 Task: Look for space in Chāndūr Bāzār, India from 2nd June, 2023 to 15th June, 2023 for 2 adults and 1 pet in price range Rs.10000 to Rs.15000. Place can be entire place with 1  bedroom having 1 bed and 1 bathroom. Property type can be house, flat, guest house, hotel. Booking option can be shelf check-in. Required host language is English.
Action: Mouse moved to (590, 92)
Screenshot: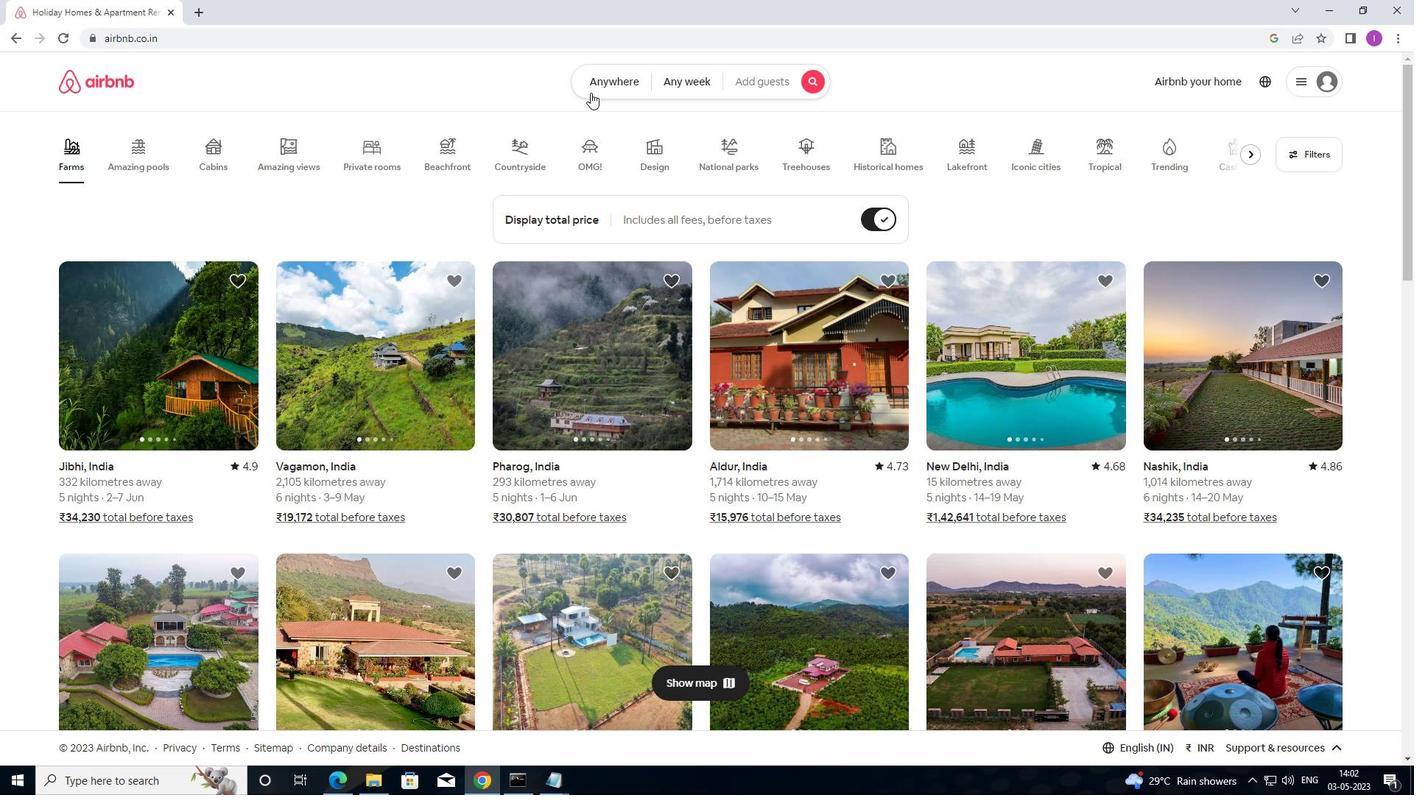 
Action: Mouse pressed left at (590, 92)
Screenshot: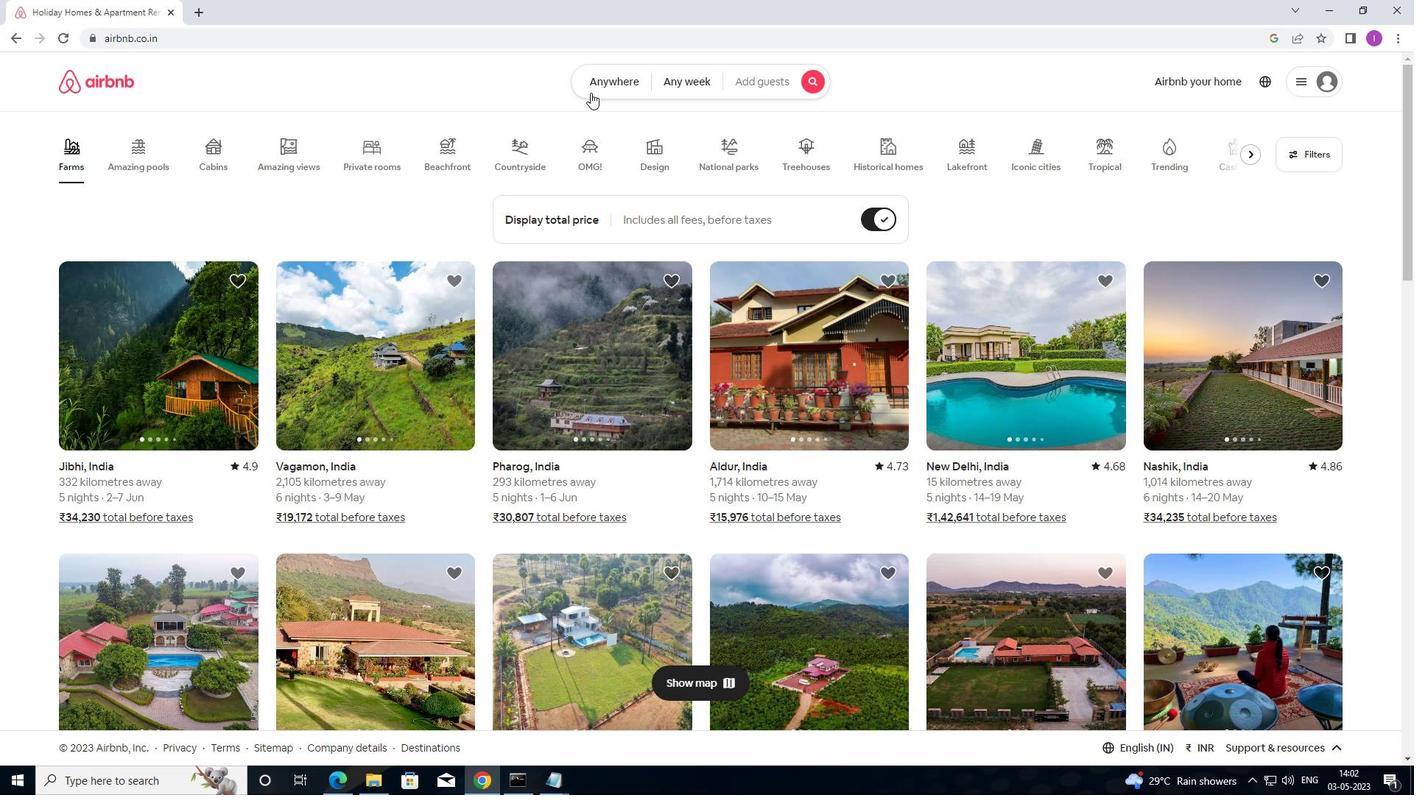 
Action: Mouse moved to (488, 145)
Screenshot: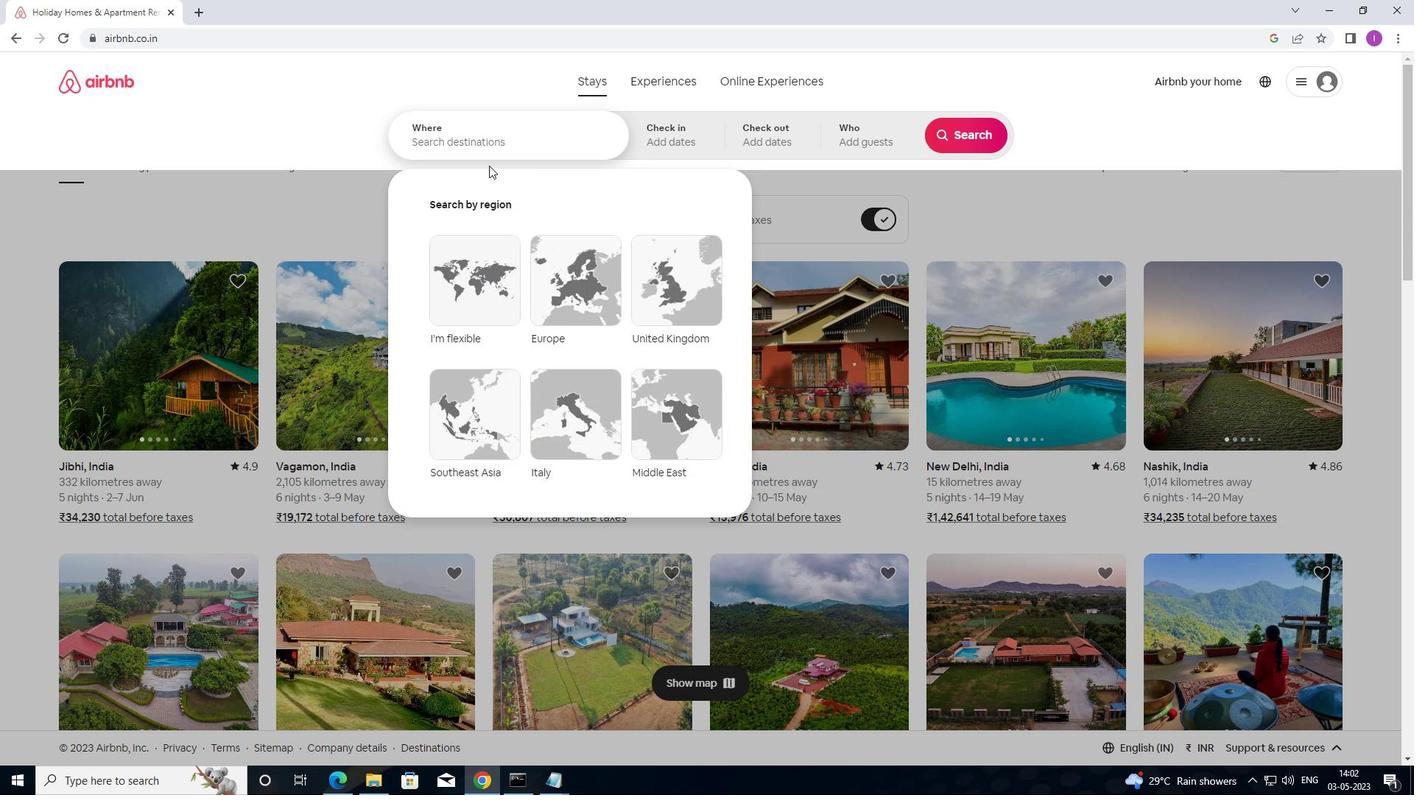 
Action: Mouse pressed left at (488, 145)
Screenshot: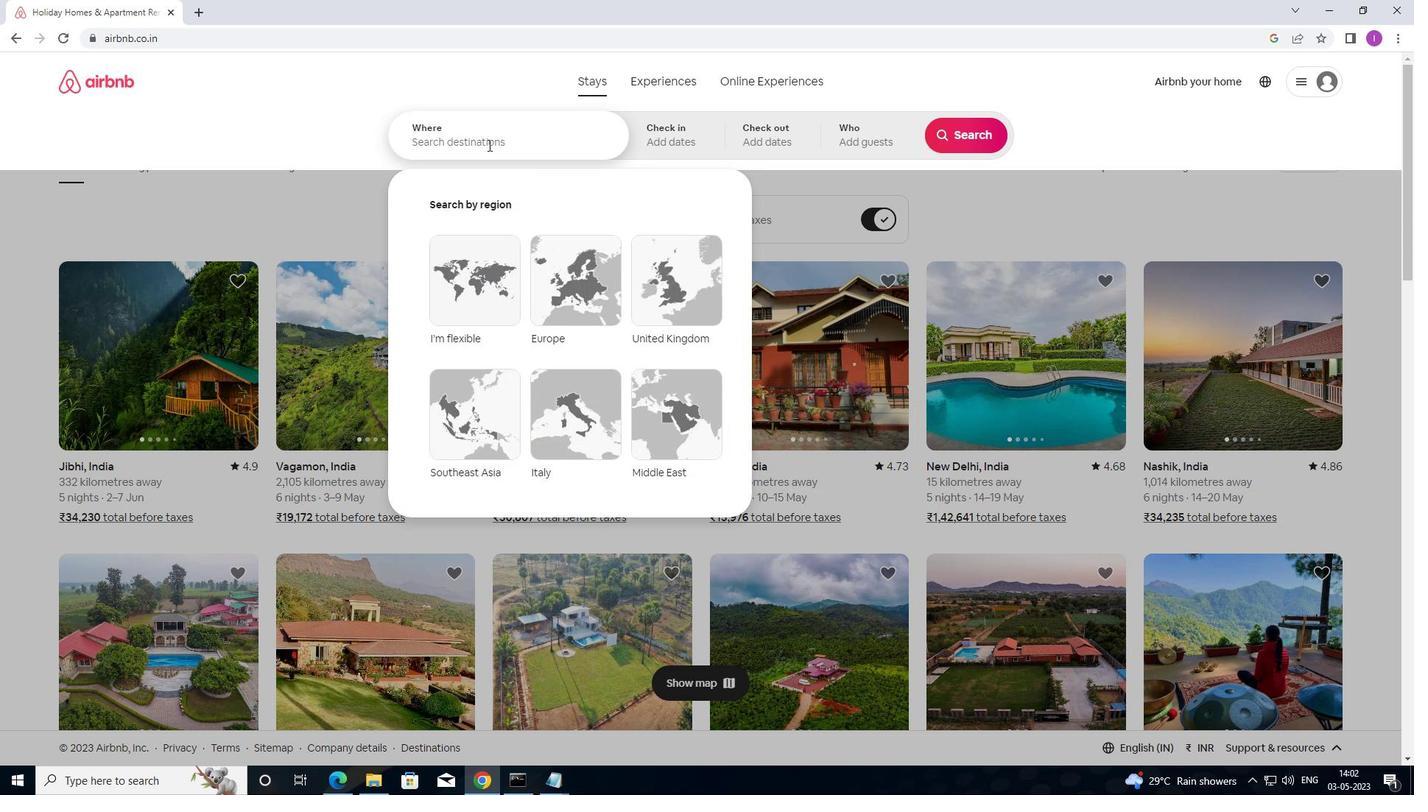 
Action: Mouse moved to (645, 164)
Screenshot: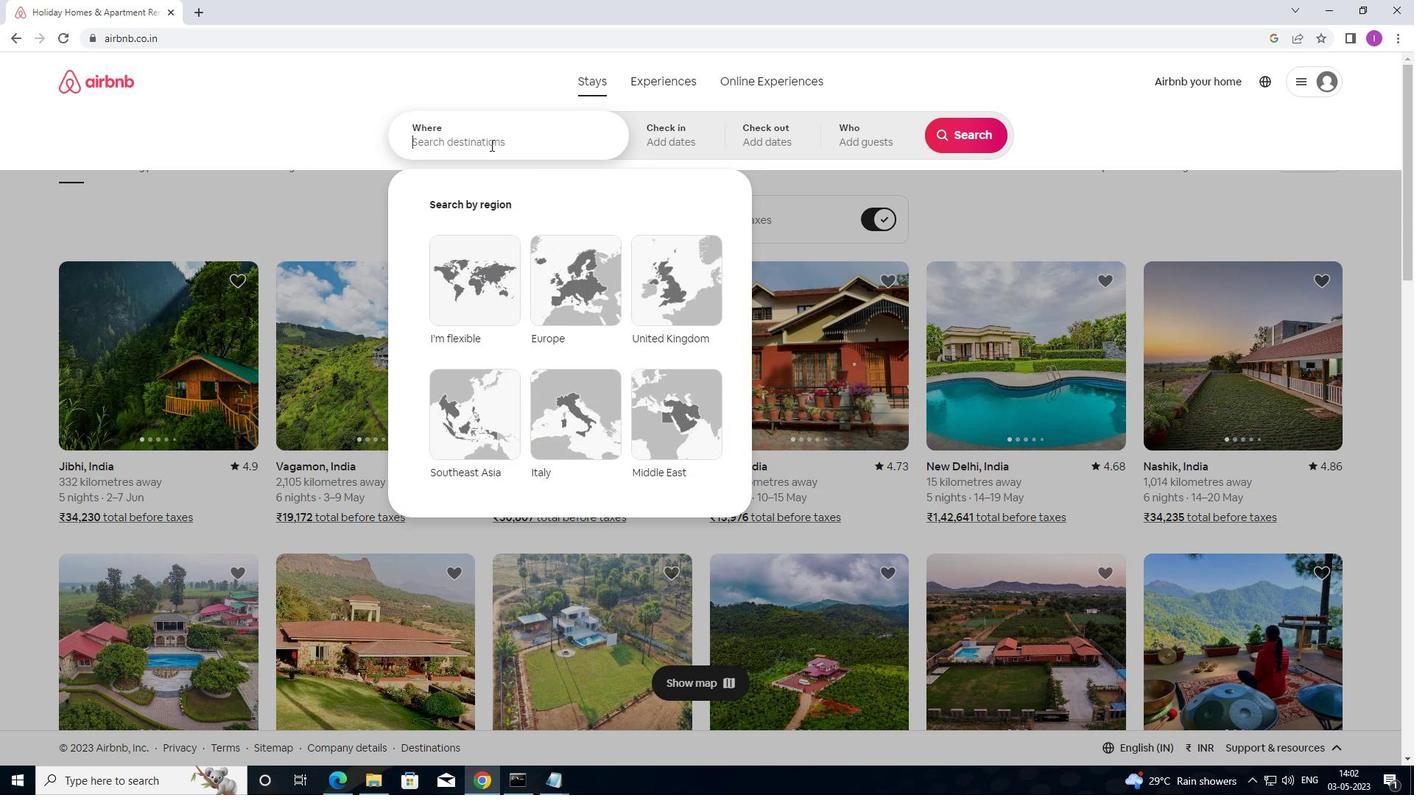 
Action: Key pressed <Key.shift>CHANDUR<Key.space>BAZAR,<Key.shift><Key.shift><Key.shift><Key.shift><Key.shift><Key.shift><Key.shift><Key.shift>INDU<Key.backspace>IA
Screenshot: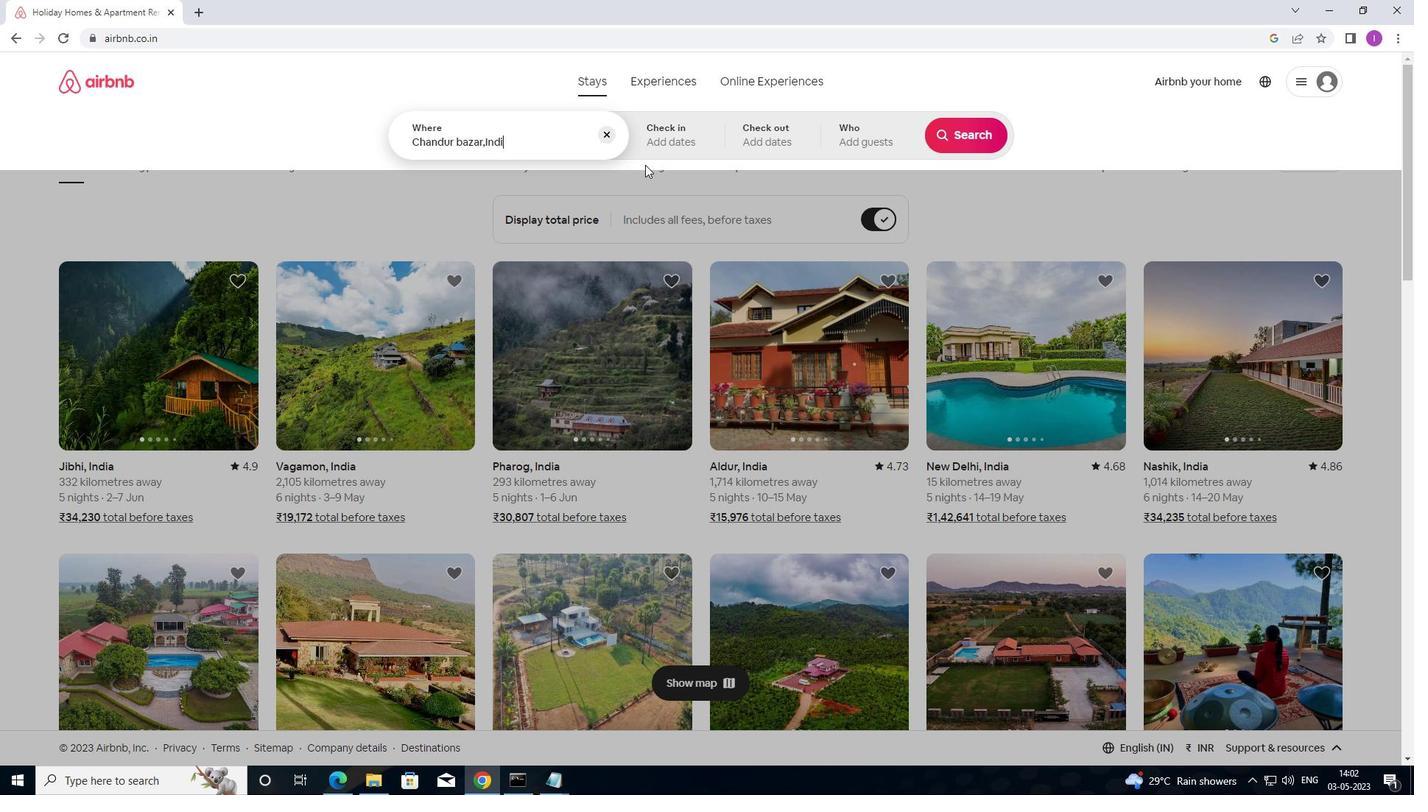 
Action: Mouse moved to (671, 140)
Screenshot: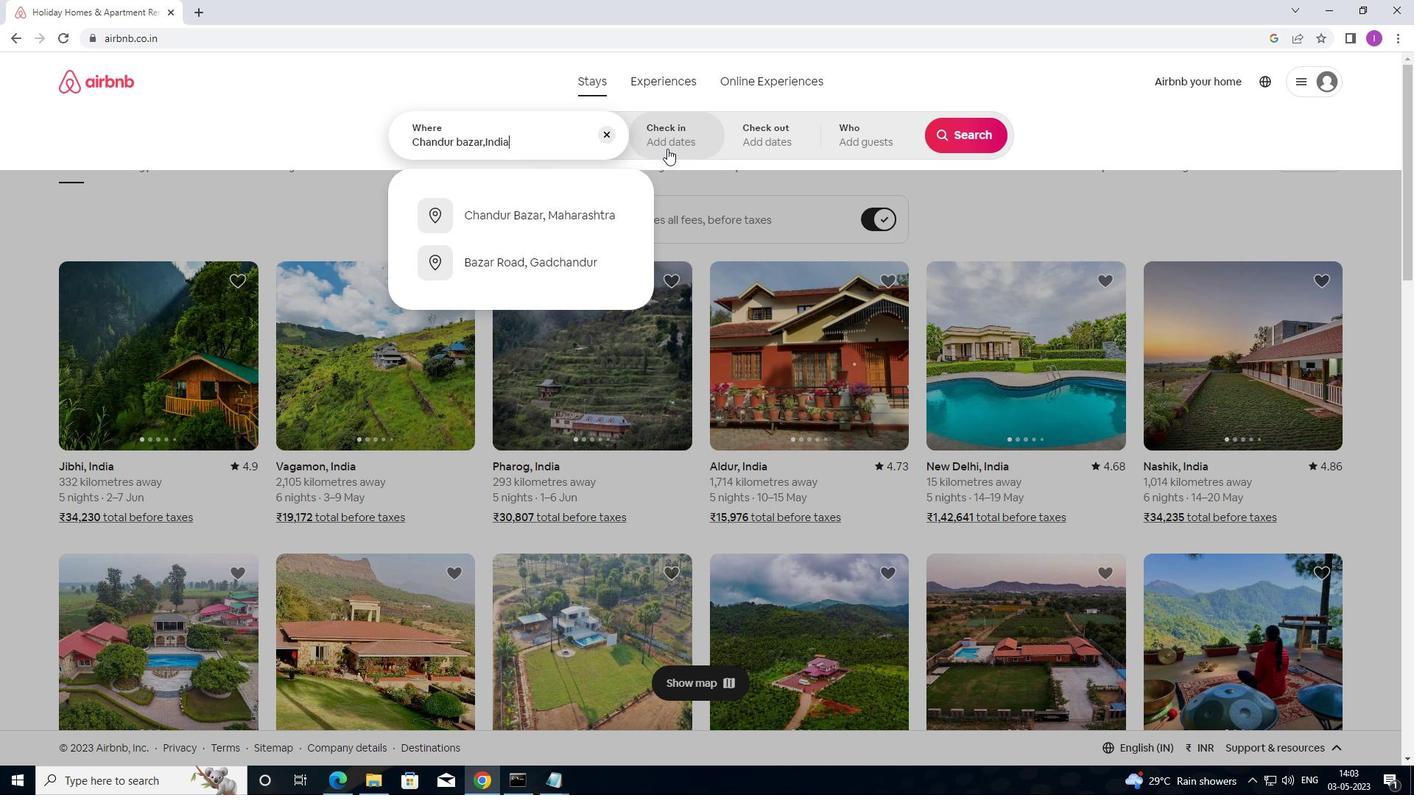 
Action: Mouse pressed left at (671, 140)
Screenshot: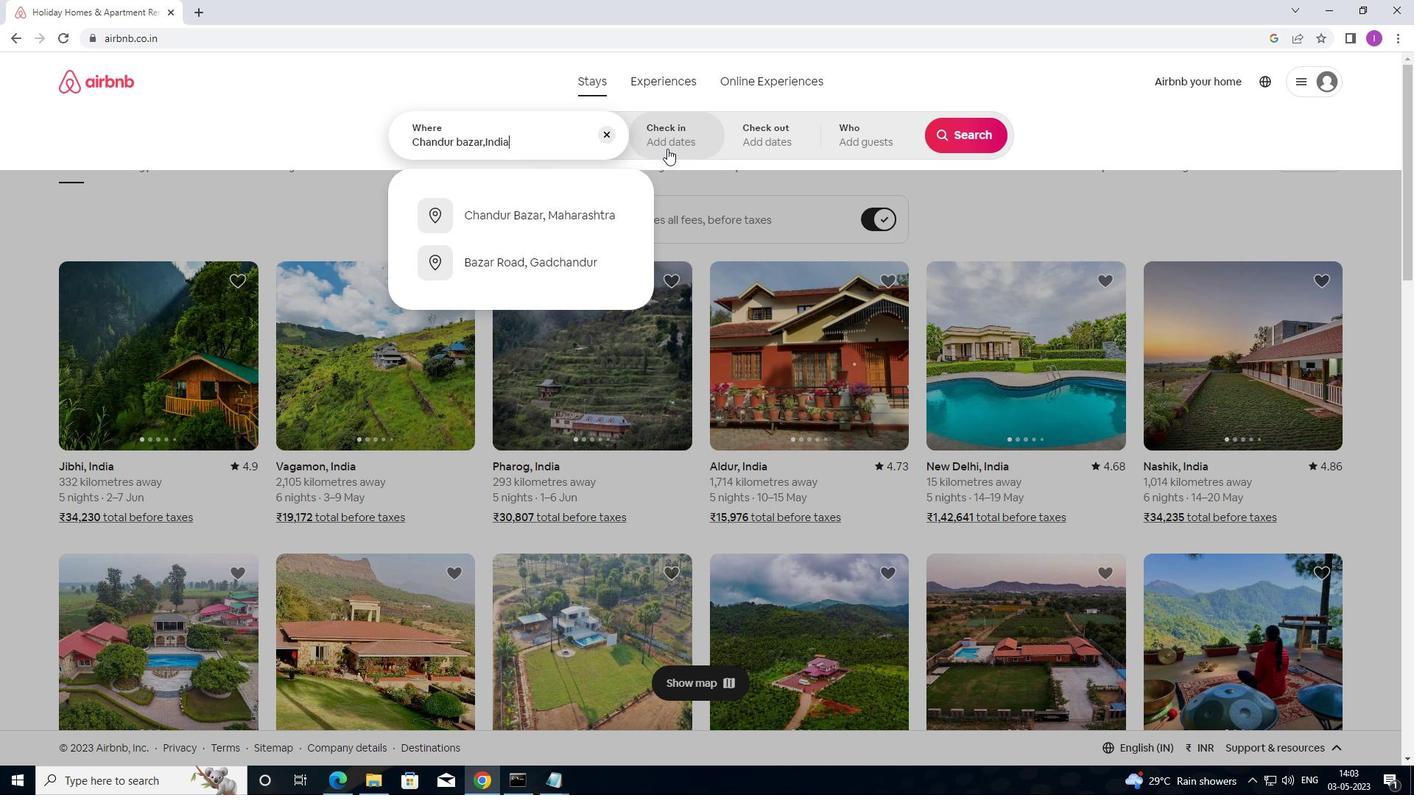 
Action: Mouse moved to (910, 311)
Screenshot: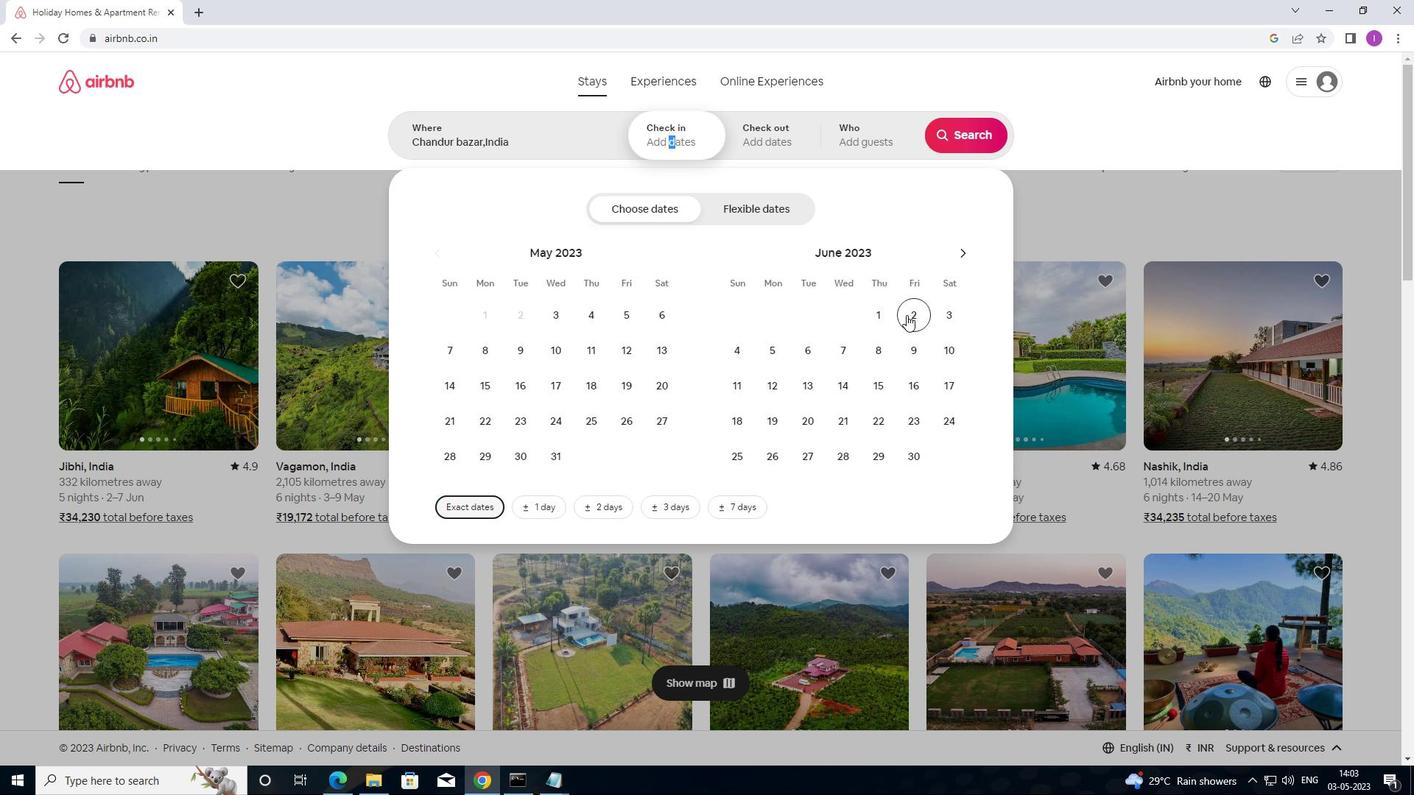 
Action: Mouse pressed left at (910, 311)
Screenshot: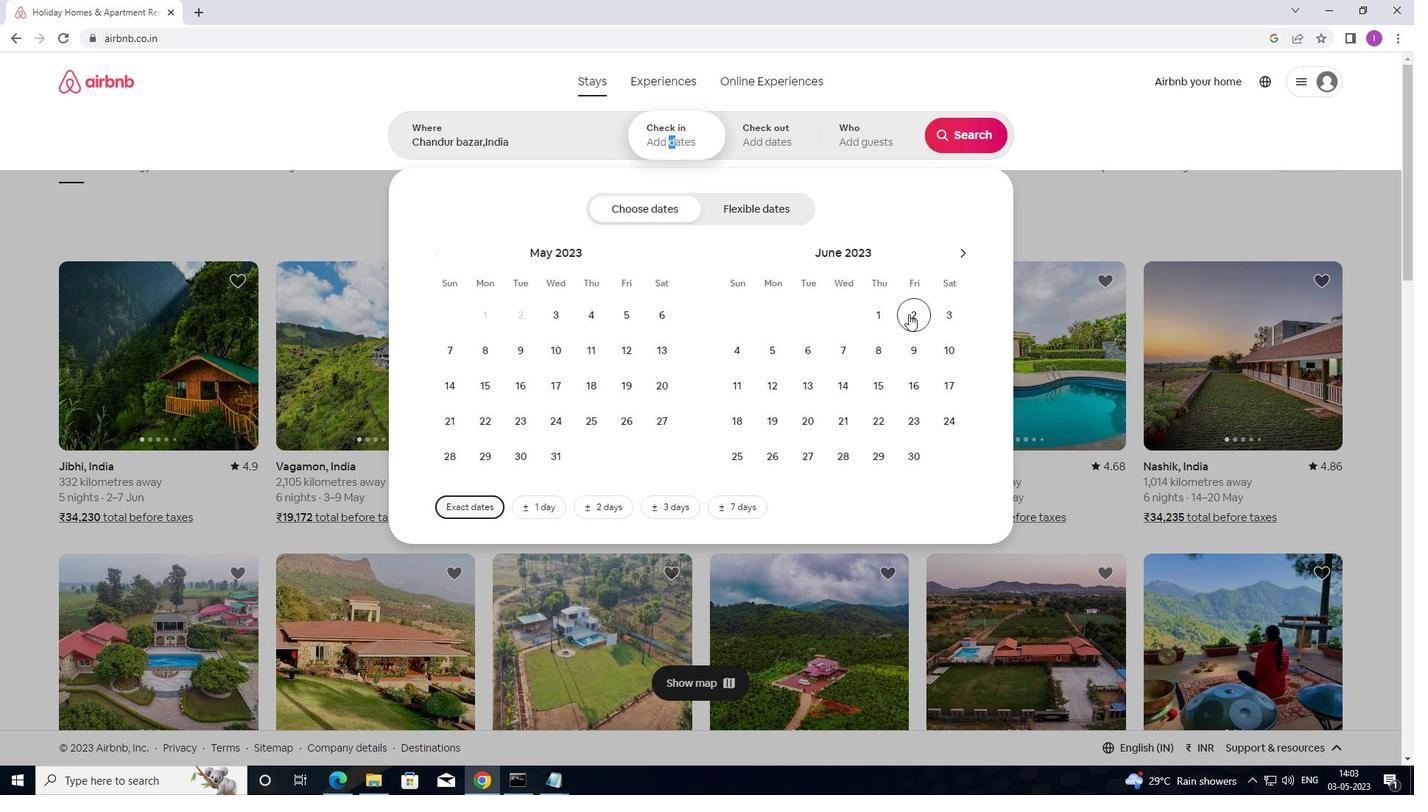 
Action: Mouse moved to (886, 392)
Screenshot: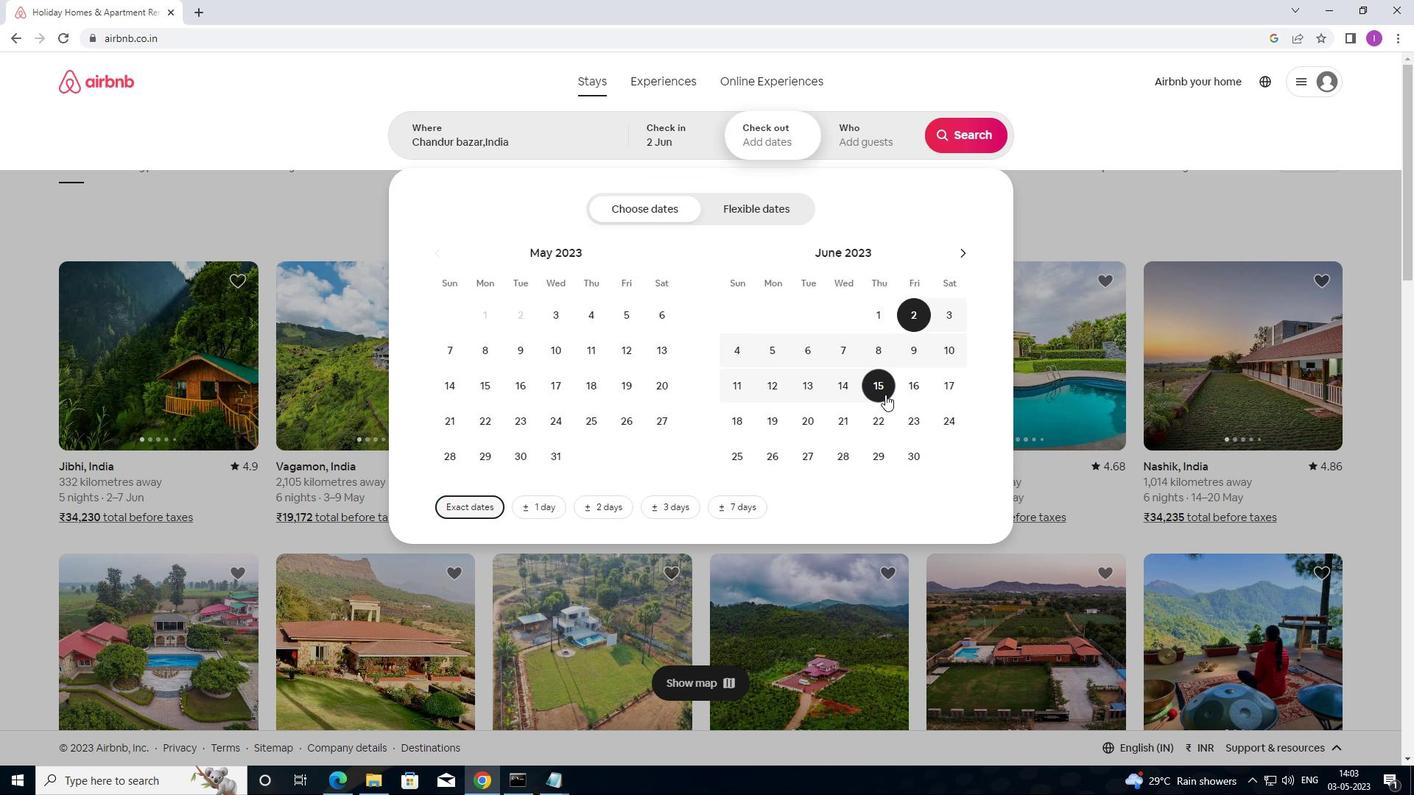
Action: Mouse pressed left at (886, 392)
Screenshot: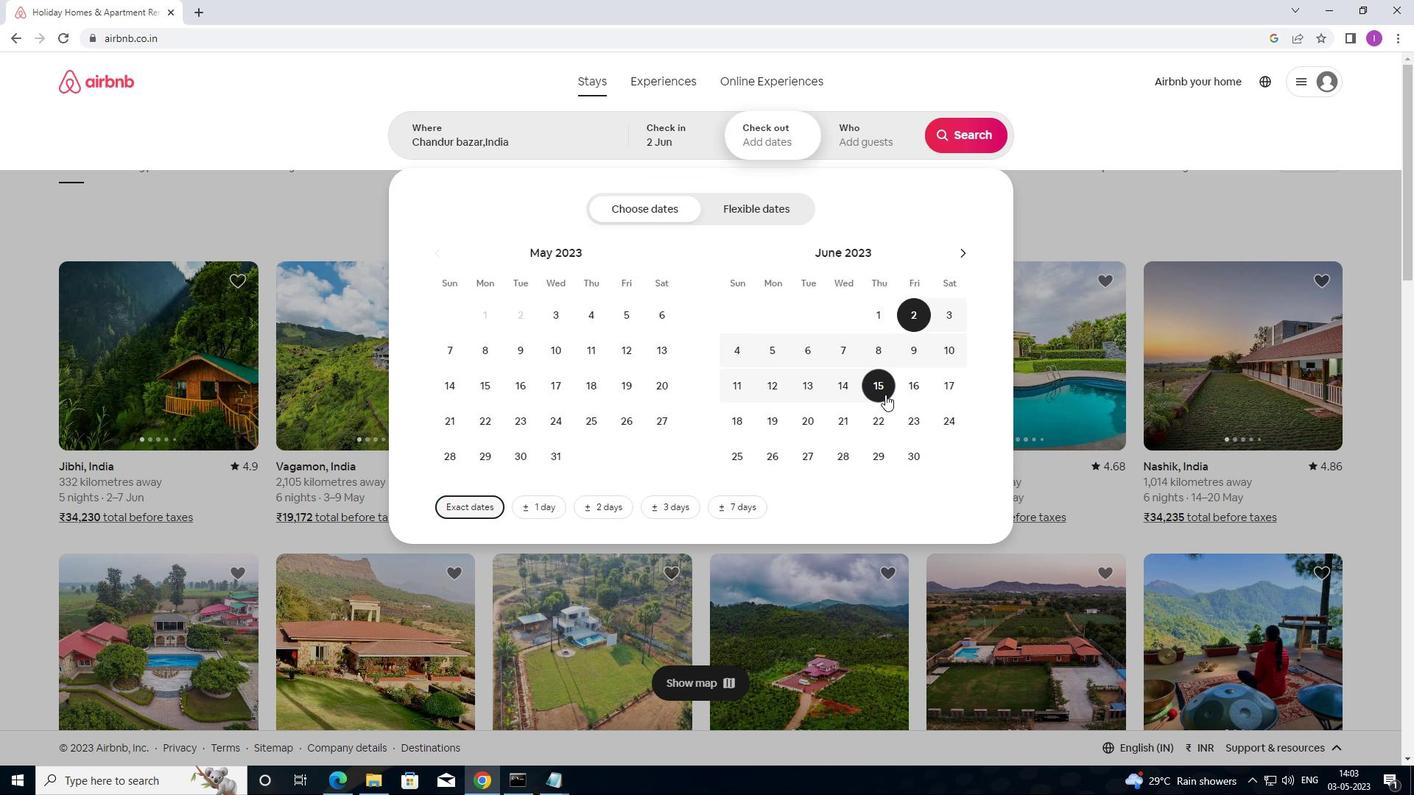 
Action: Mouse moved to (874, 130)
Screenshot: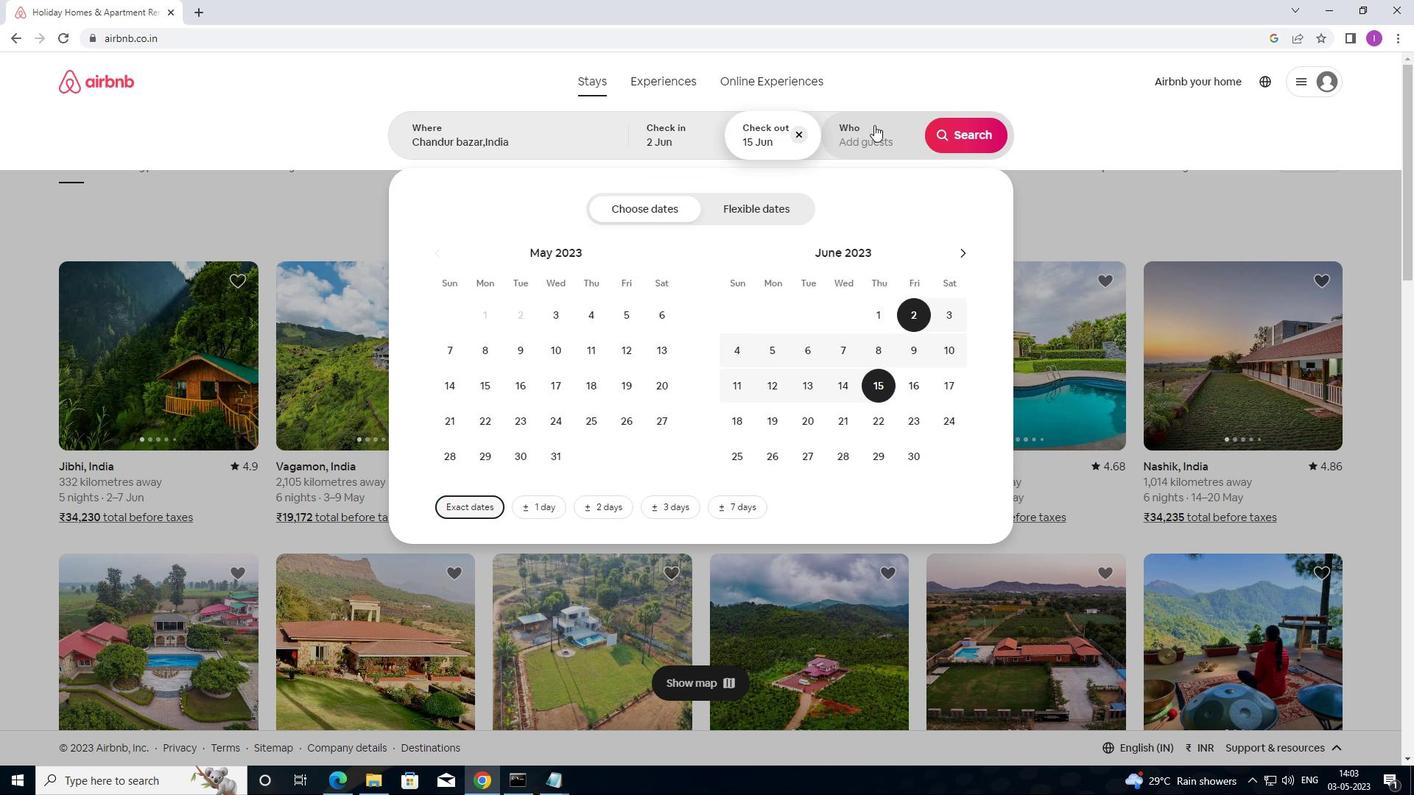 
Action: Mouse pressed left at (874, 130)
Screenshot: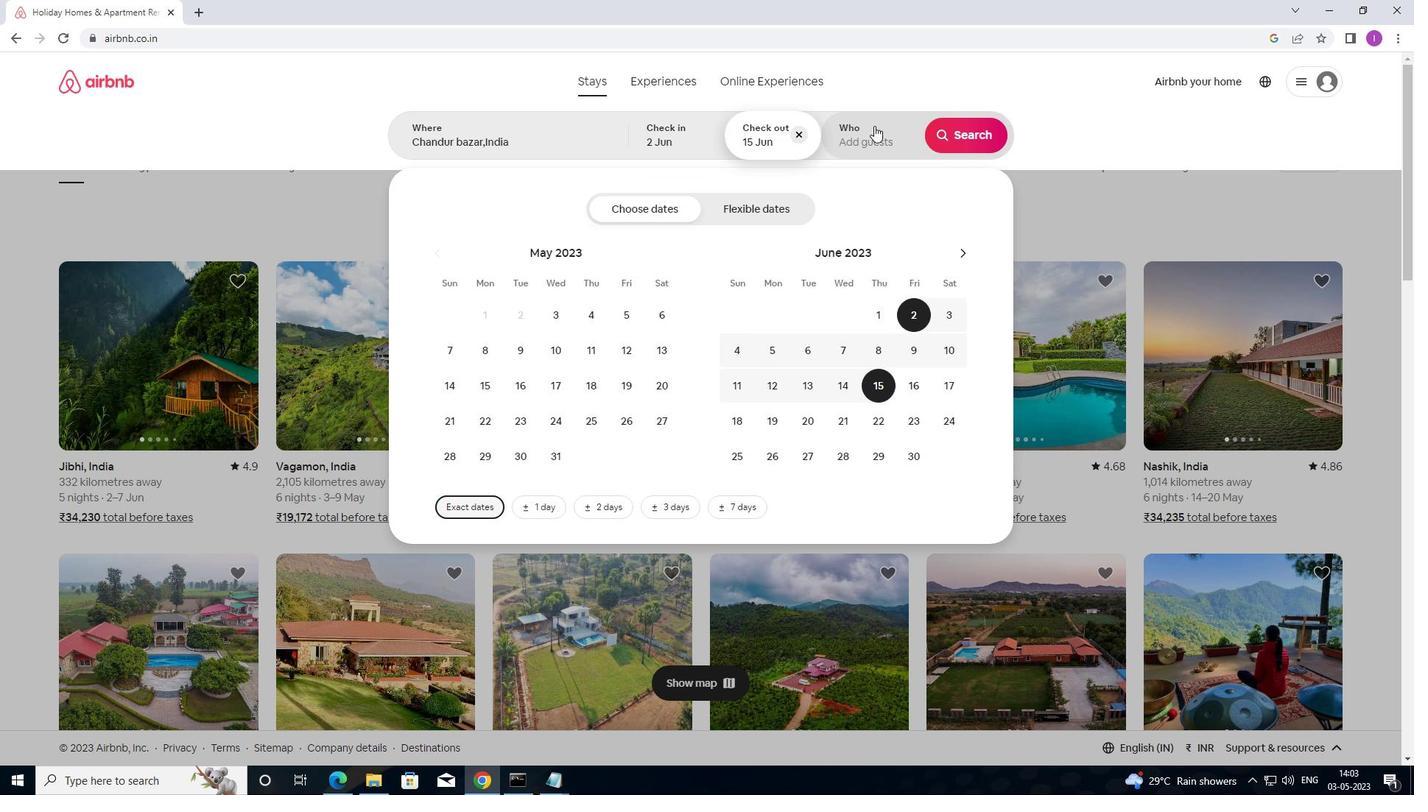 
Action: Mouse moved to (967, 214)
Screenshot: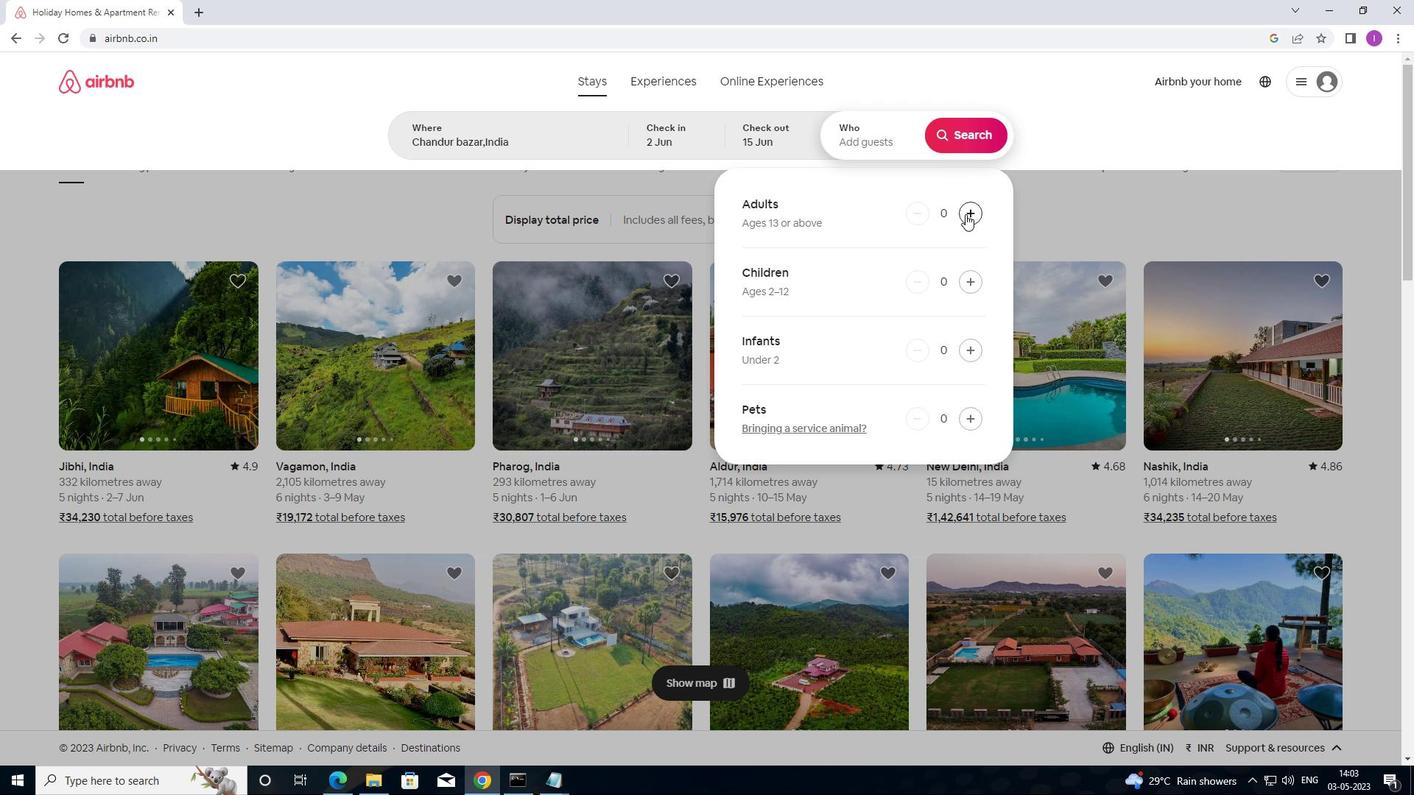 
Action: Mouse pressed left at (967, 214)
Screenshot: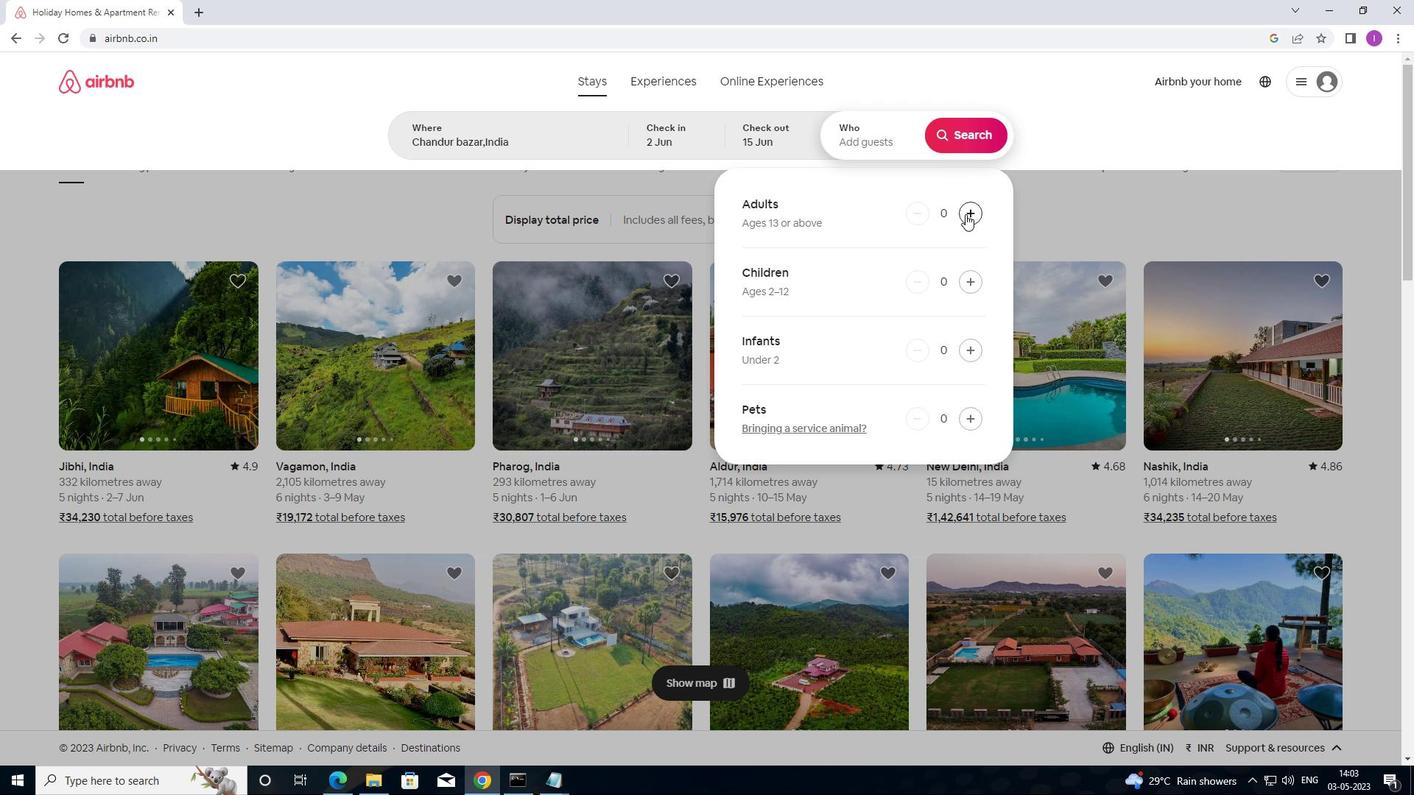 
Action: Mouse moved to (968, 212)
Screenshot: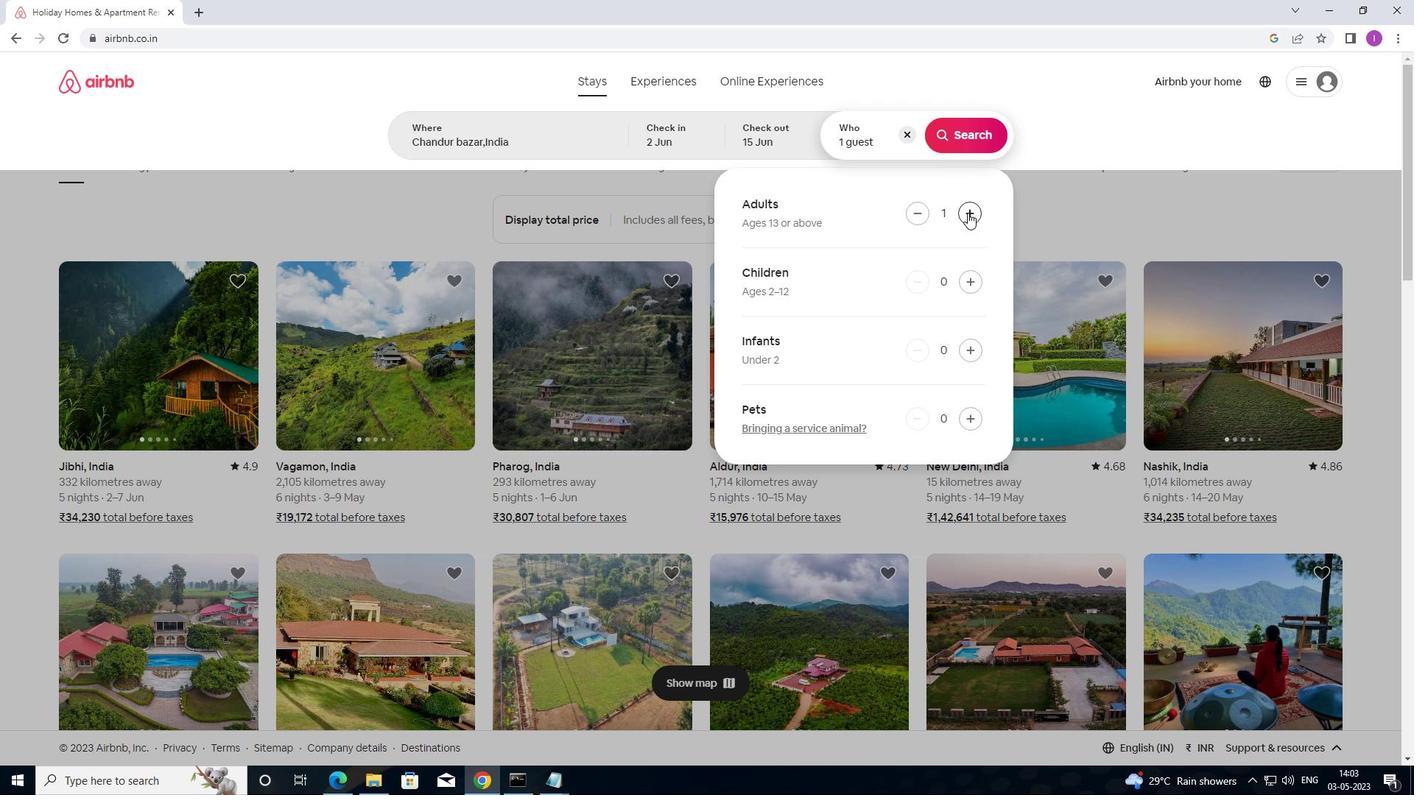 
Action: Mouse pressed left at (968, 212)
Screenshot: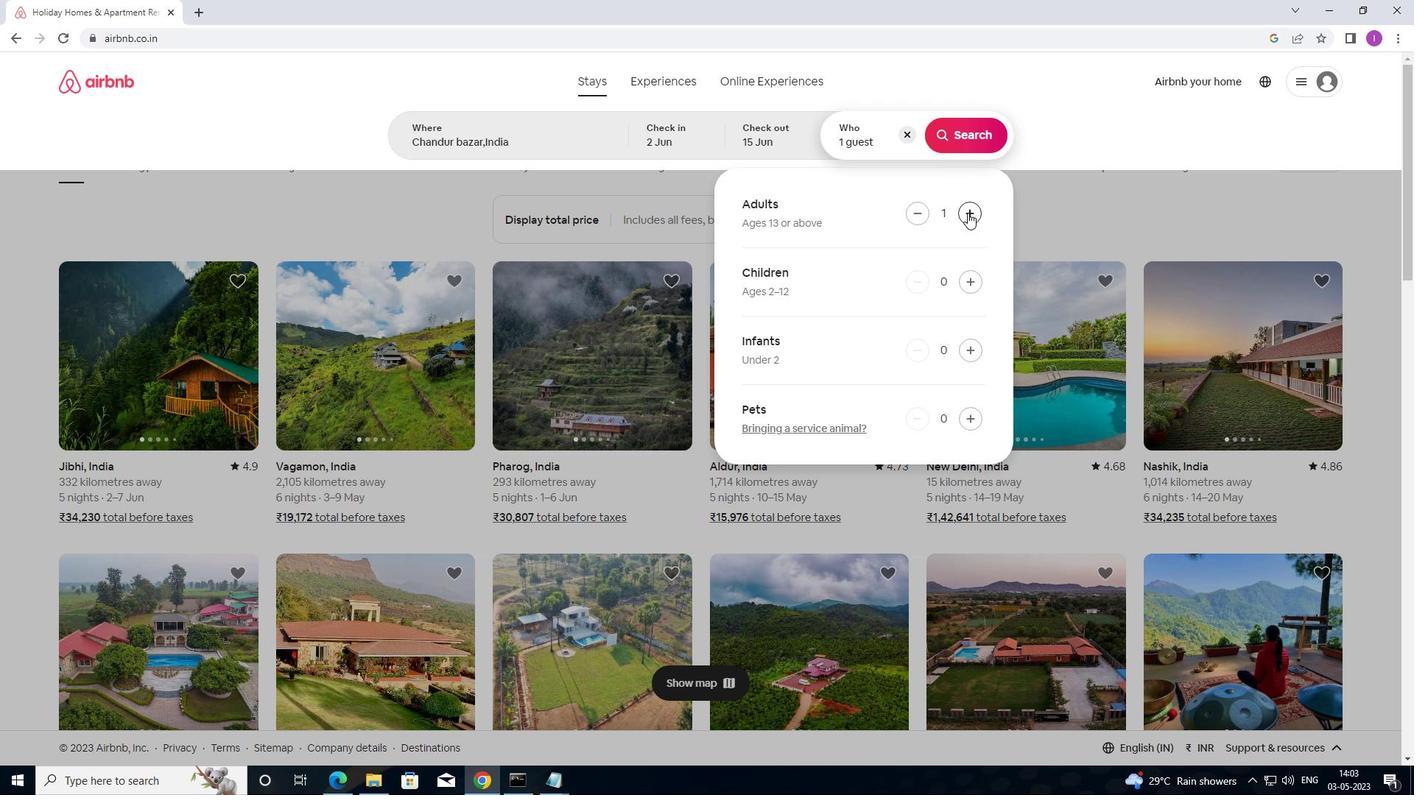 
Action: Mouse moved to (970, 423)
Screenshot: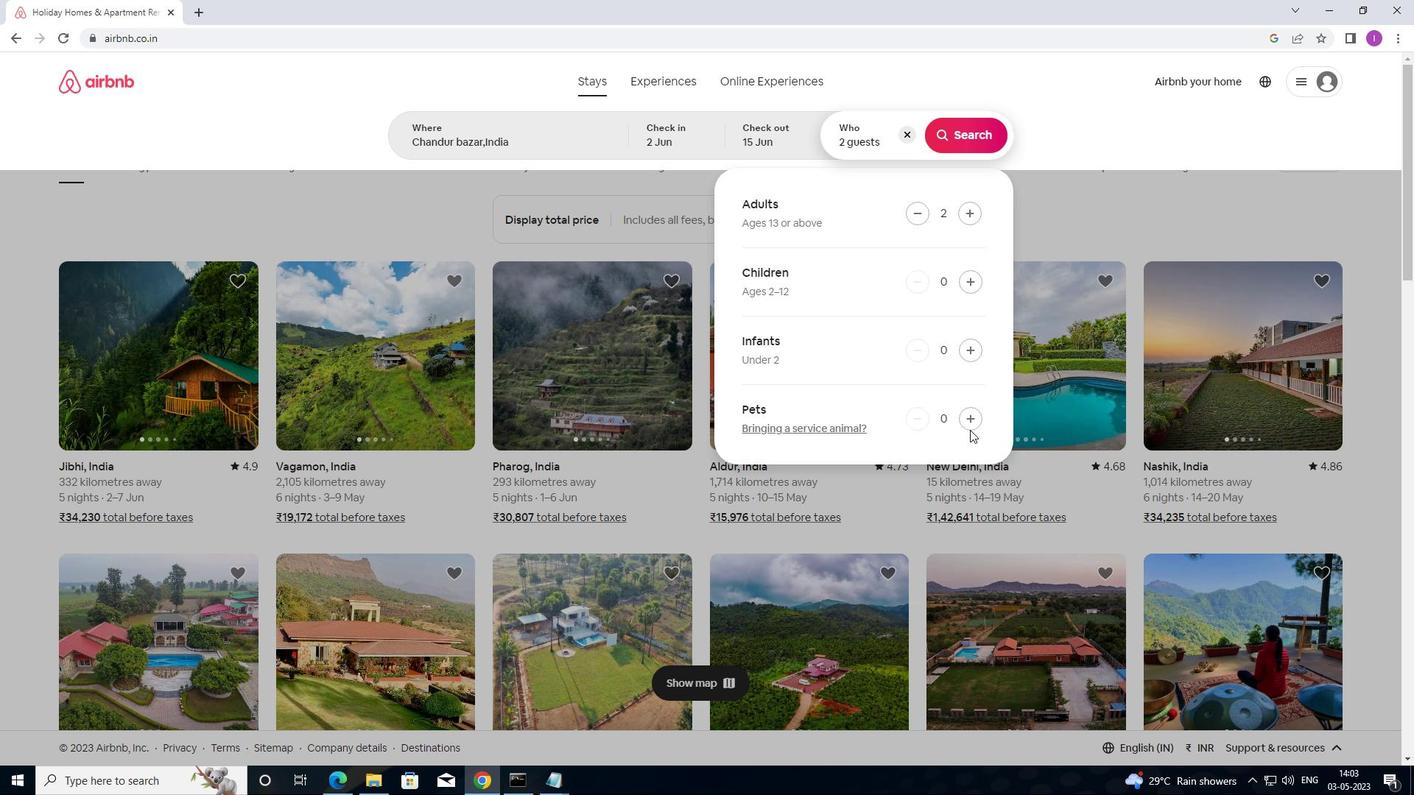 
Action: Mouse pressed left at (970, 423)
Screenshot: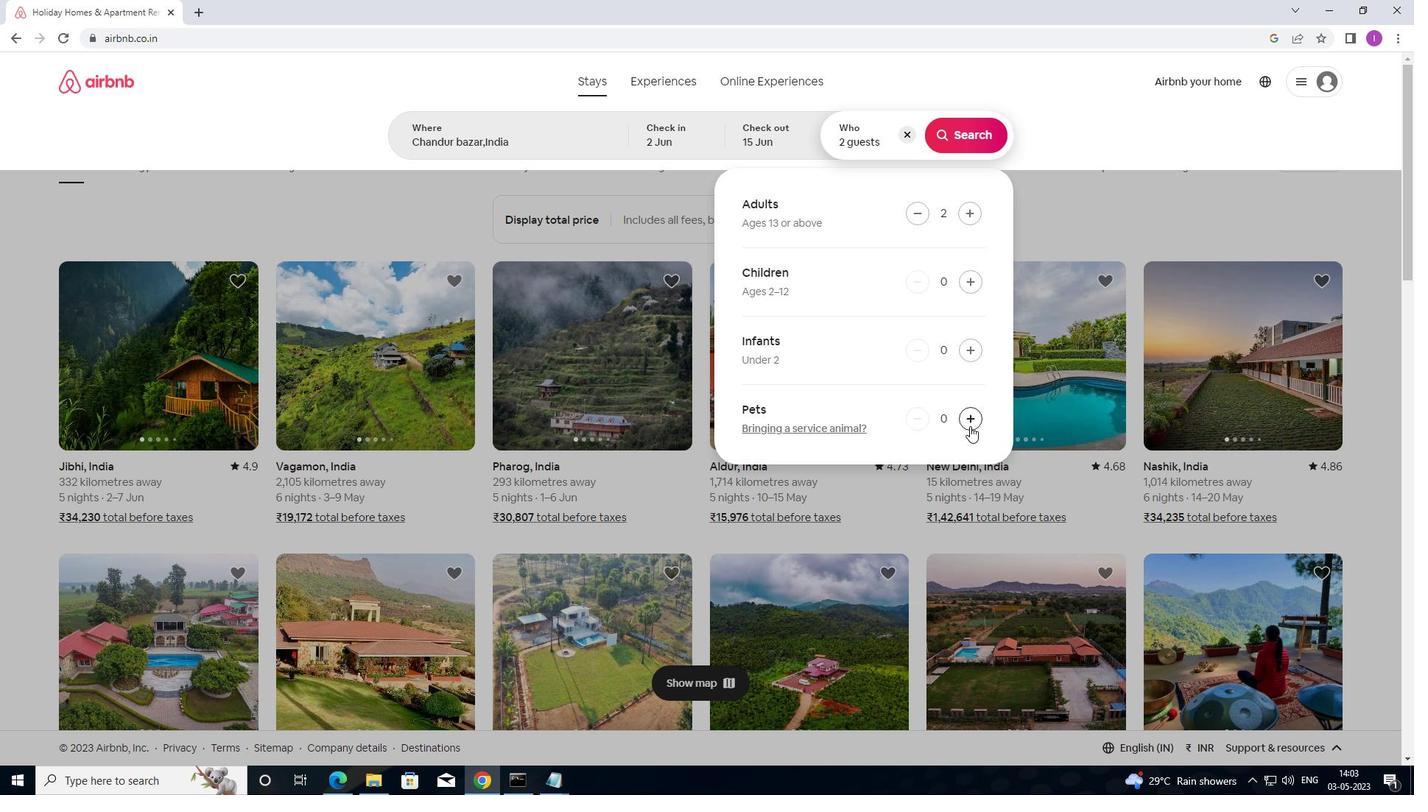 
Action: Mouse moved to (968, 140)
Screenshot: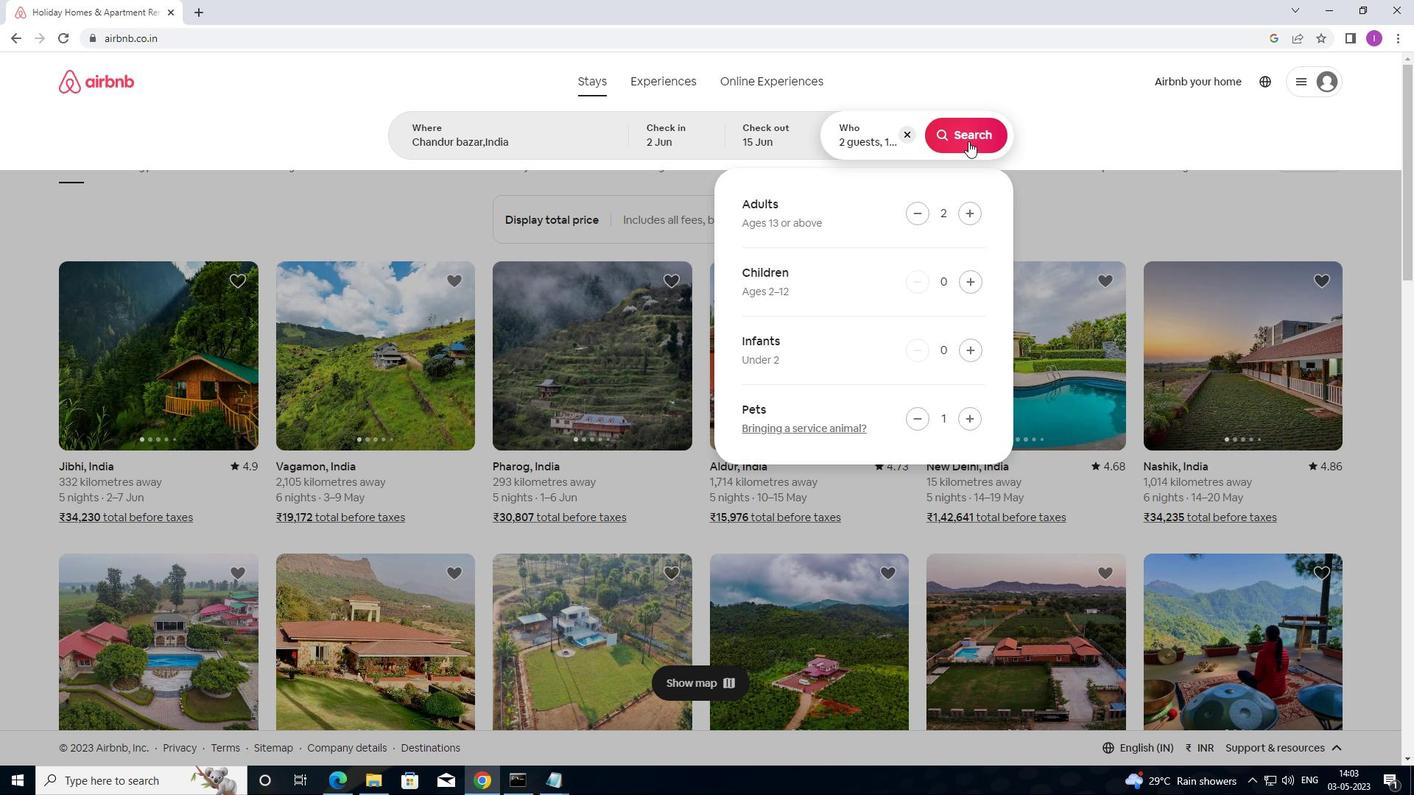 
Action: Mouse pressed left at (968, 140)
Screenshot: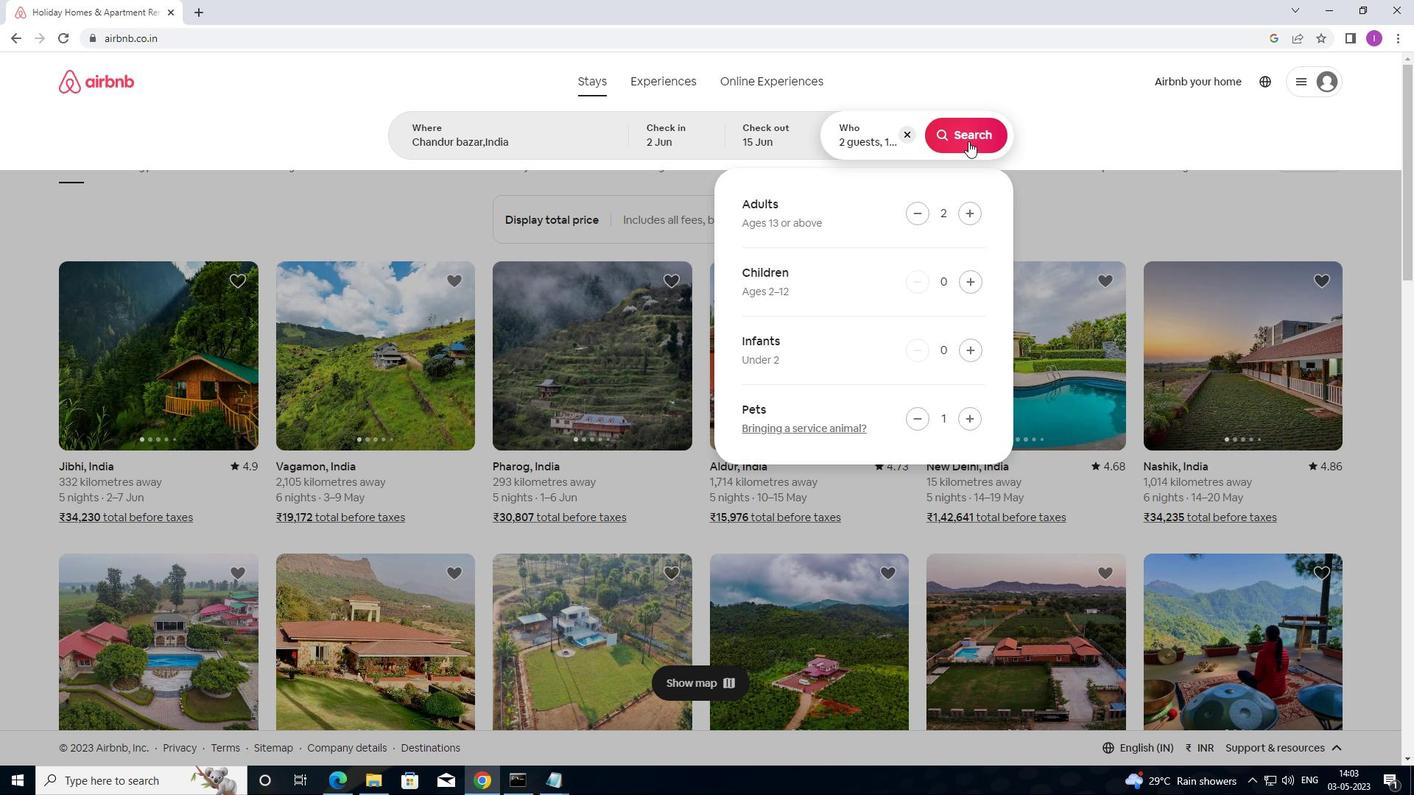 
Action: Mouse moved to (1350, 140)
Screenshot: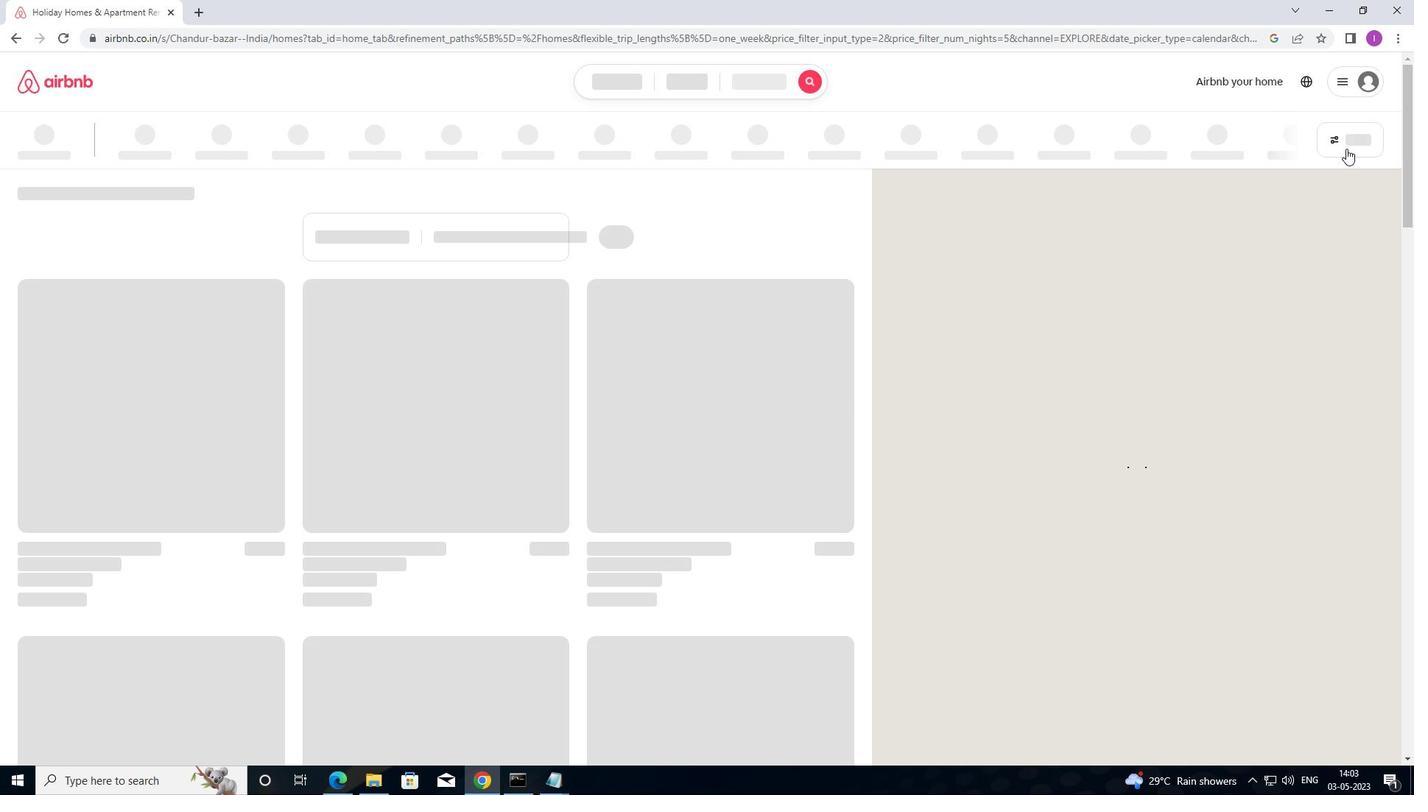 
Action: Mouse pressed left at (1350, 140)
Screenshot: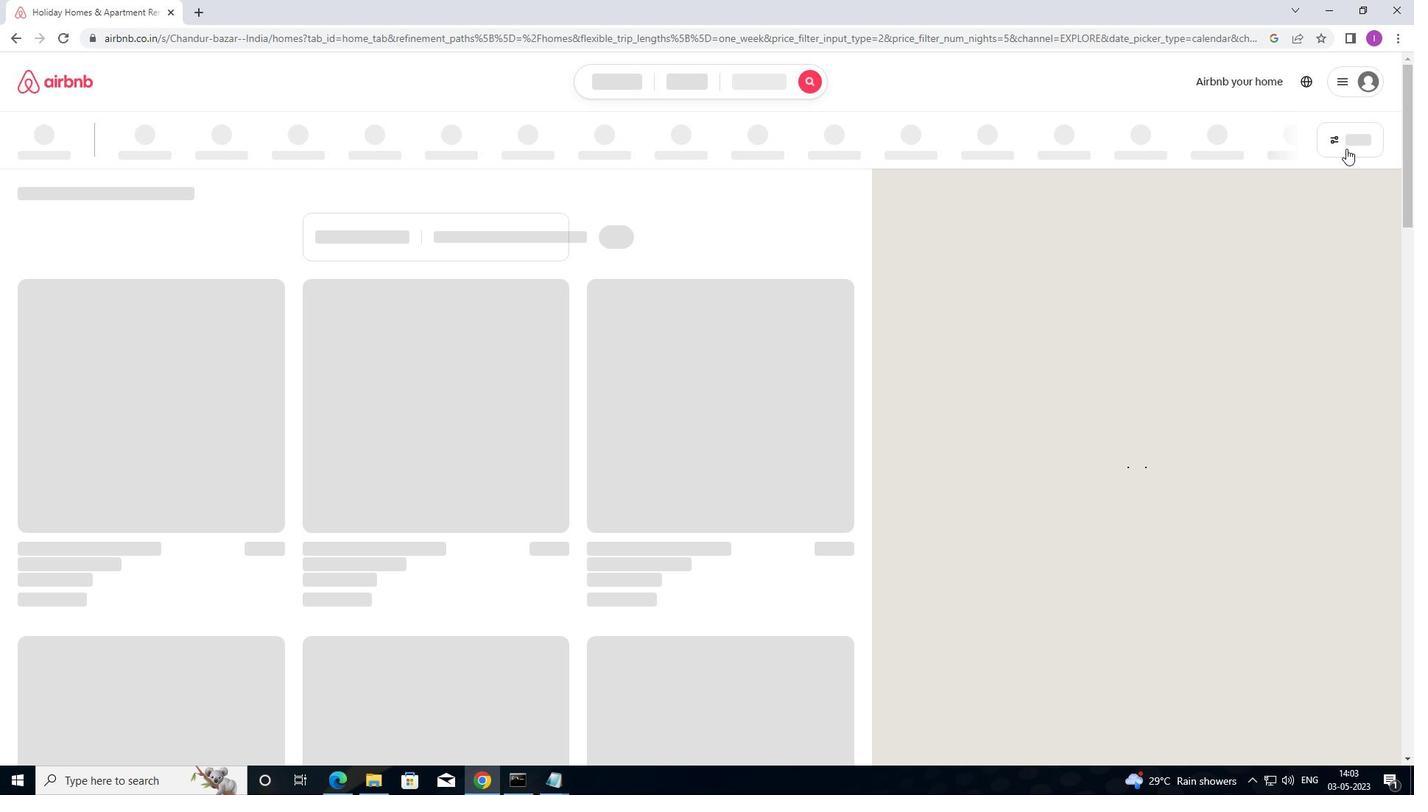 
Action: Mouse moved to (1350, 140)
Screenshot: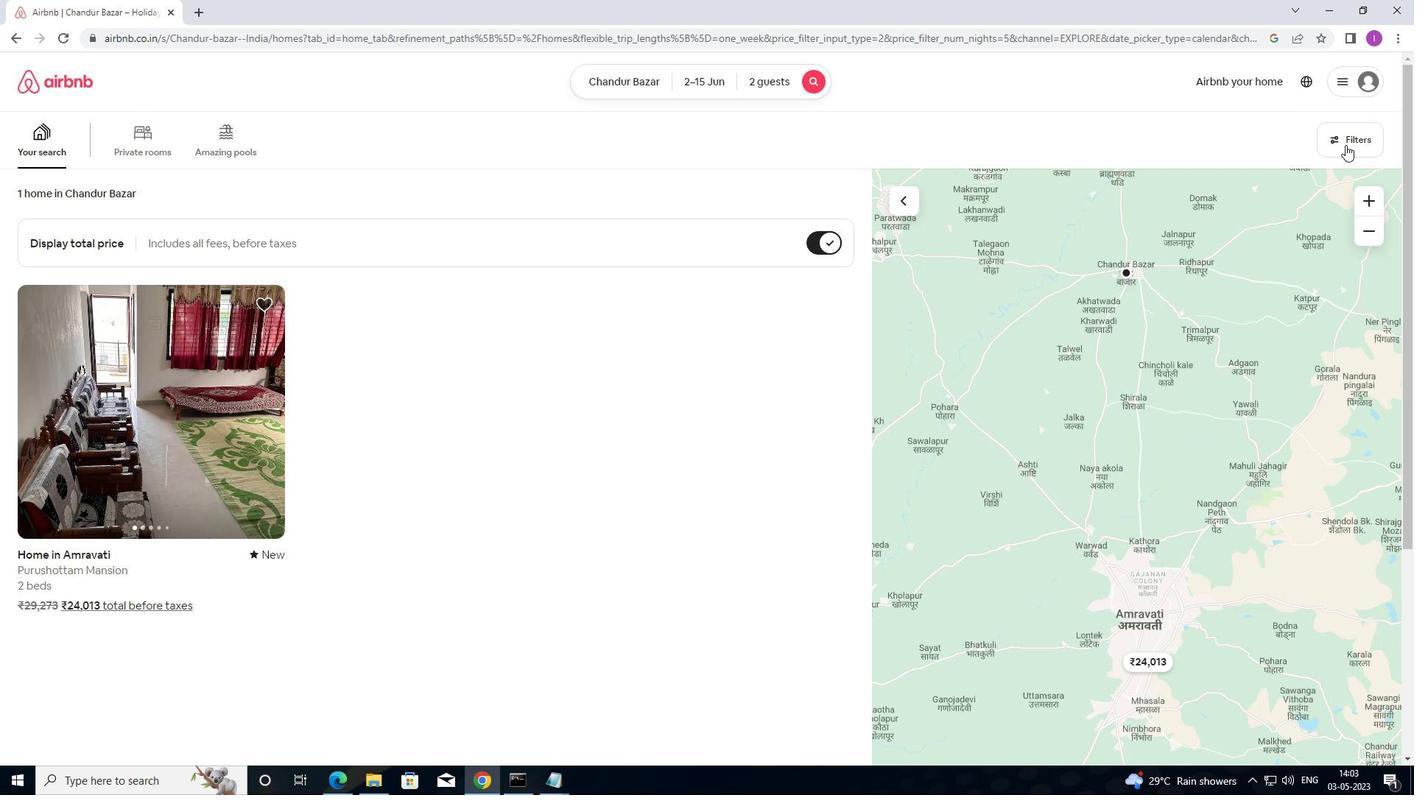 
Action: Mouse pressed left at (1350, 140)
Screenshot: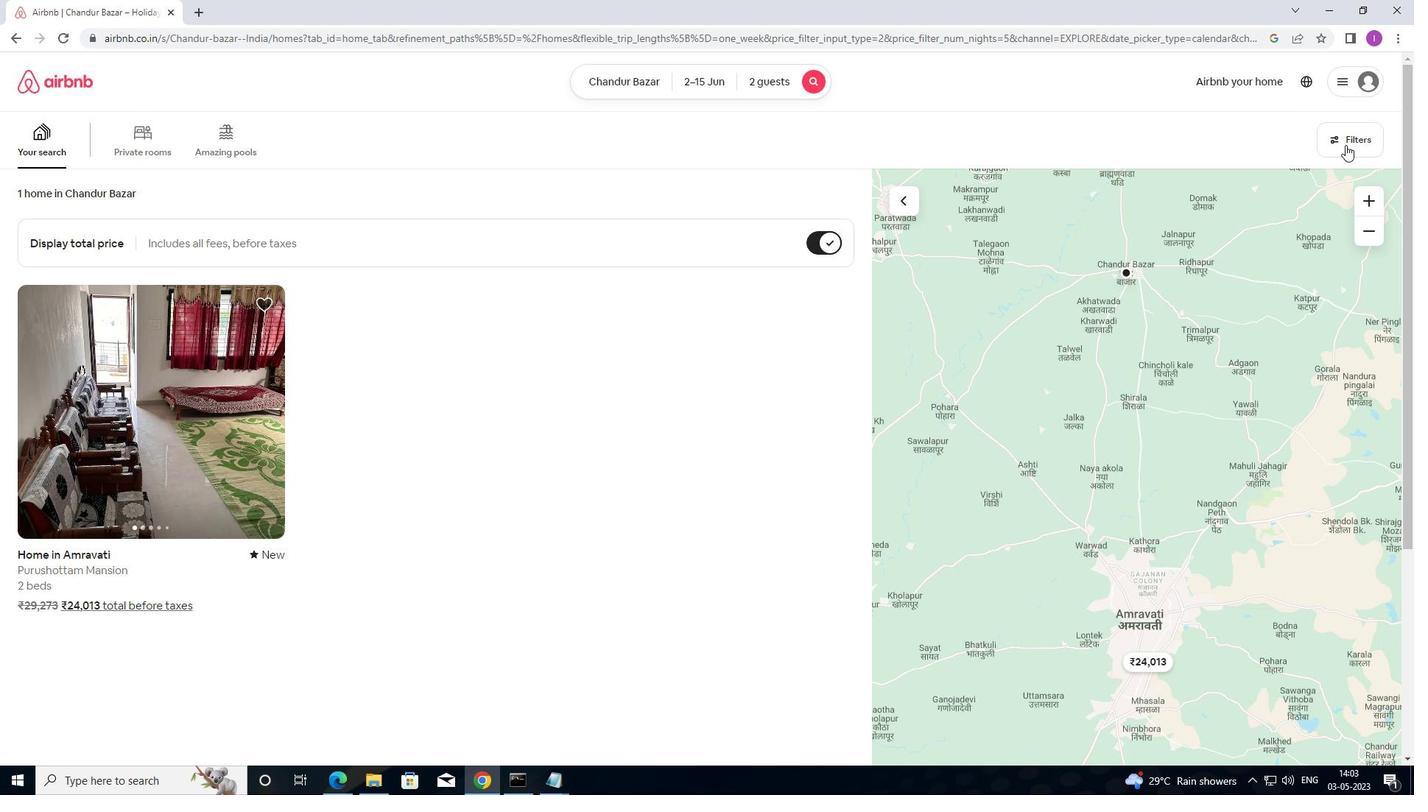 
Action: Mouse moved to (551, 319)
Screenshot: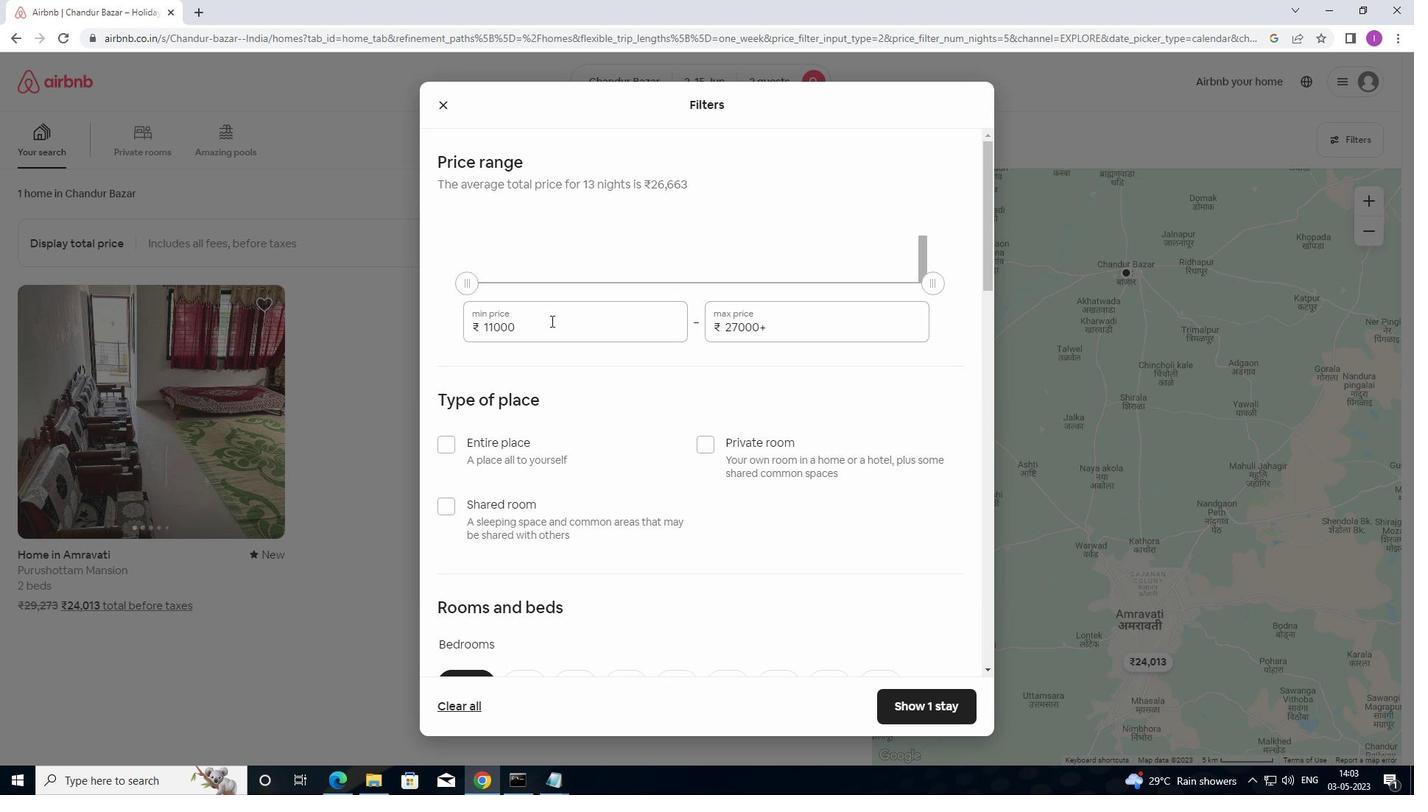 
Action: Mouse pressed left at (551, 319)
Screenshot: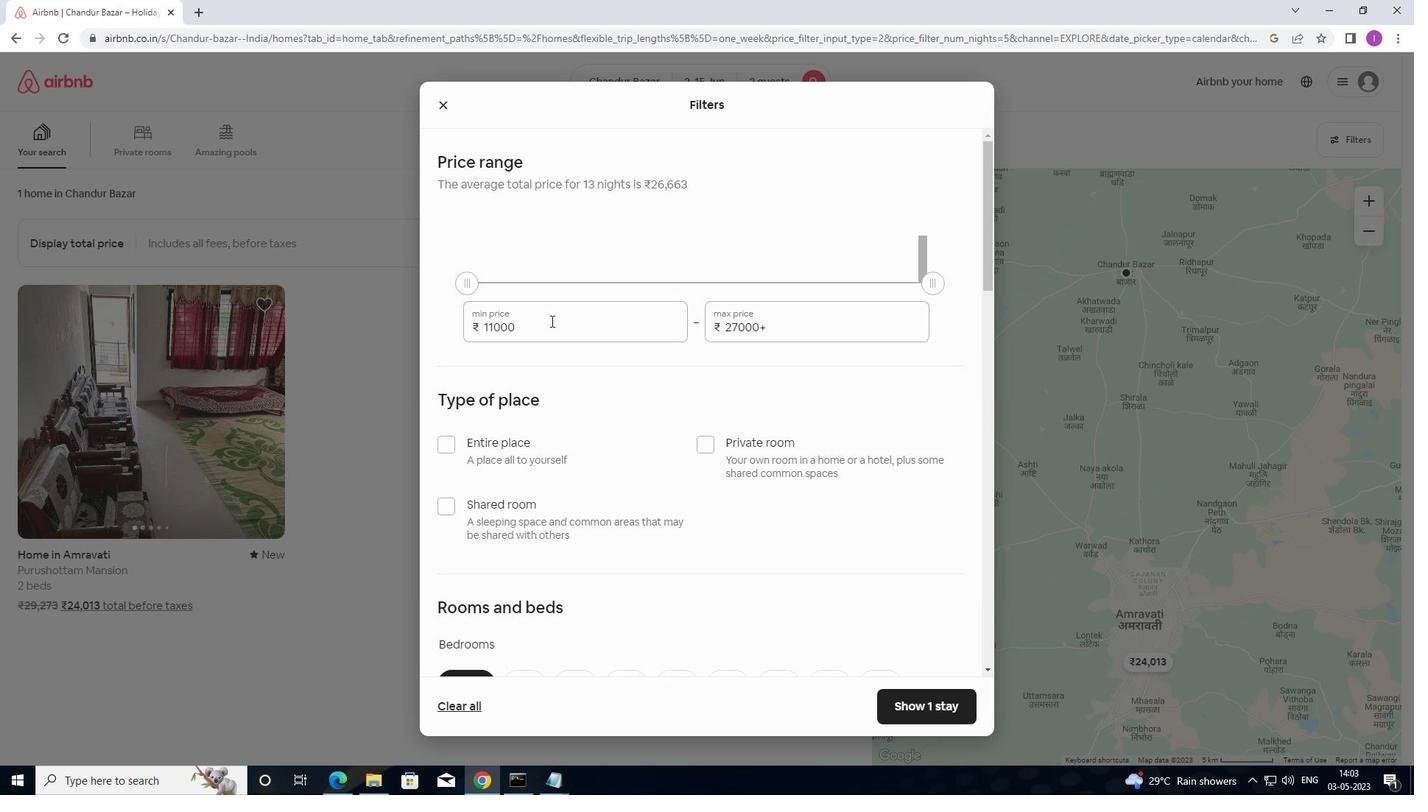 
Action: Mouse moved to (515, 325)
Screenshot: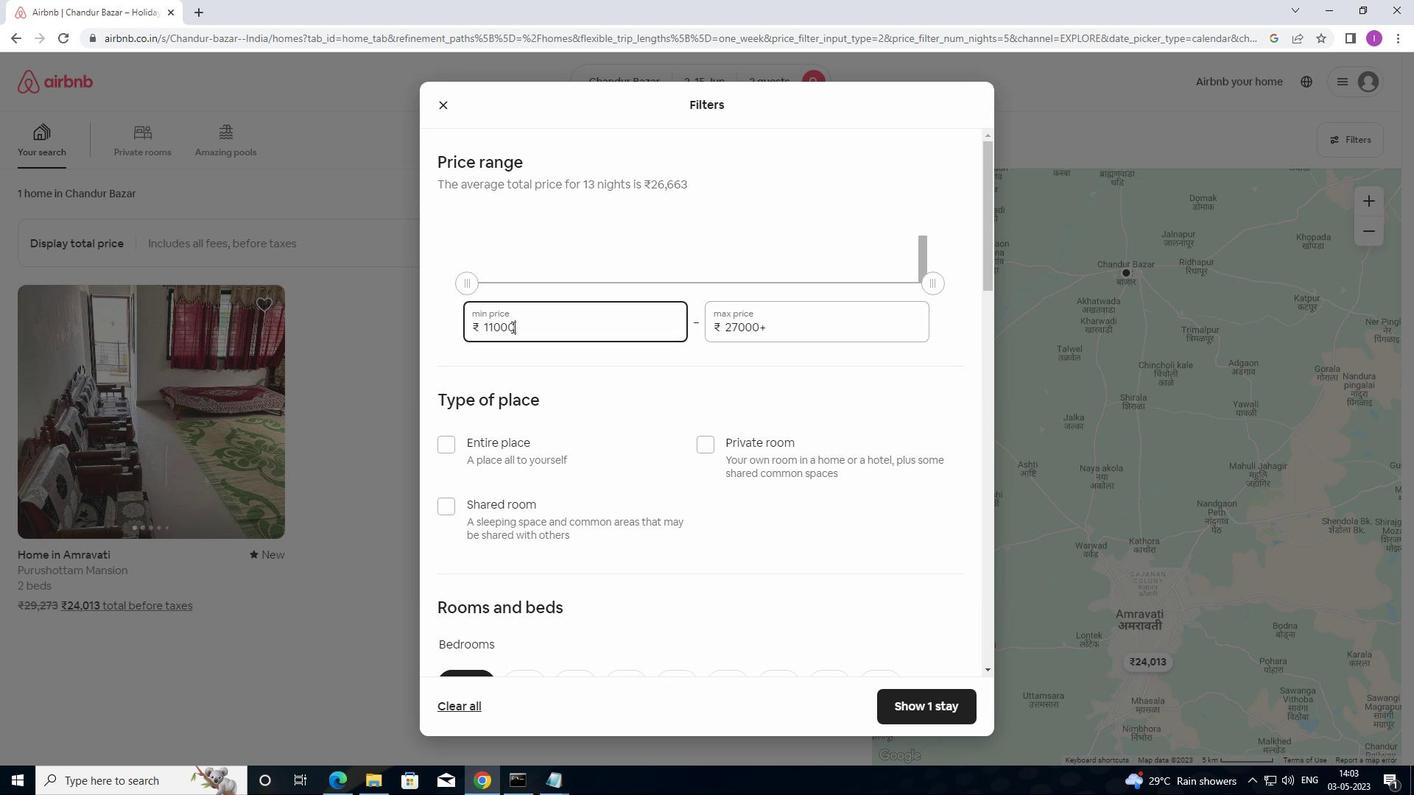 
Action: Mouse pressed left at (515, 325)
Screenshot: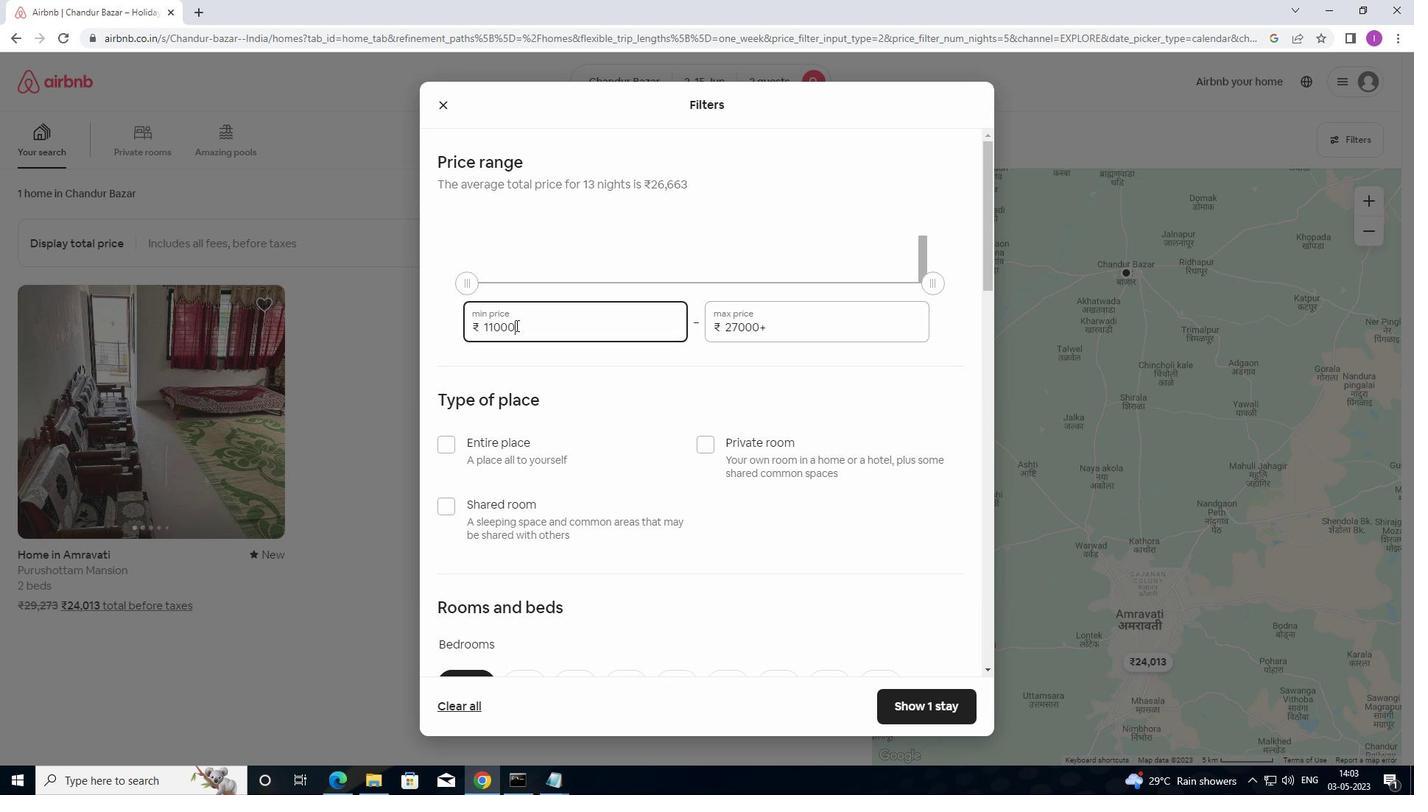 
Action: Mouse moved to (478, 330)
Screenshot: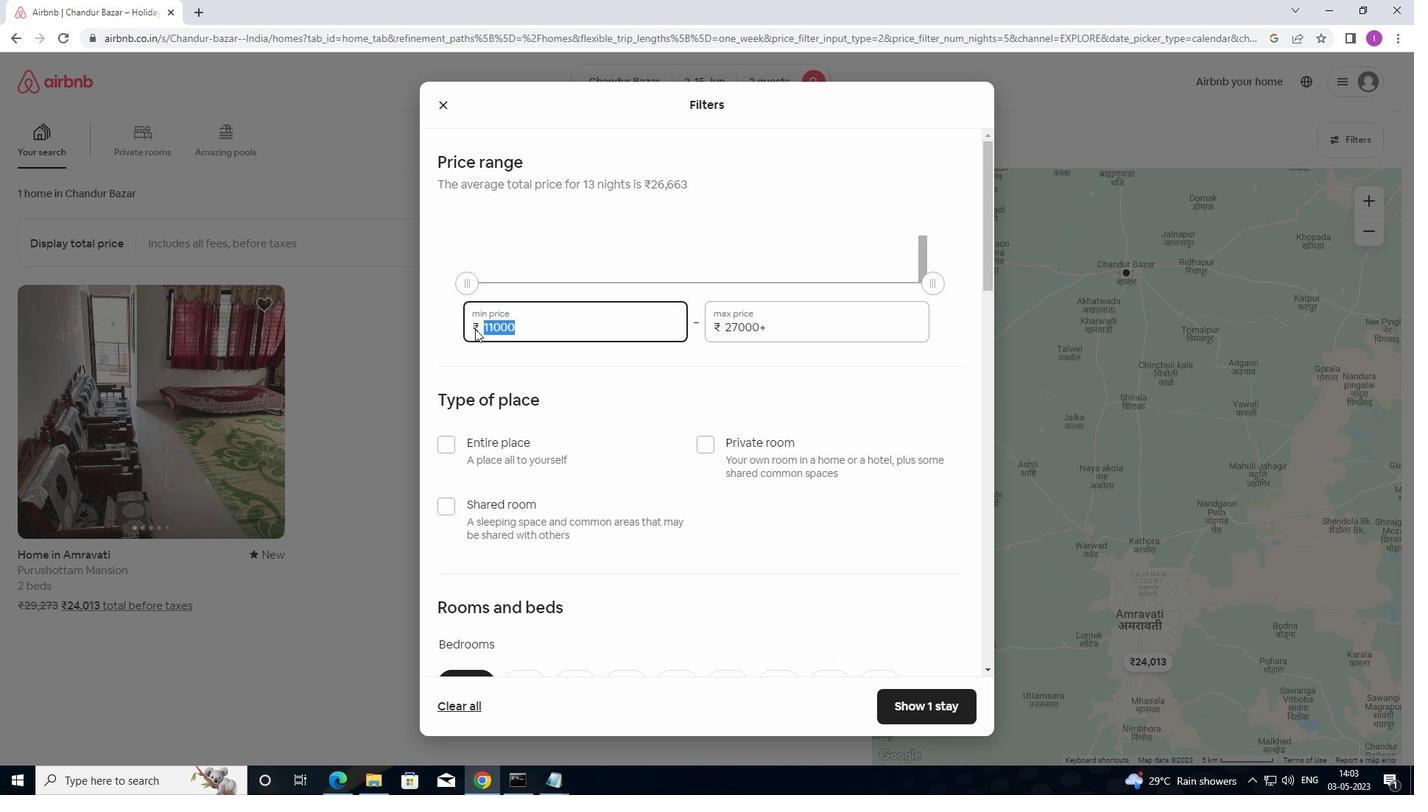 
Action: Key pressed 10000
Screenshot: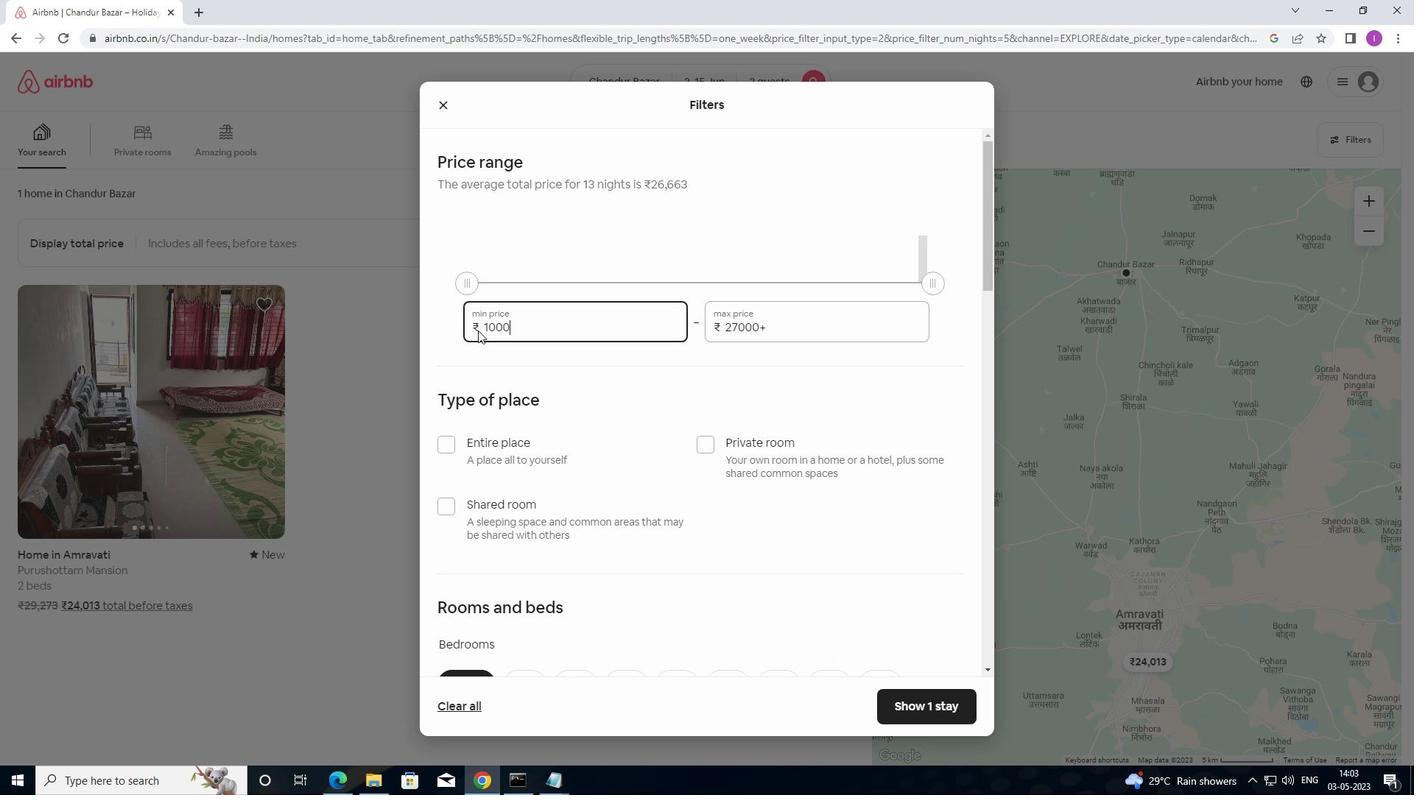 
Action: Mouse moved to (802, 320)
Screenshot: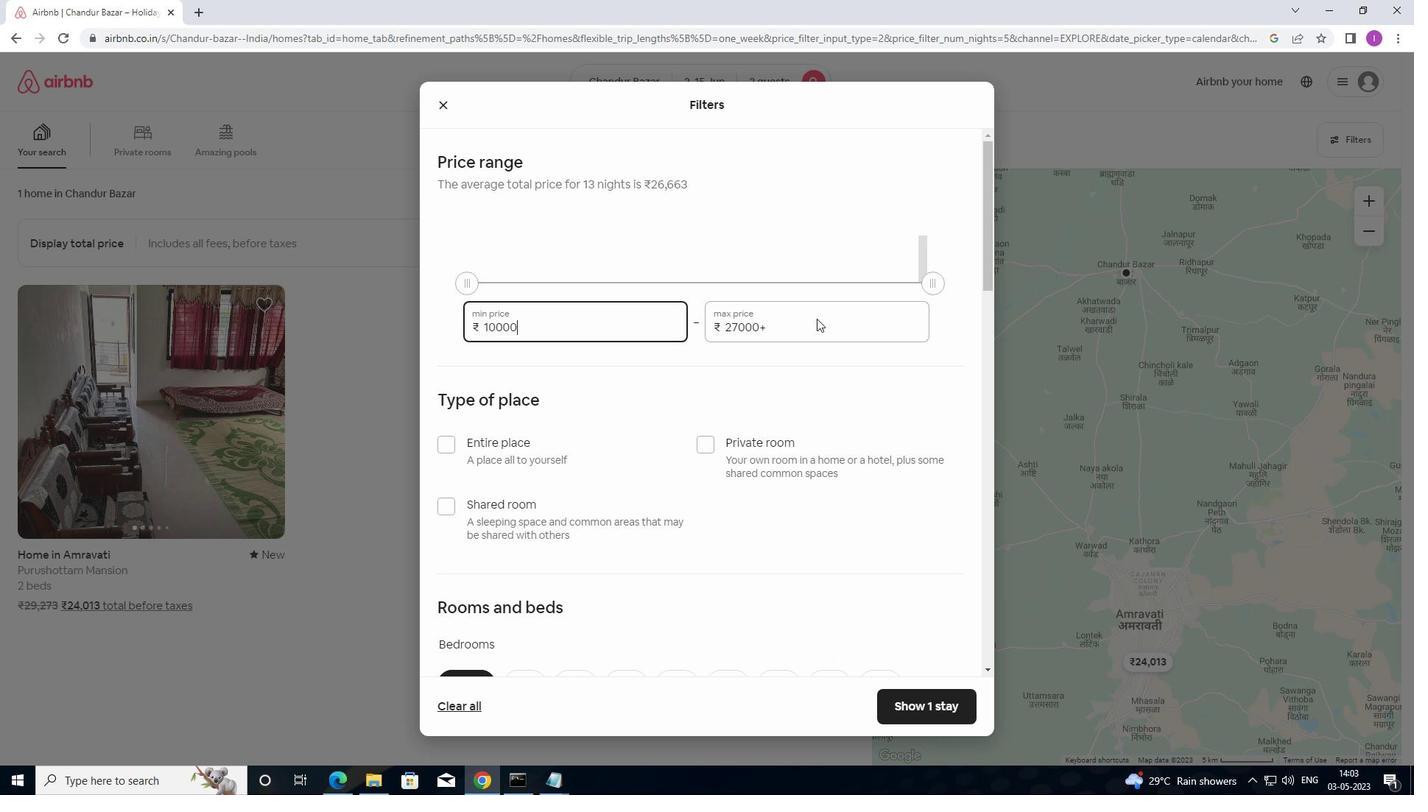 
Action: Mouse pressed left at (802, 320)
Screenshot: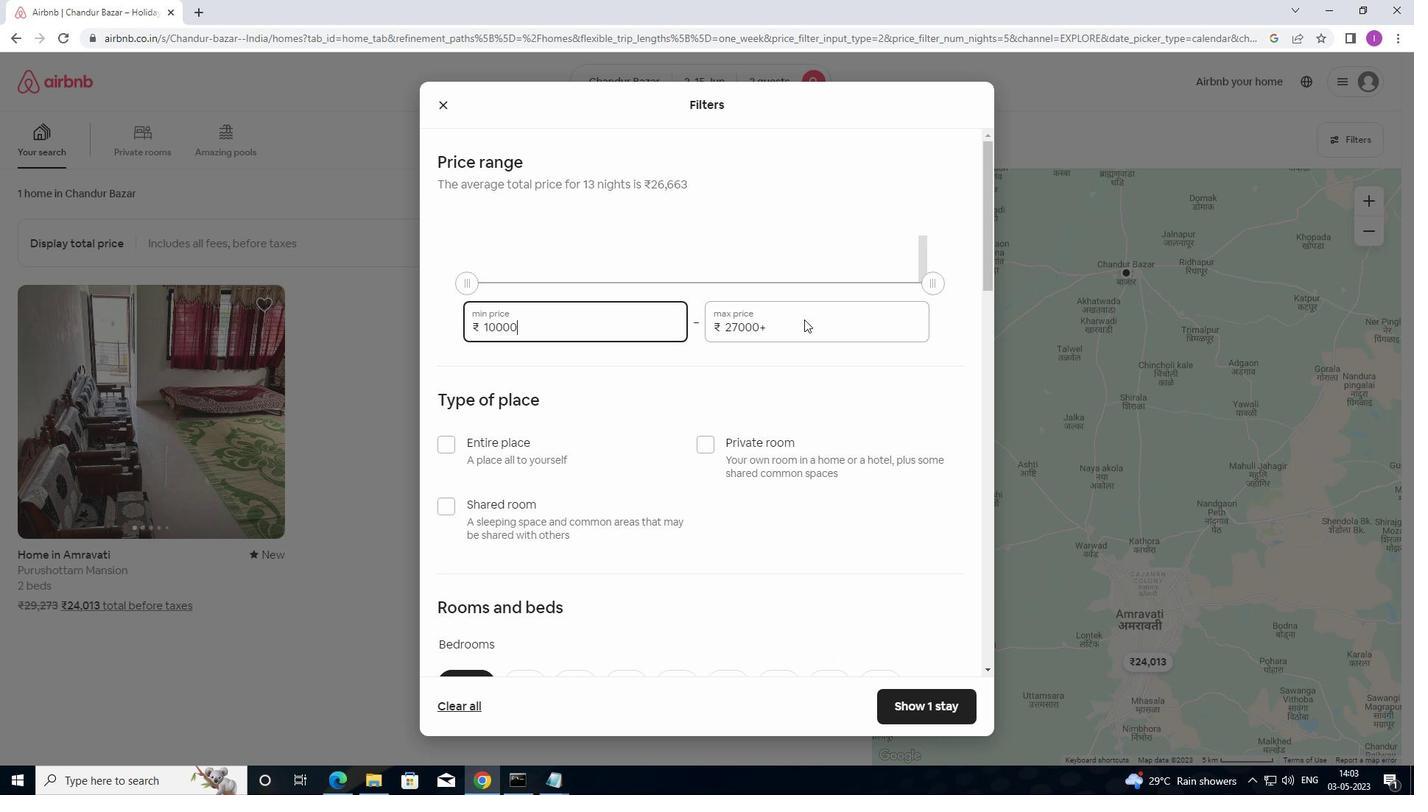 
Action: Mouse moved to (693, 327)
Screenshot: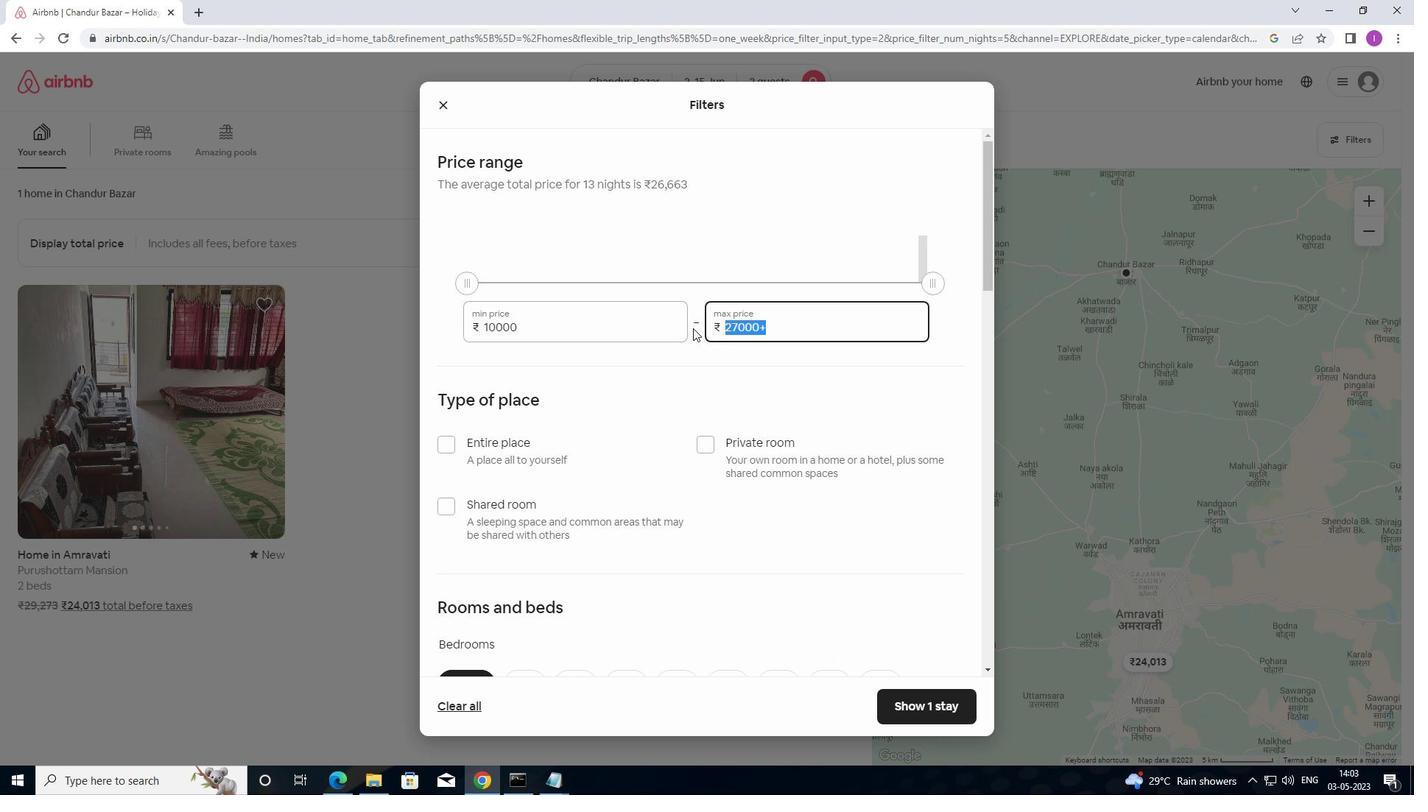 
Action: Key pressed 15000
Screenshot: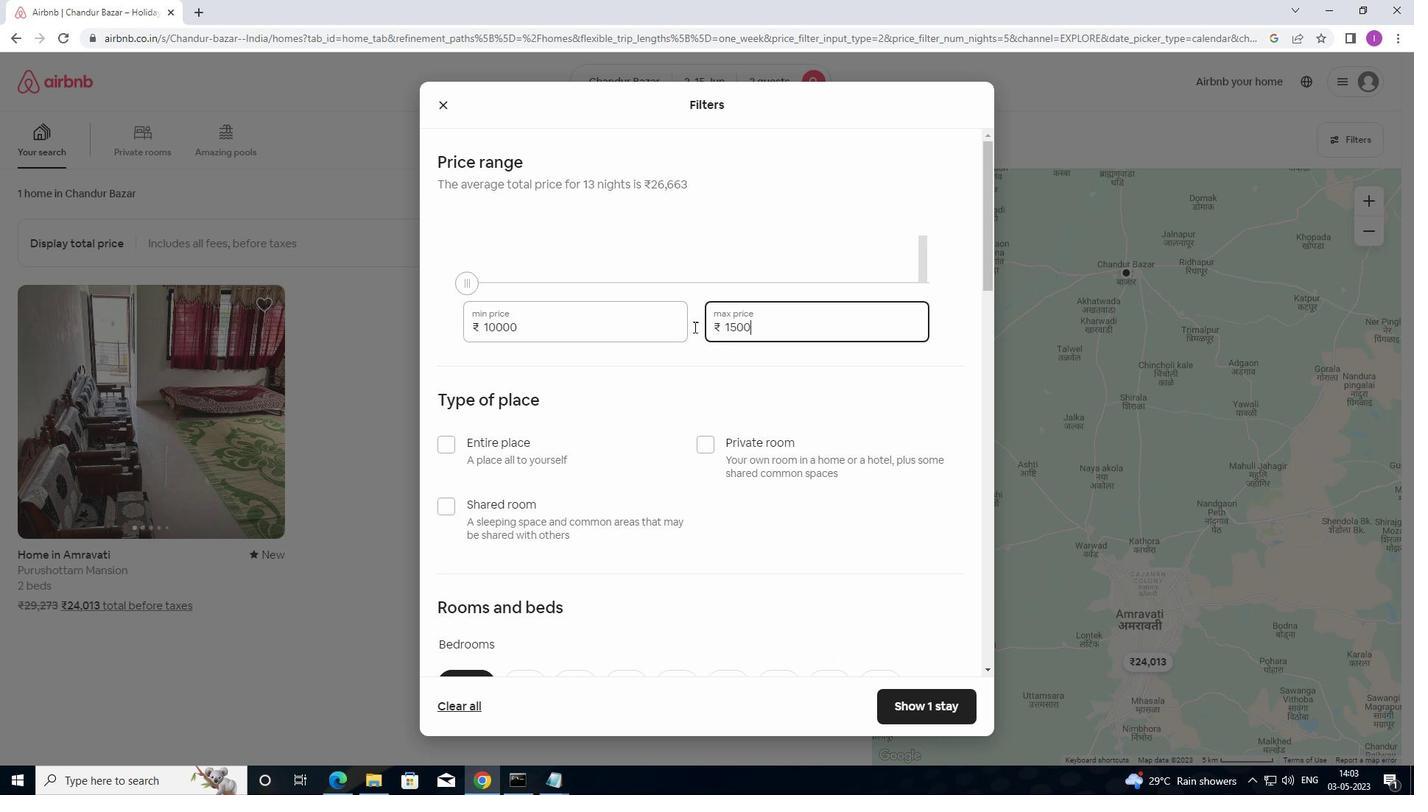 
Action: Mouse moved to (684, 338)
Screenshot: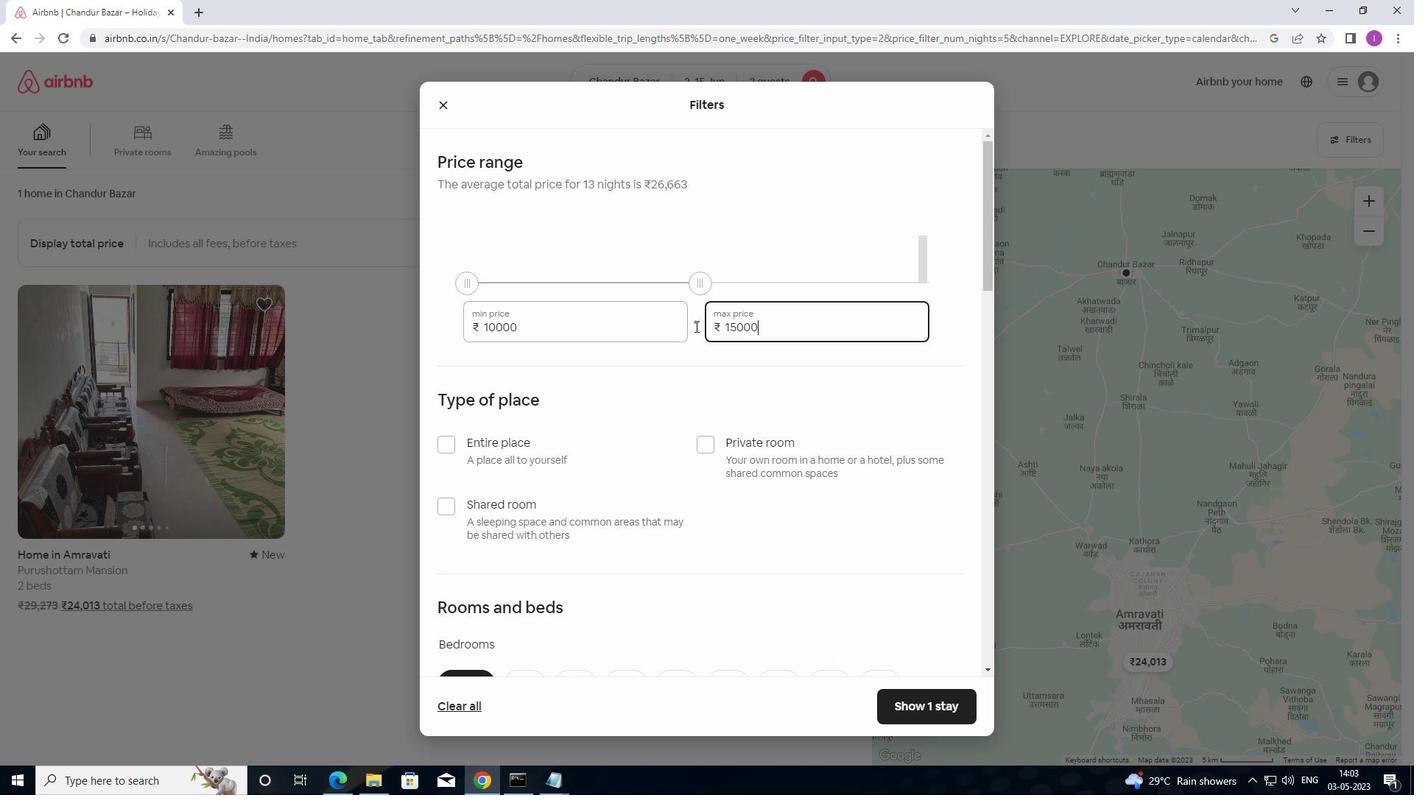 
Action: Mouse scrolled (684, 338) with delta (0, 0)
Screenshot: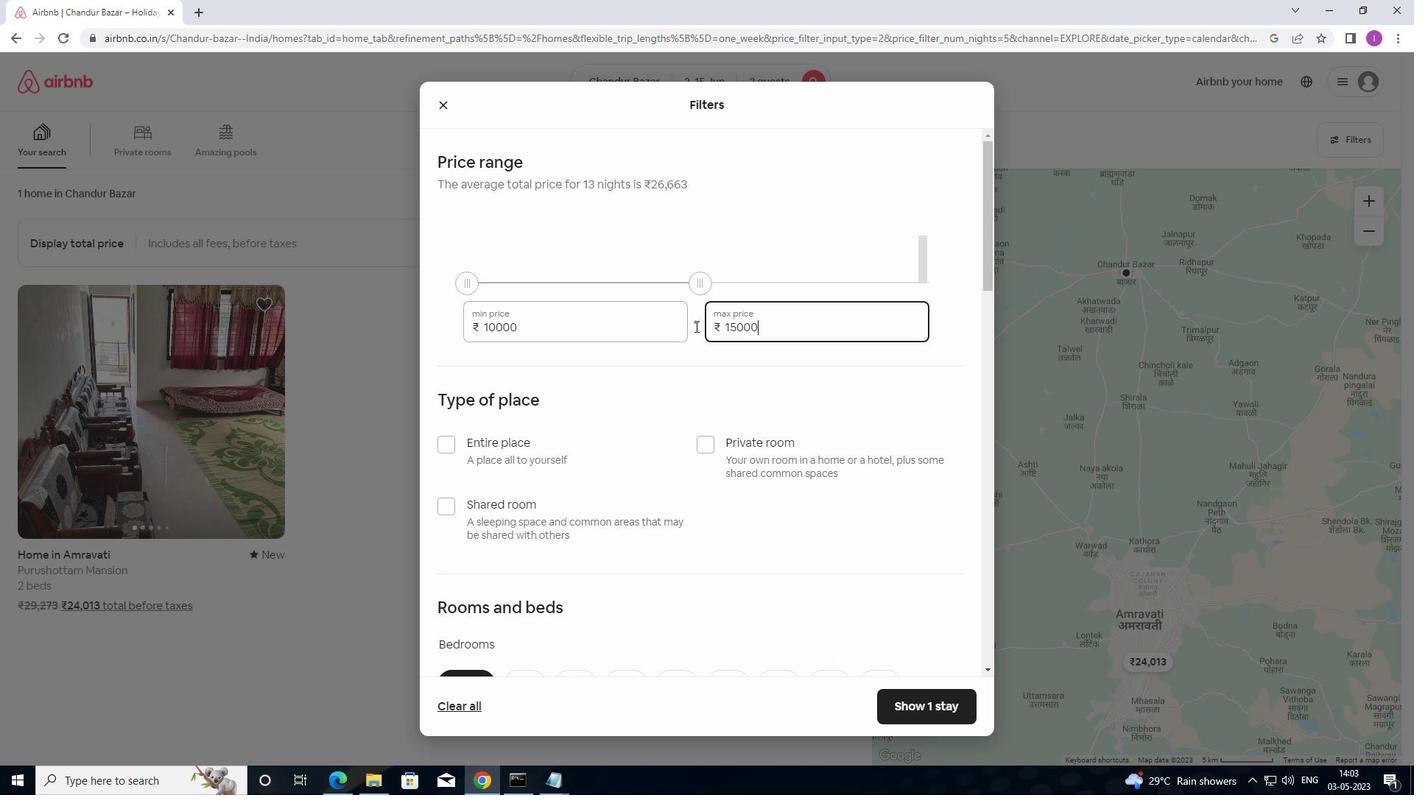 
Action: Mouse moved to (684, 343)
Screenshot: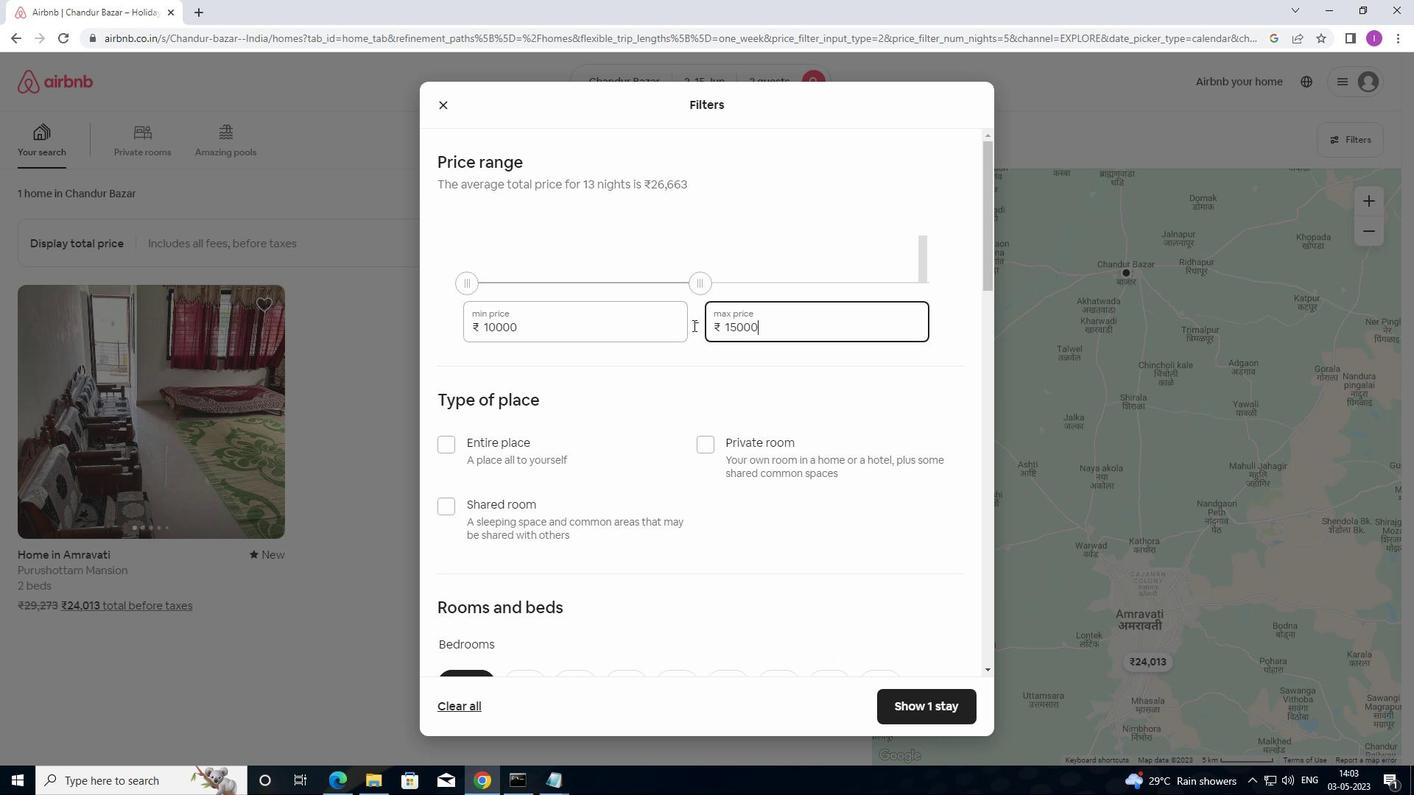 
Action: Mouse scrolled (684, 342) with delta (0, 0)
Screenshot: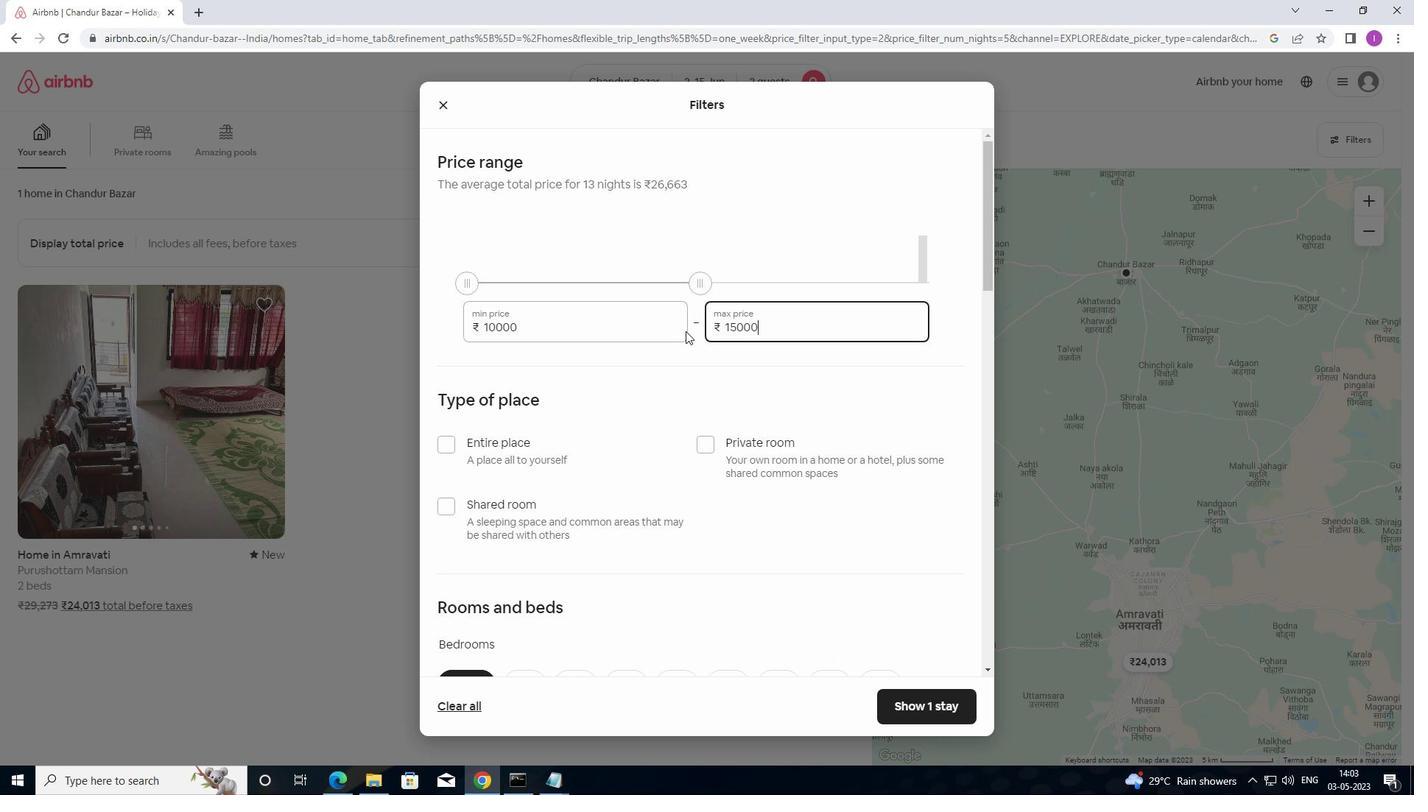 
Action: Mouse moved to (684, 343)
Screenshot: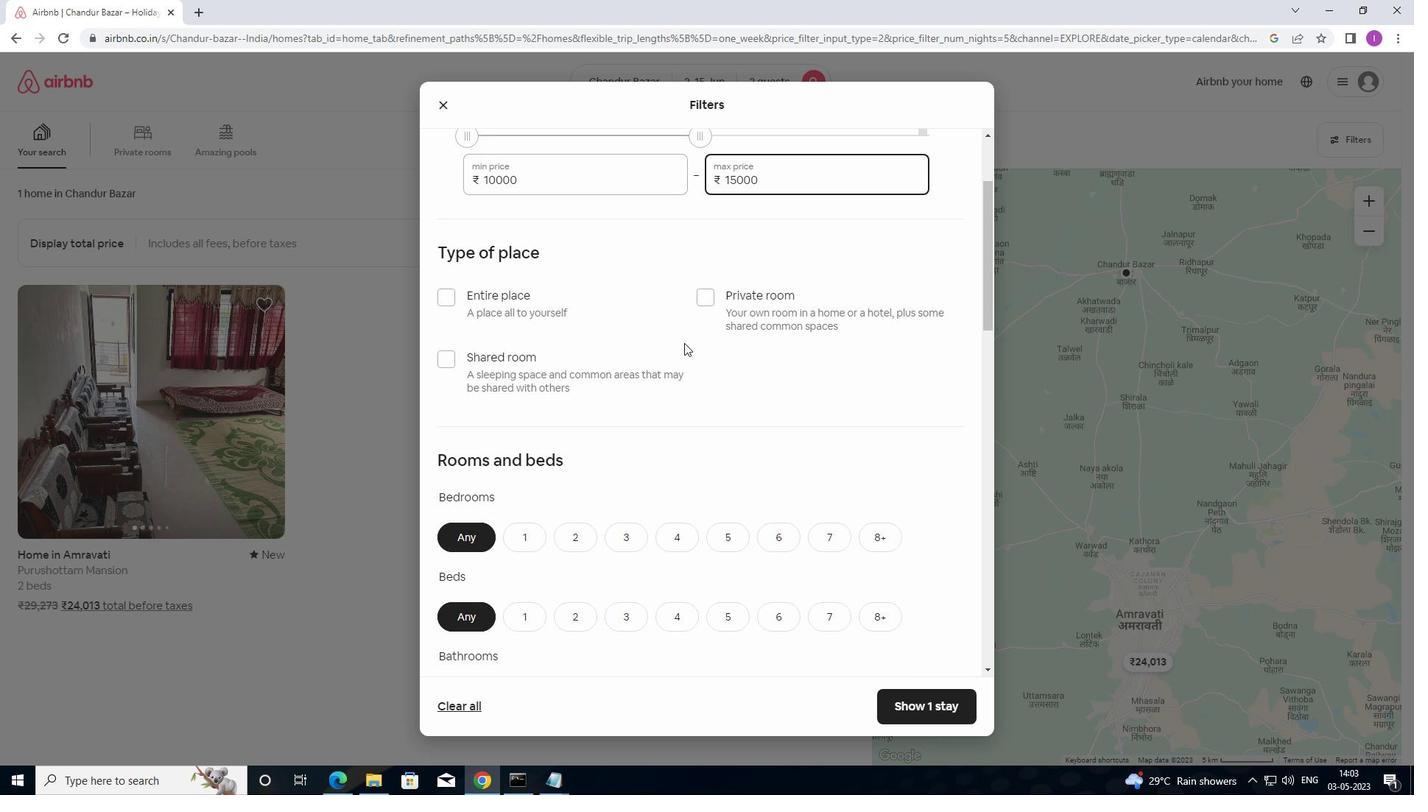 
Action: Mouse scrolled (684, 342) with delta (0, 0)
Screenshot: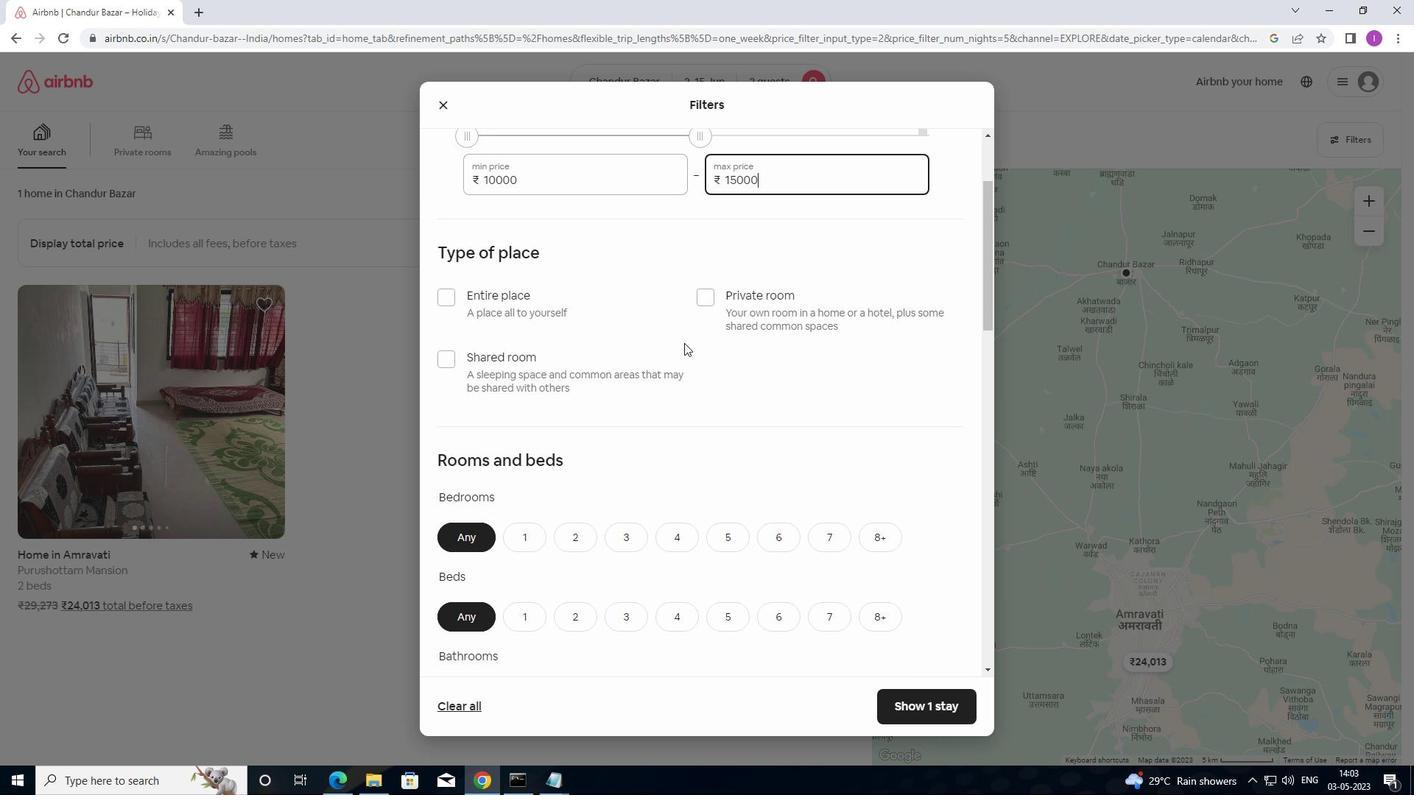 
Action: Mouse scrolled (684, 342) with delta (0, 0)
Screenshot: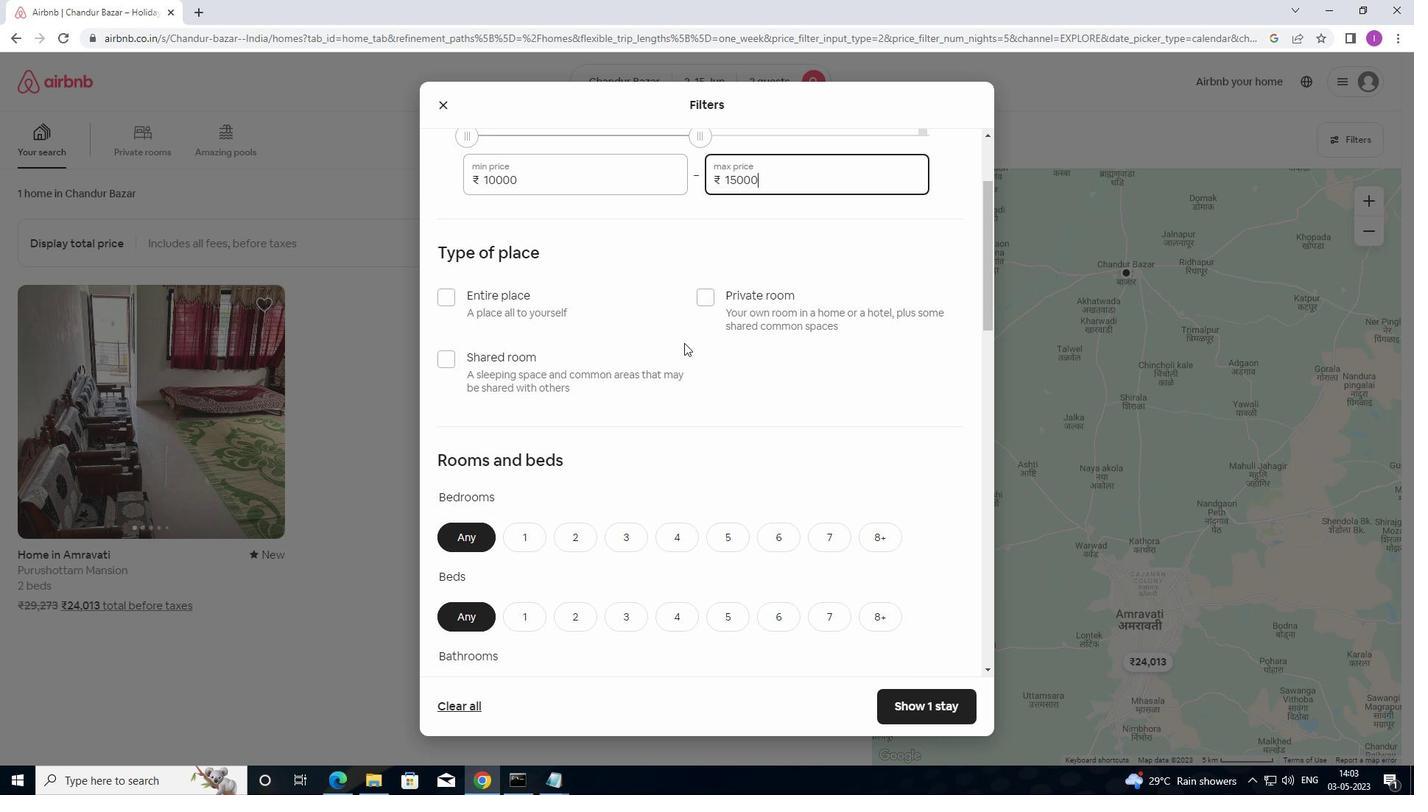 
Action: Mouse moved to (441, 154)
Screenshot: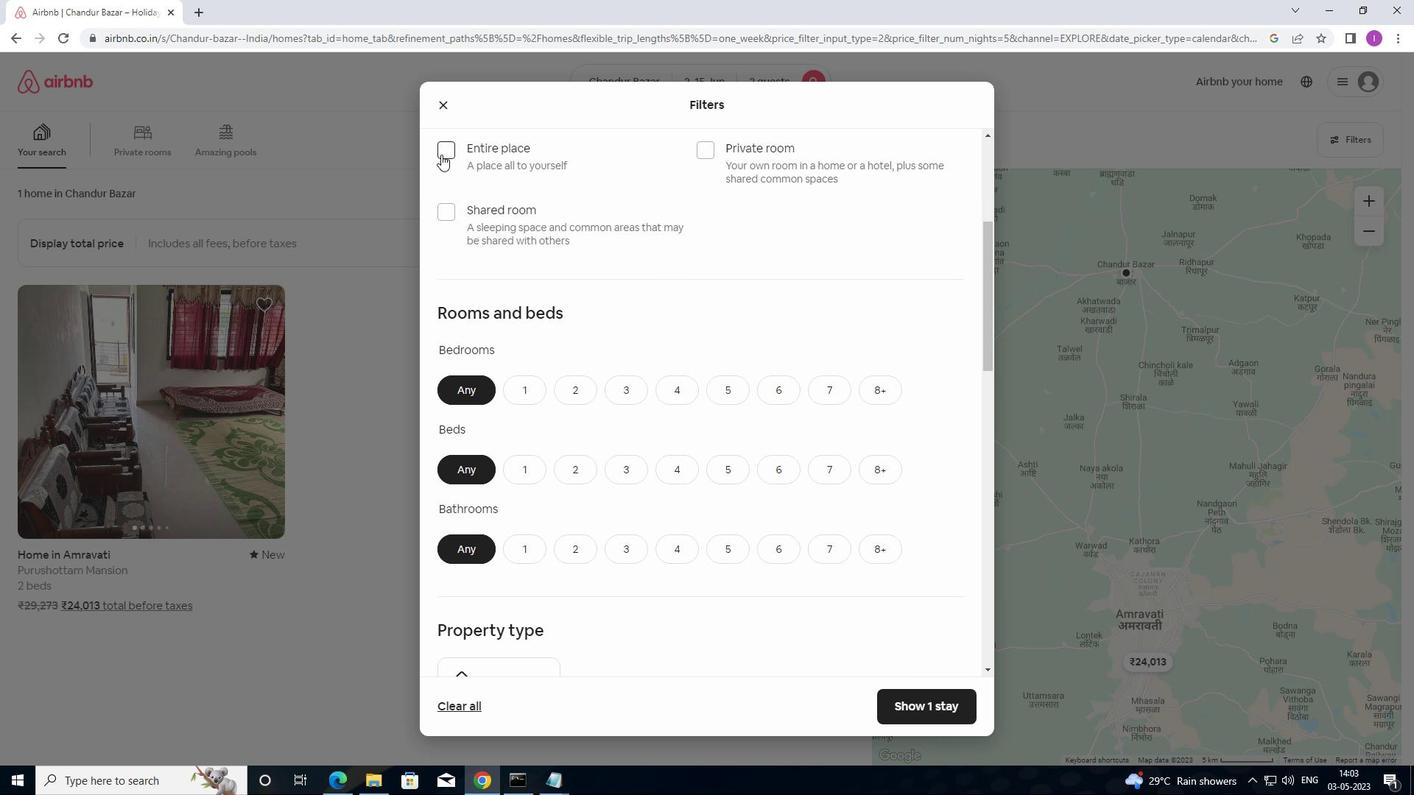 
Action: Mouse pressed left at (441, 154)
Screenshot: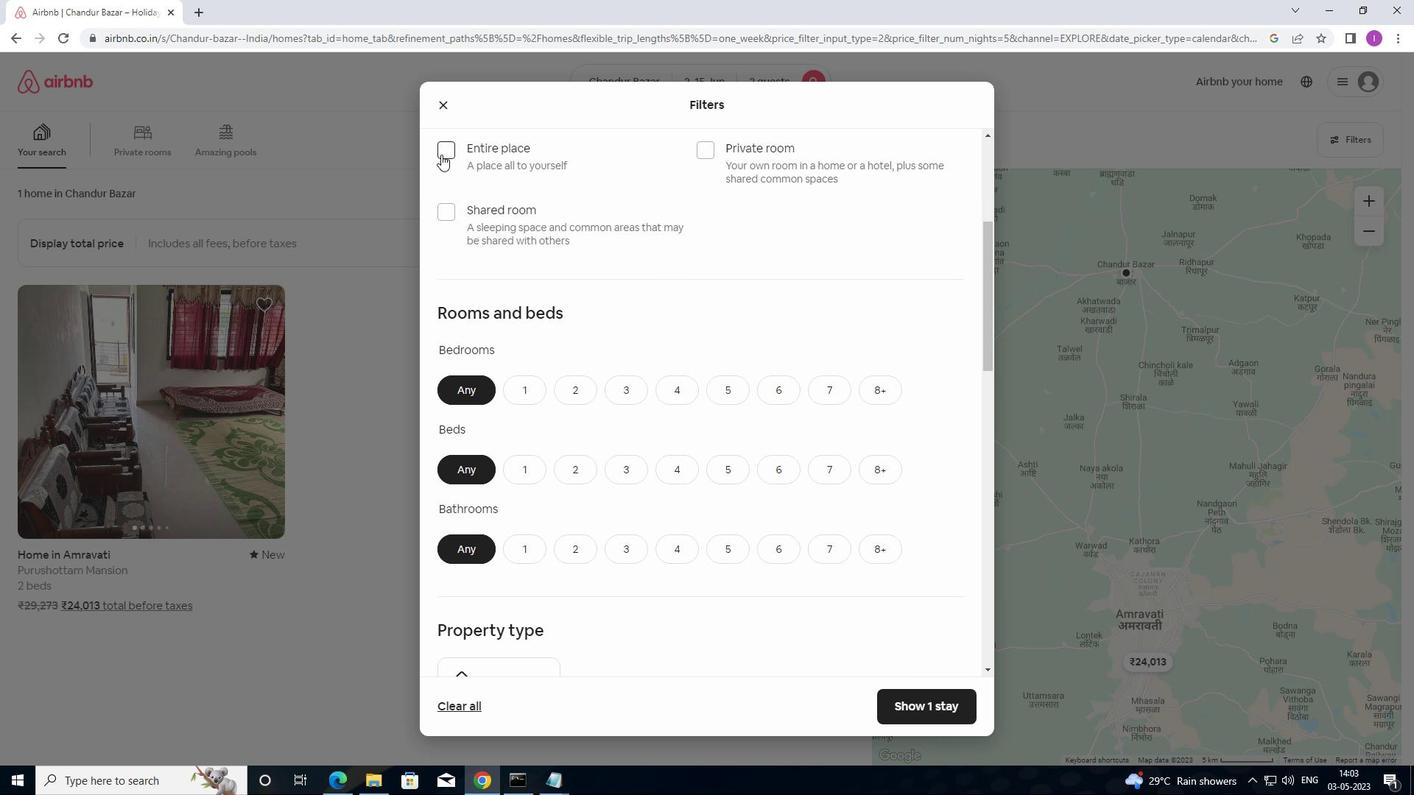 
Action: Mouse moved to (700, 265)
Screenshot: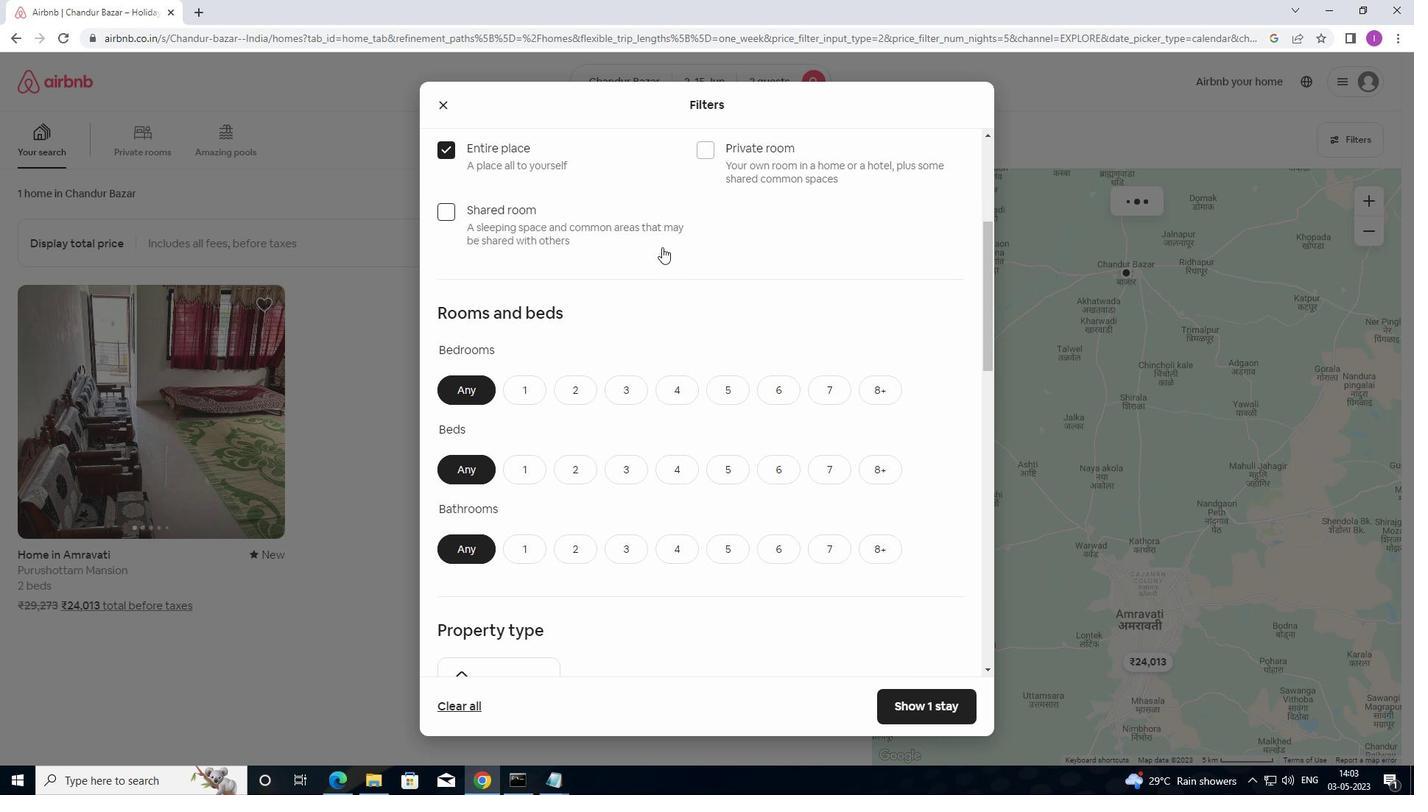 
Action: Mouse scrolled (700, 265) with delta (0, 0)
Screenshot: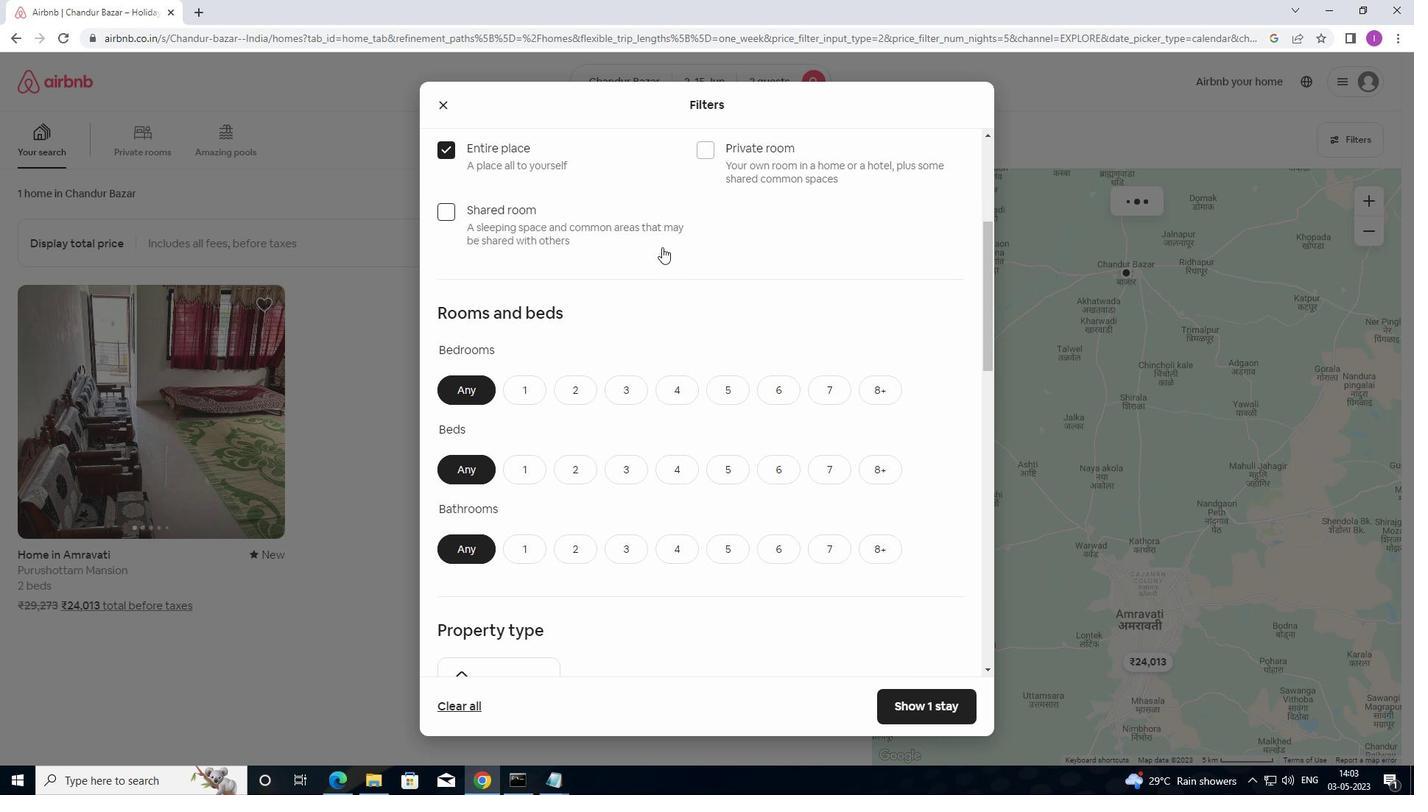 
Action: Mouse moved to (701, 268)
Screenshot: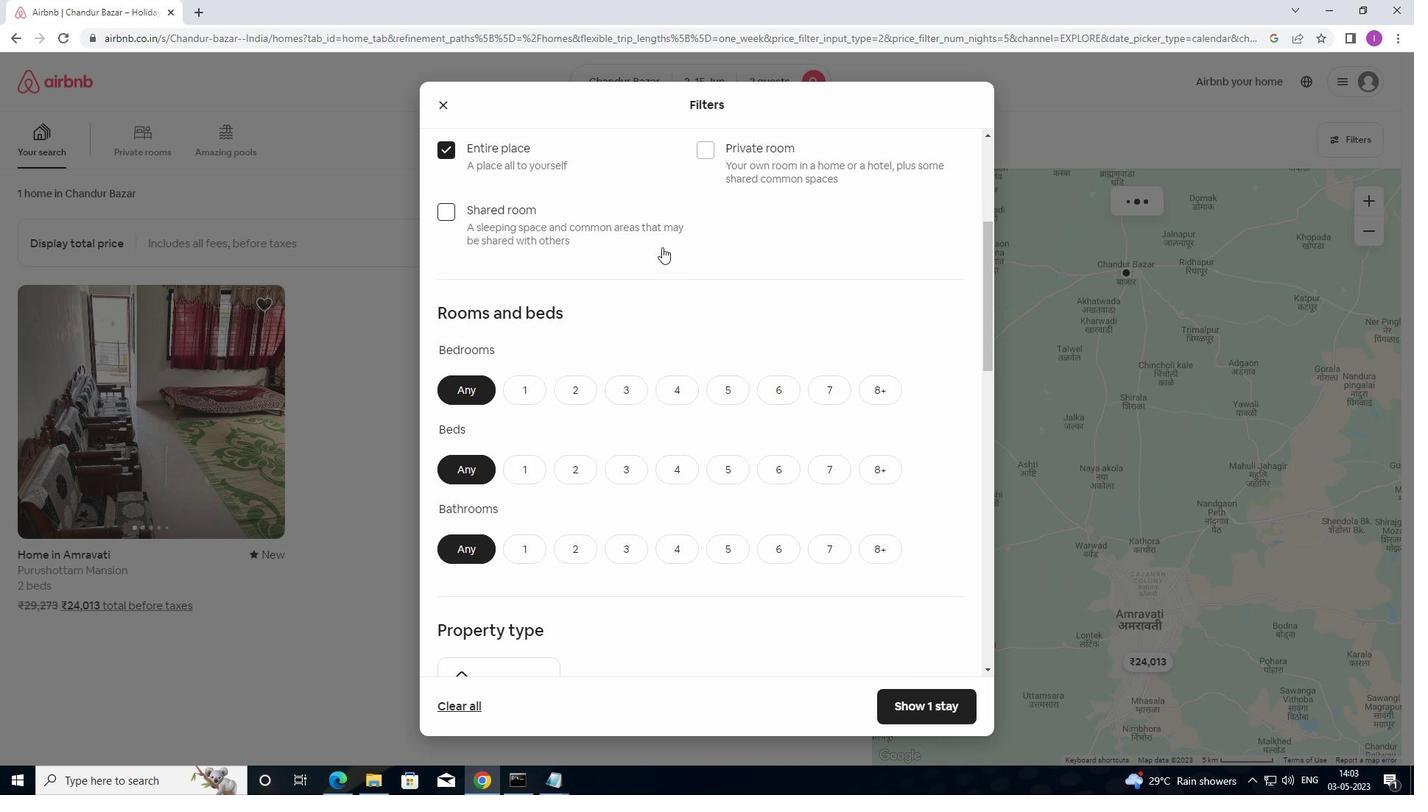 
Action: Mouse scrolled (701, 268) with delta (0, 0)
Screenshot: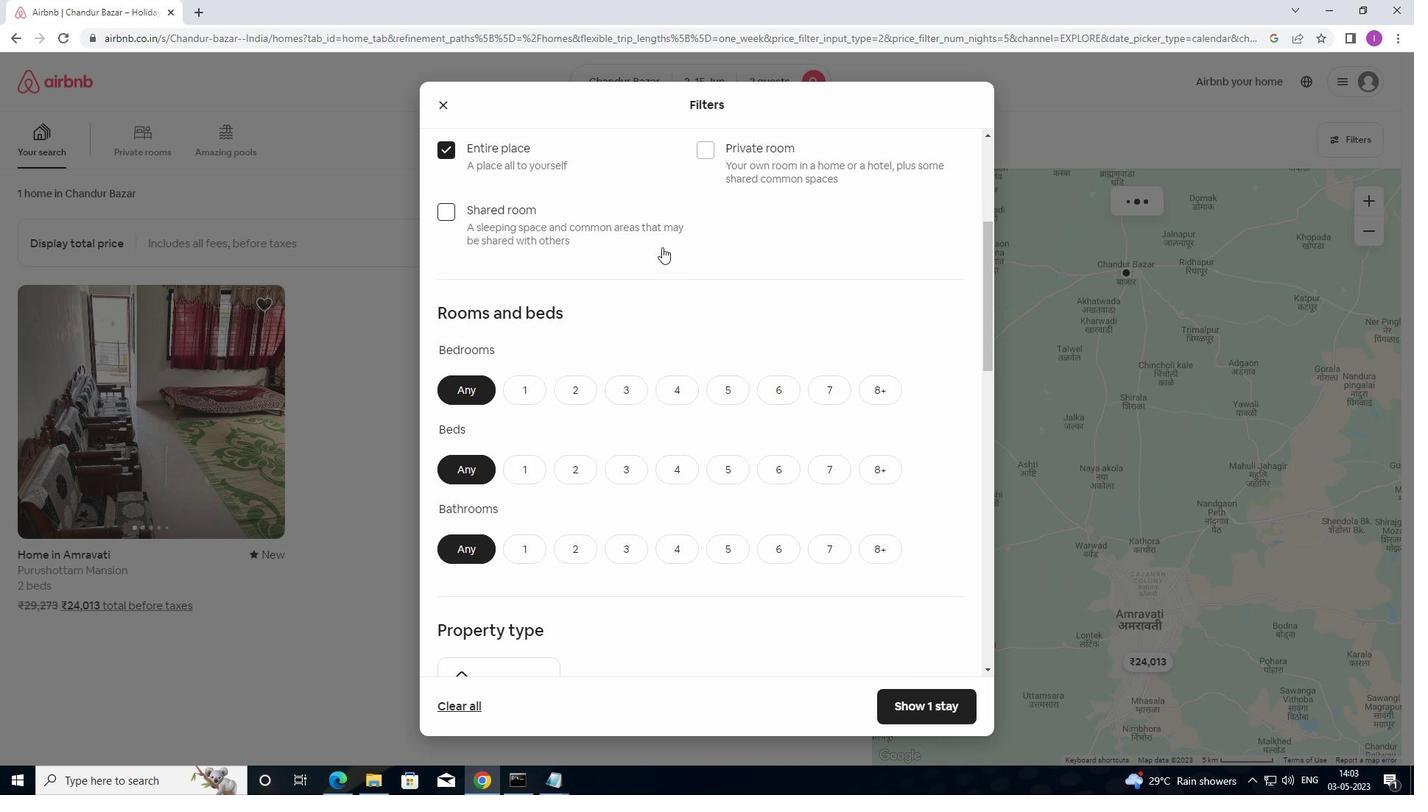 
Action: Mouse moved to (533, 244)
Screenshot: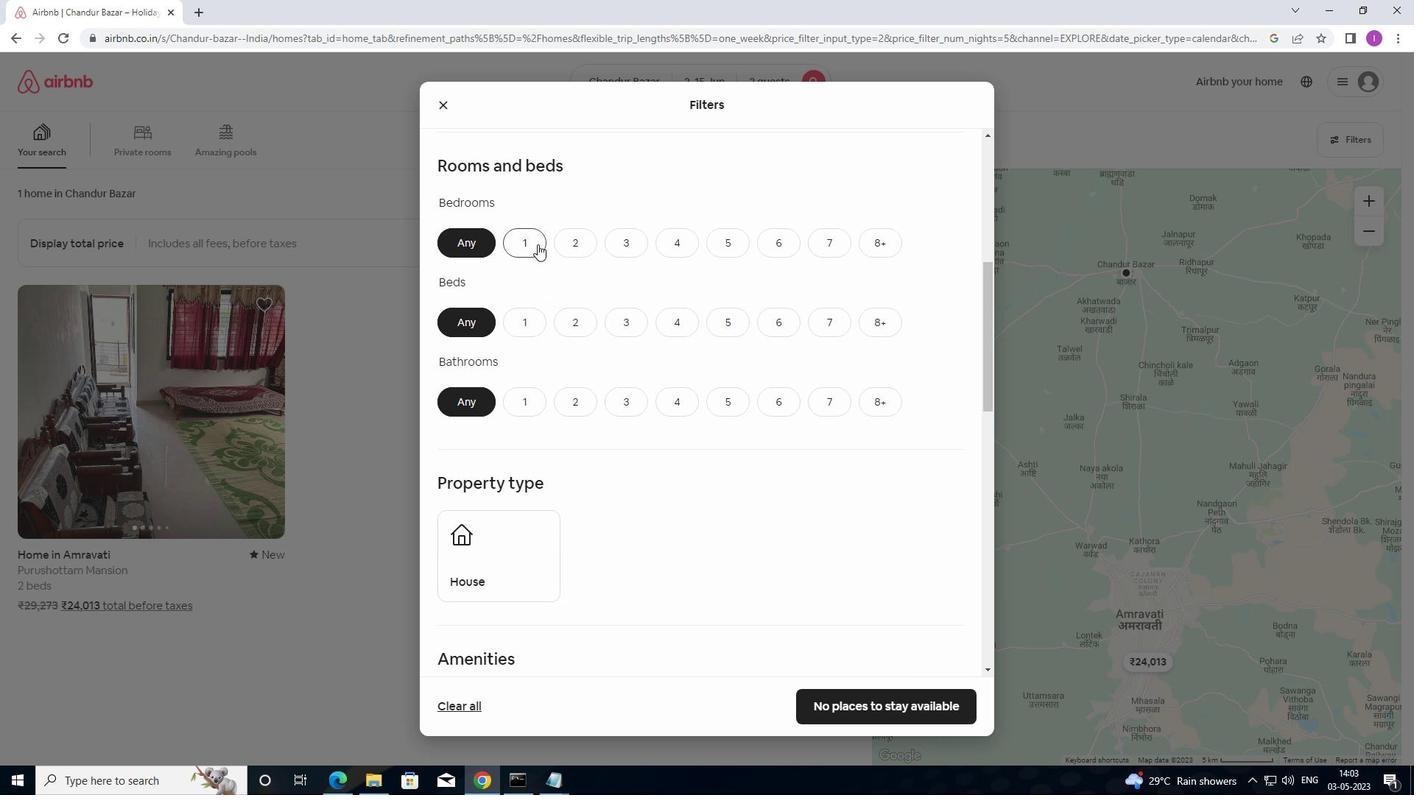 
Action: Mouse pressed left at (533, 244)
Screenshot: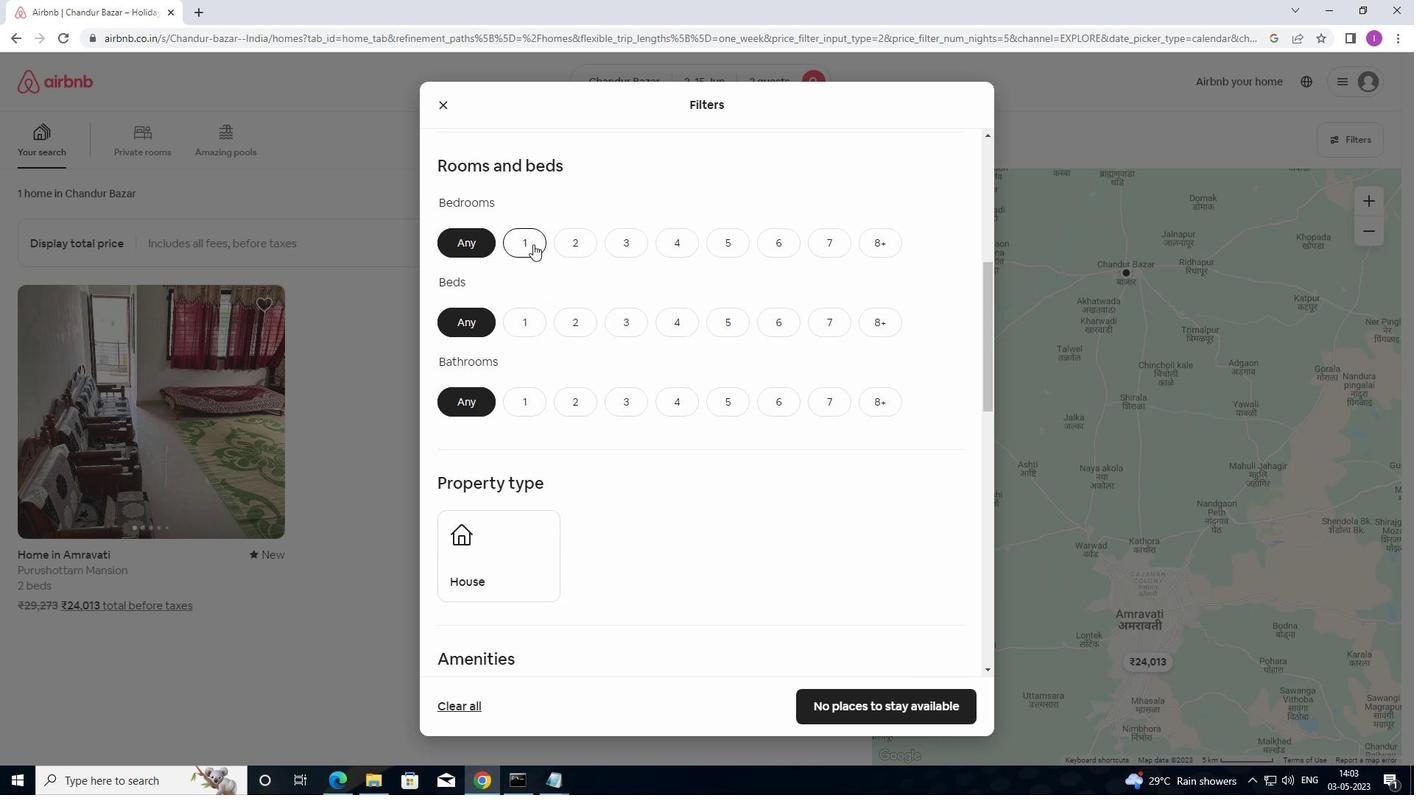 
Action: Mouse moved to (529, 323)
Screenshot: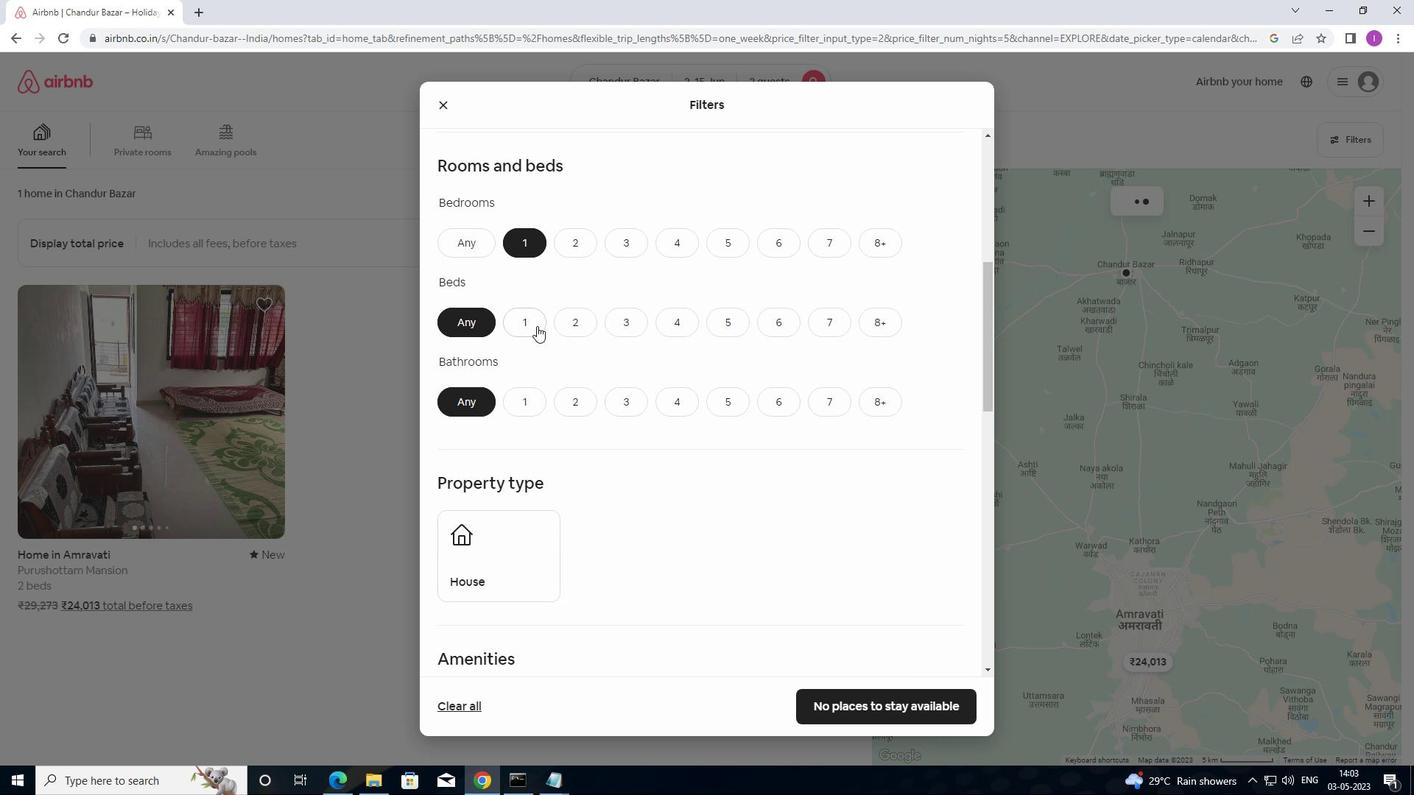
Action: Mouse pressed left at (529, 323)
Screenshot: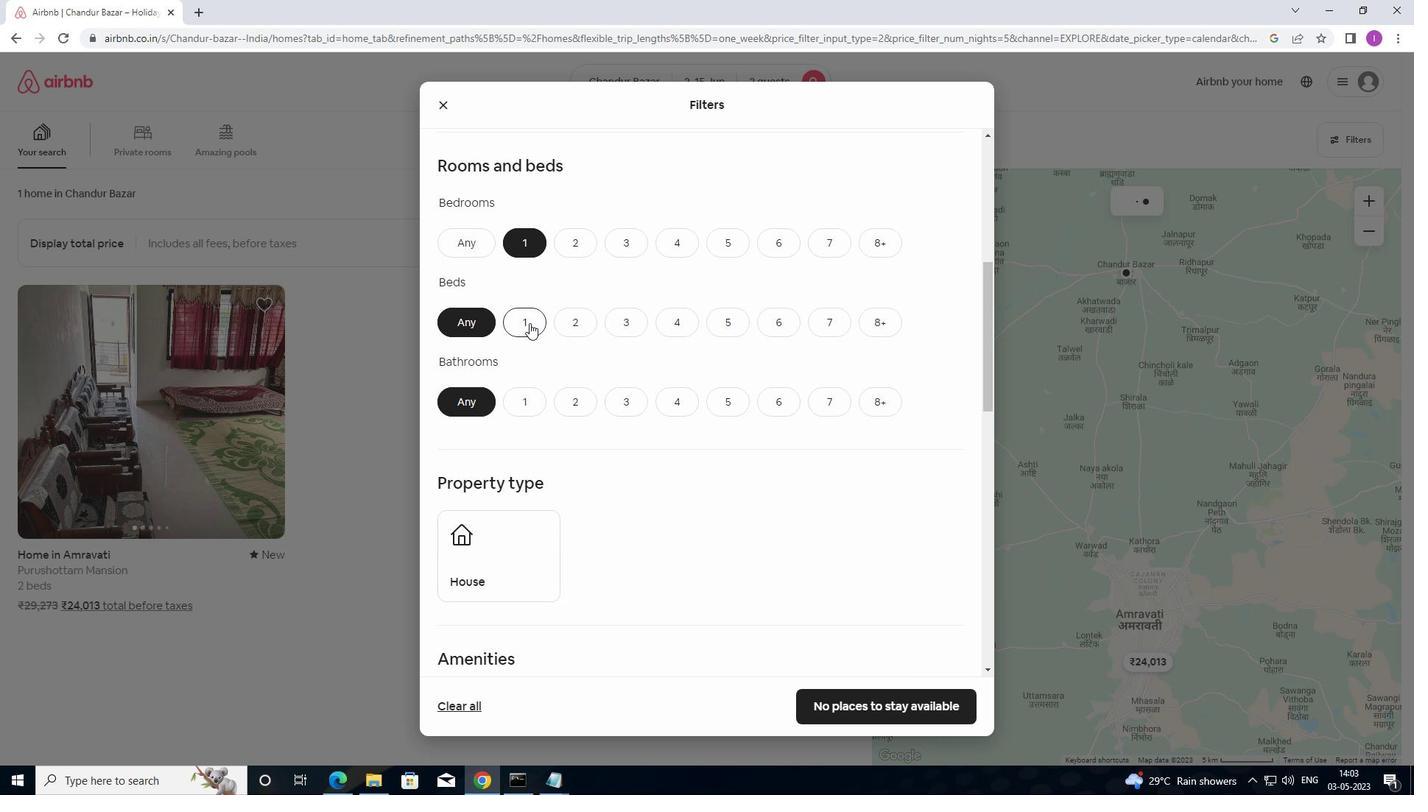 
Action: Mouse moved to (531, 396)
Screenshot: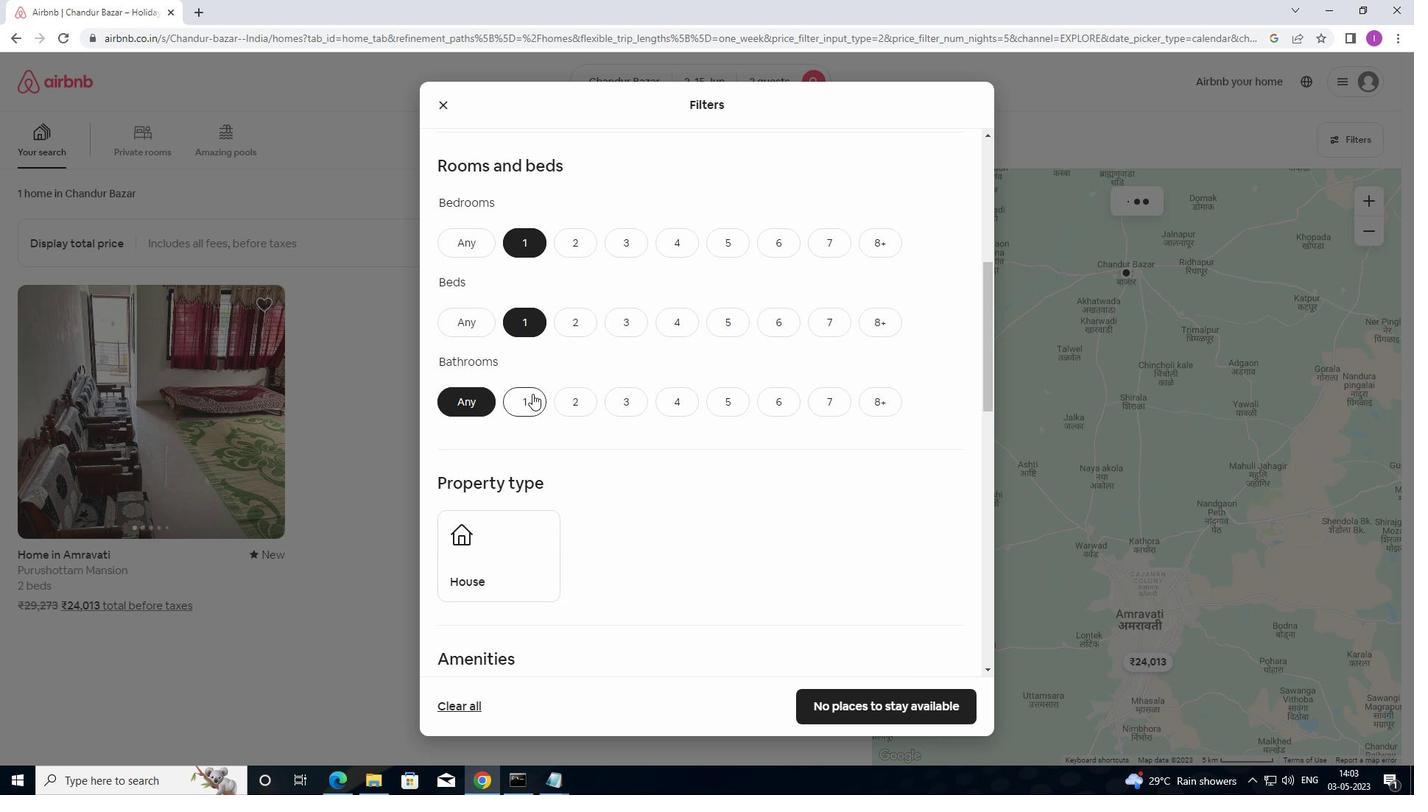 
Action: Mouse pressed left at (531, 396)
Screenshot: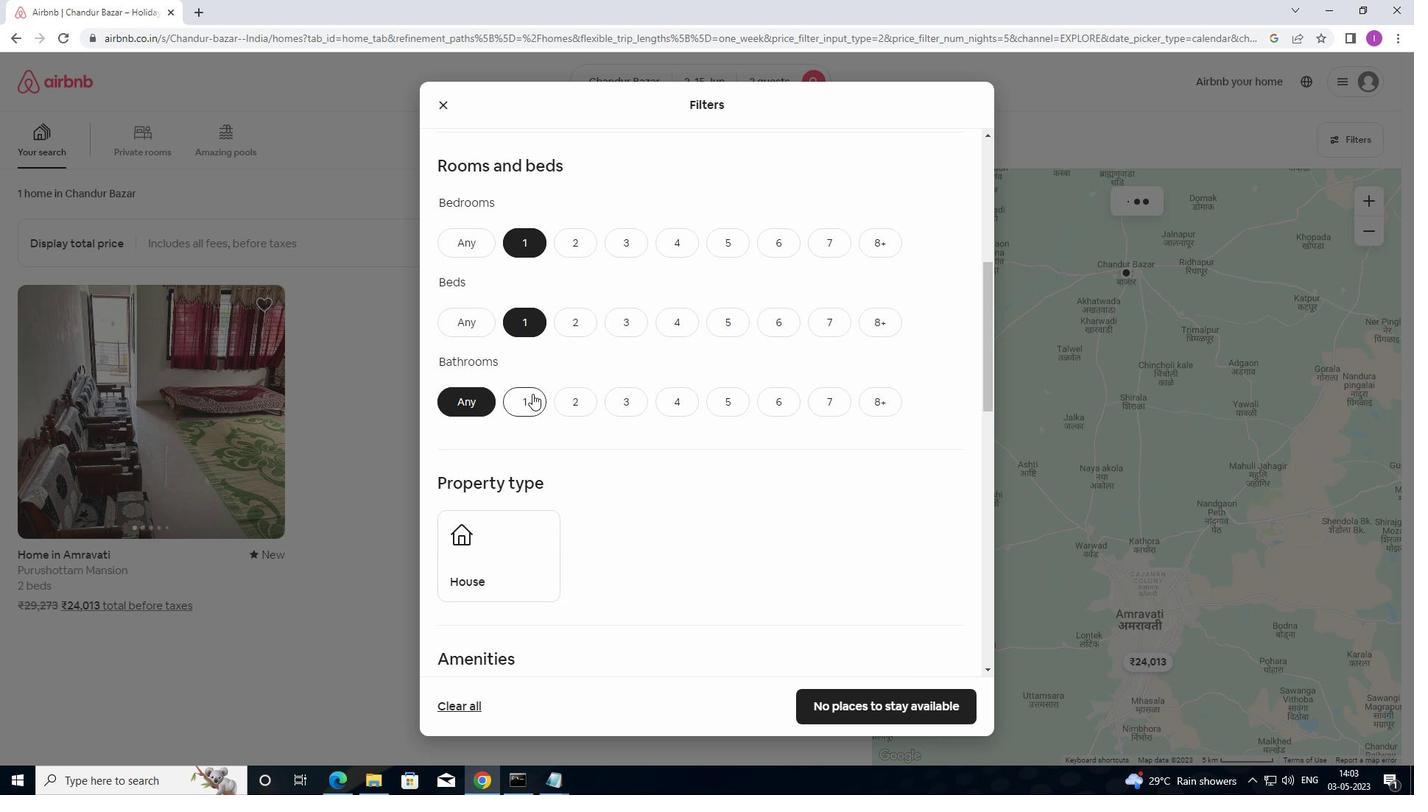 
Action: Mouse moved to (542, 387)
Screenshot: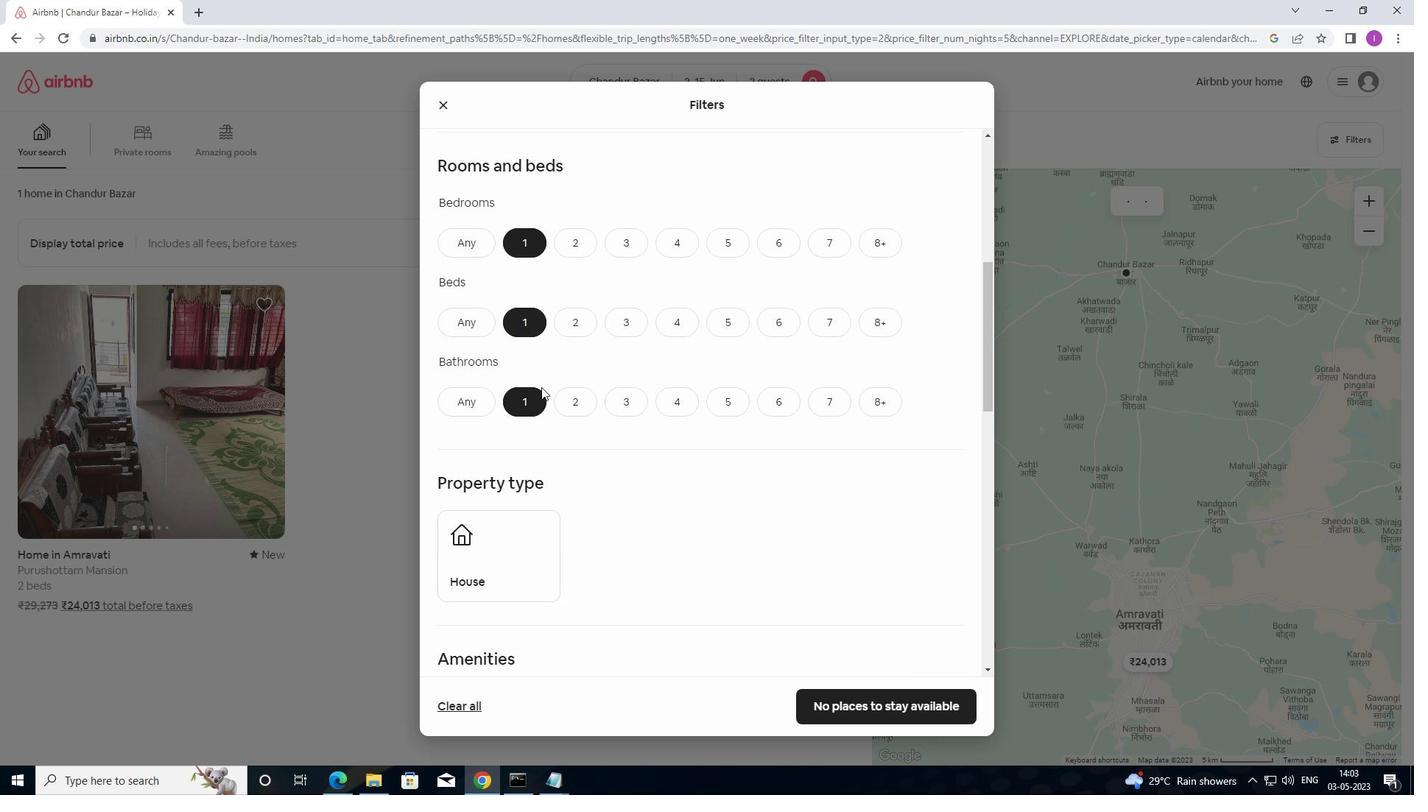 
Action: Mouse scrolled (542, 386) with delta (0, 0)
Screenshot: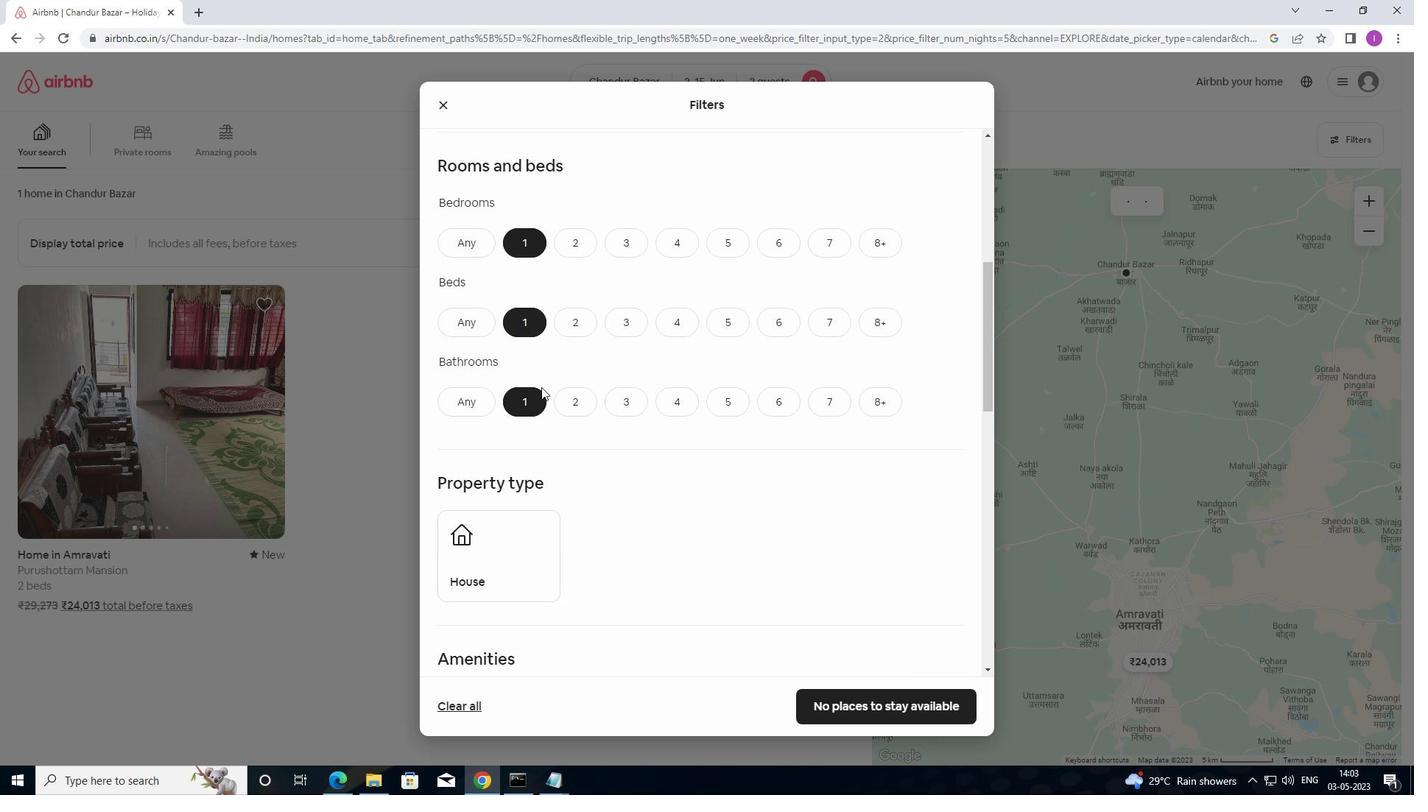 
Action: Mouse moved to (543, 387)
Screenshot: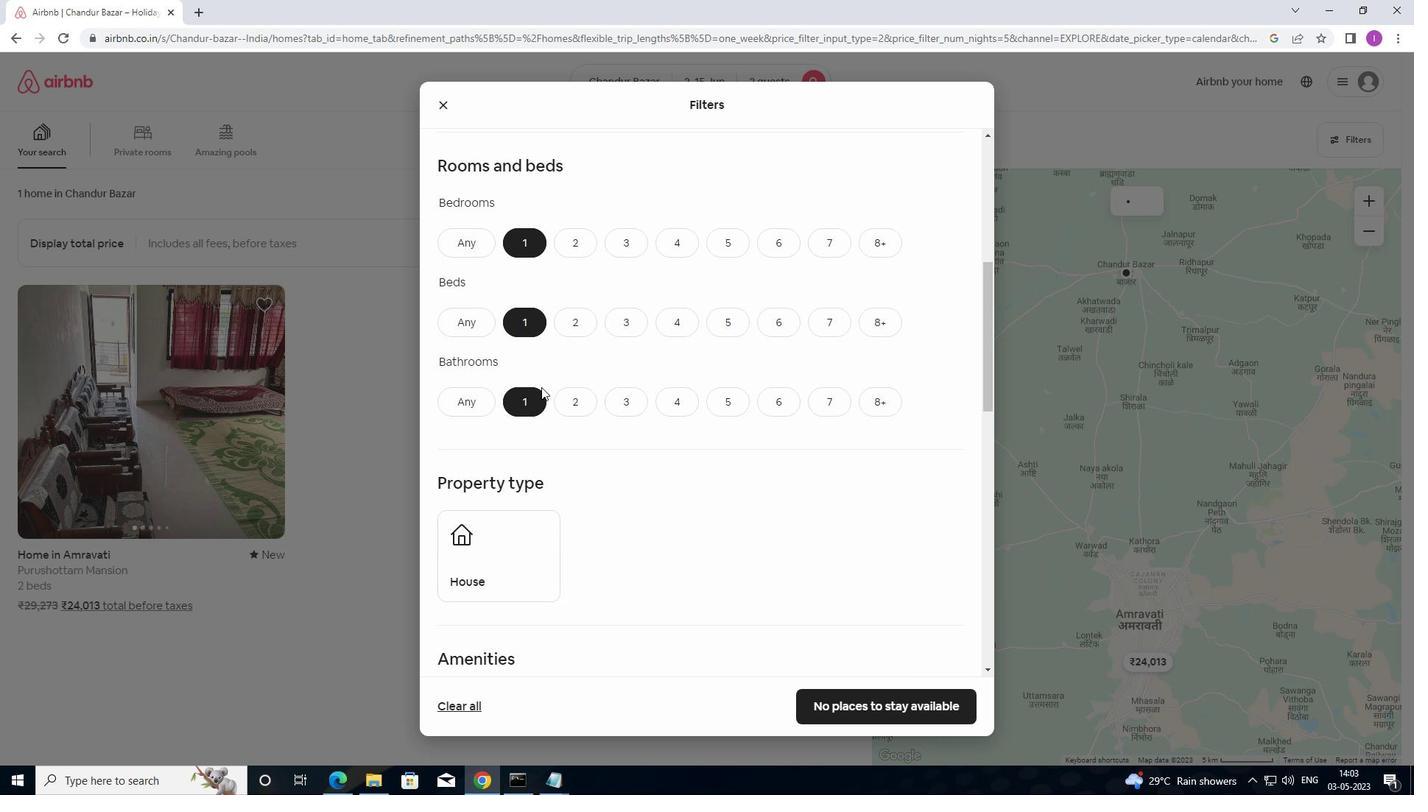 
Action: Mouse scrolled (543, 386) with delta (0, 0)
Screenshot: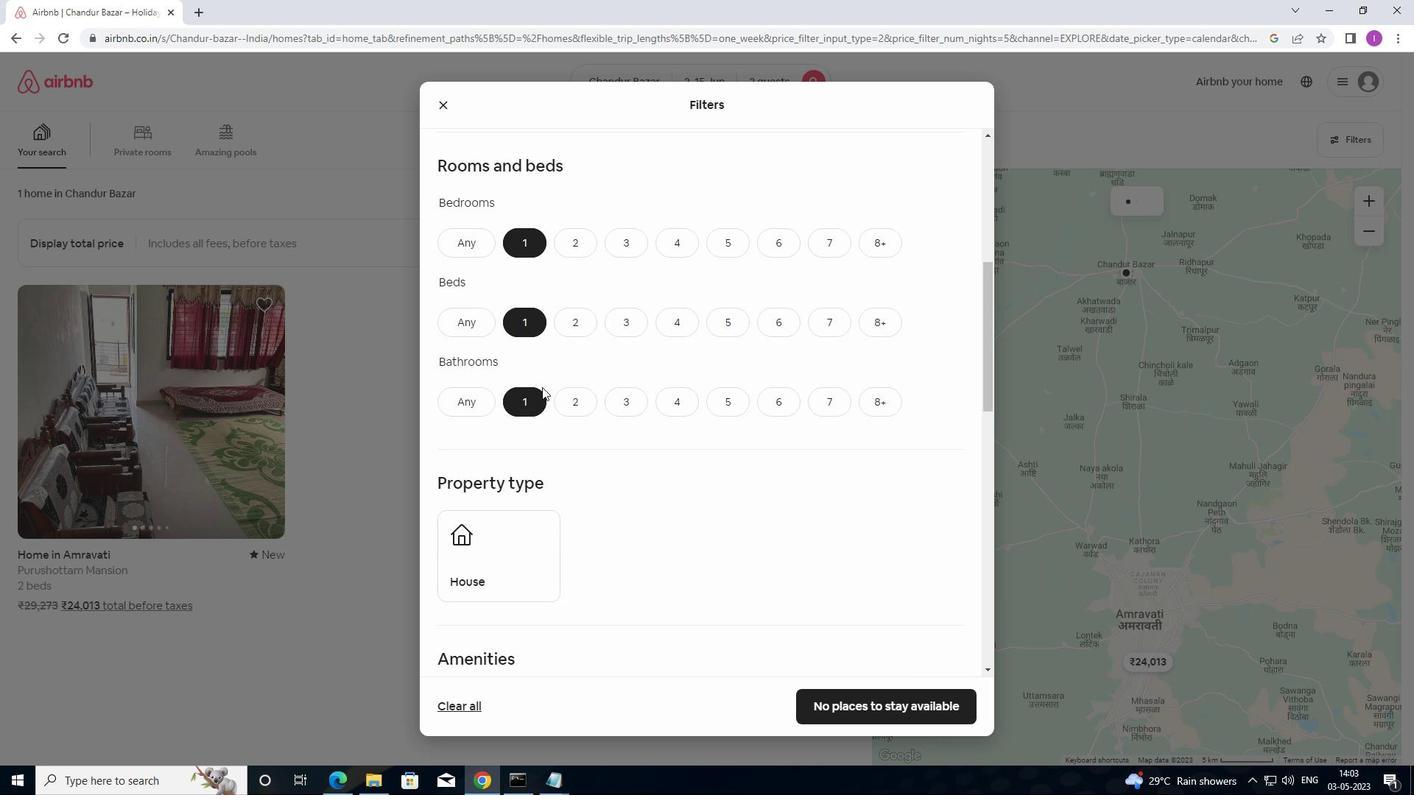 
Action: Mouse scrolled (543, 386) with delta (0, 0)
Screenshot: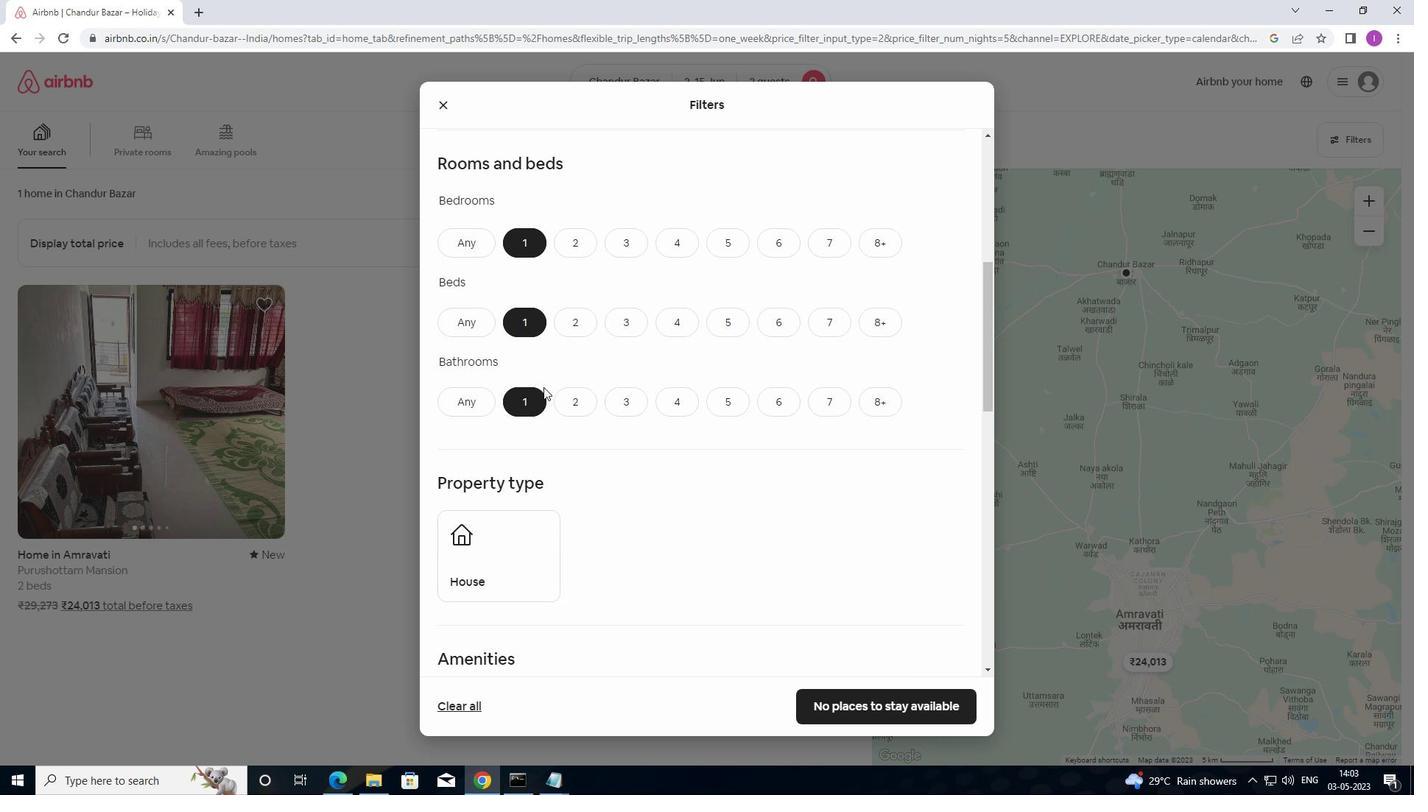 
Action: Mouse moved to (554, 382)
Screenshot: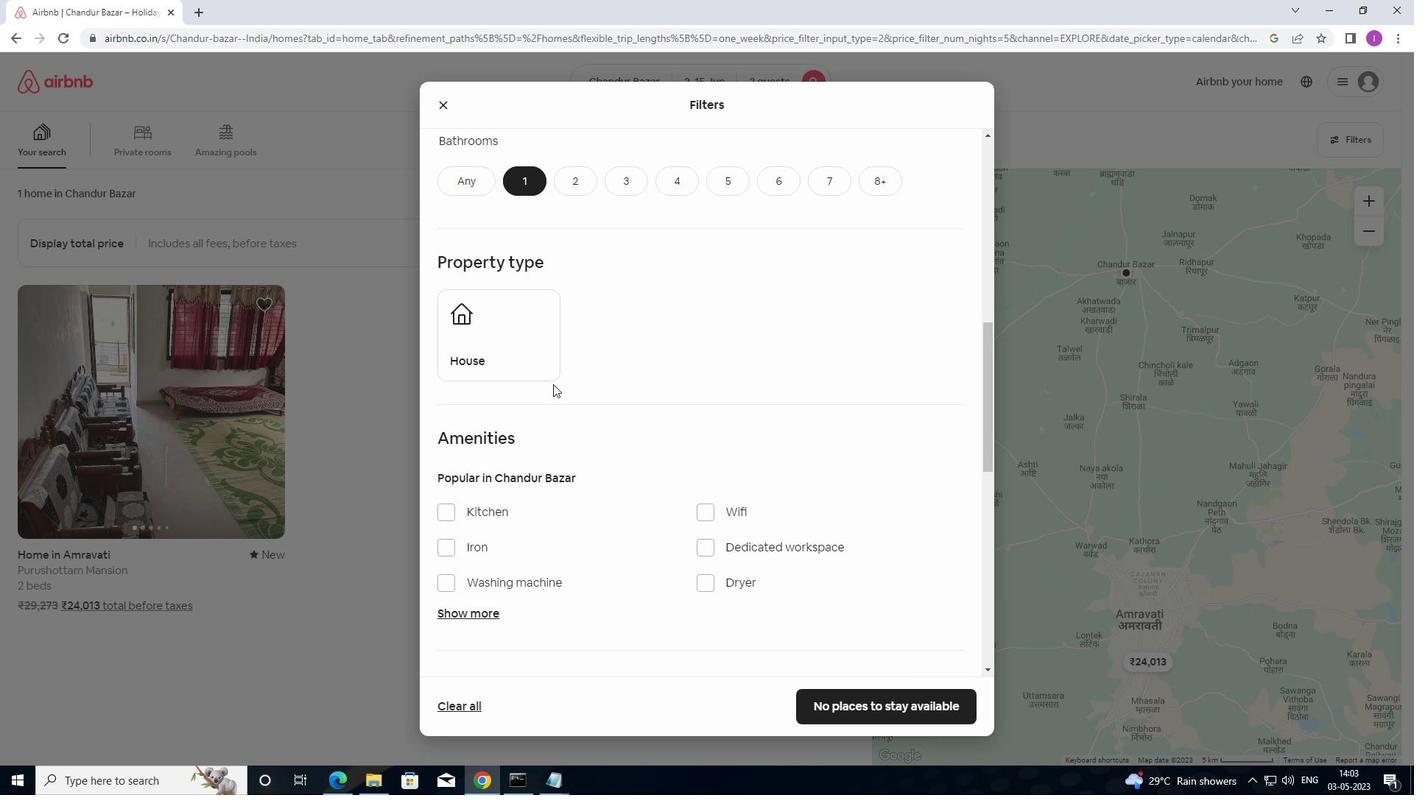 
Action: Mouse scrolled (554, 382) with delta (0, 0)
Screenshot: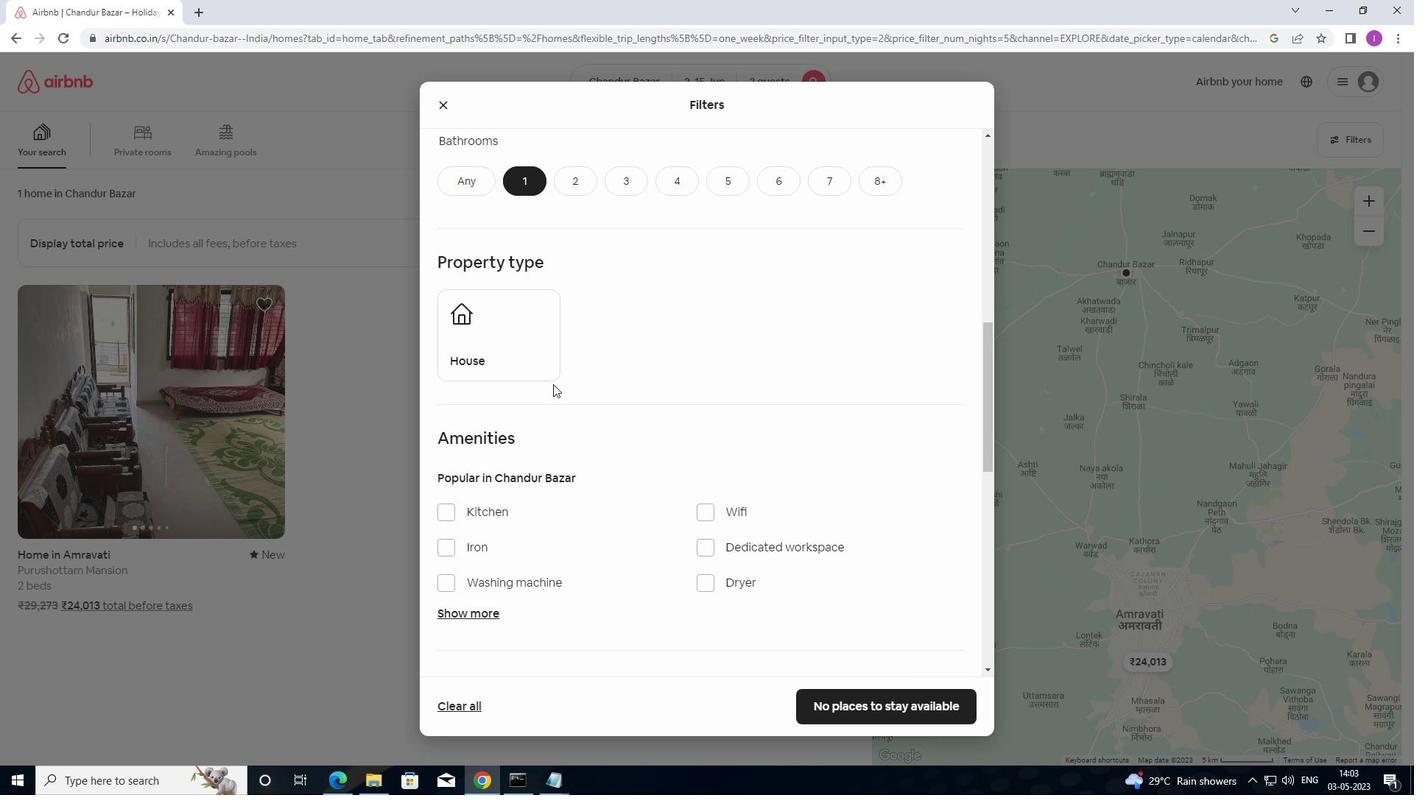 
Action: Mouse moved to (533, 295)
Screenshot: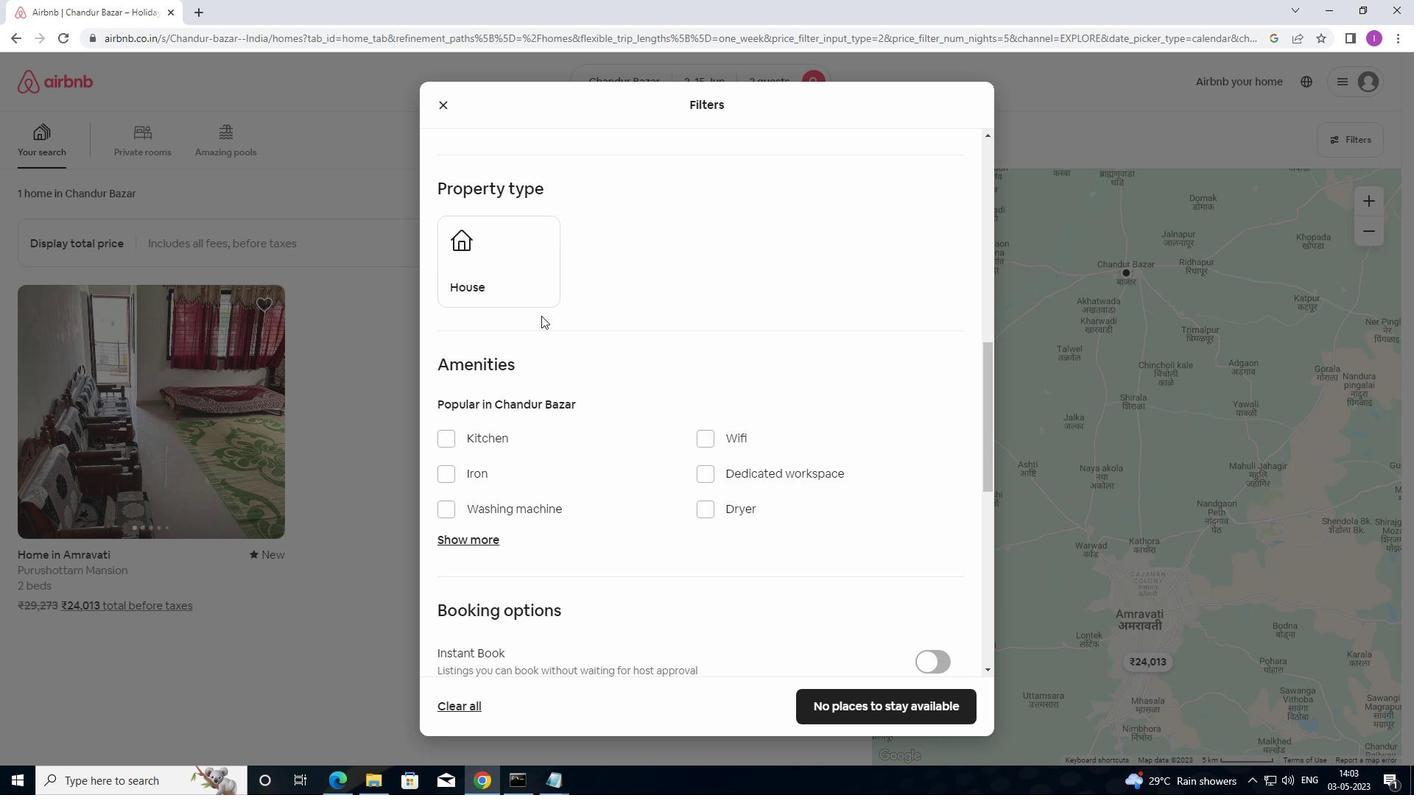 
Action: Mouse pressed left at (533, 295)
Screenshot: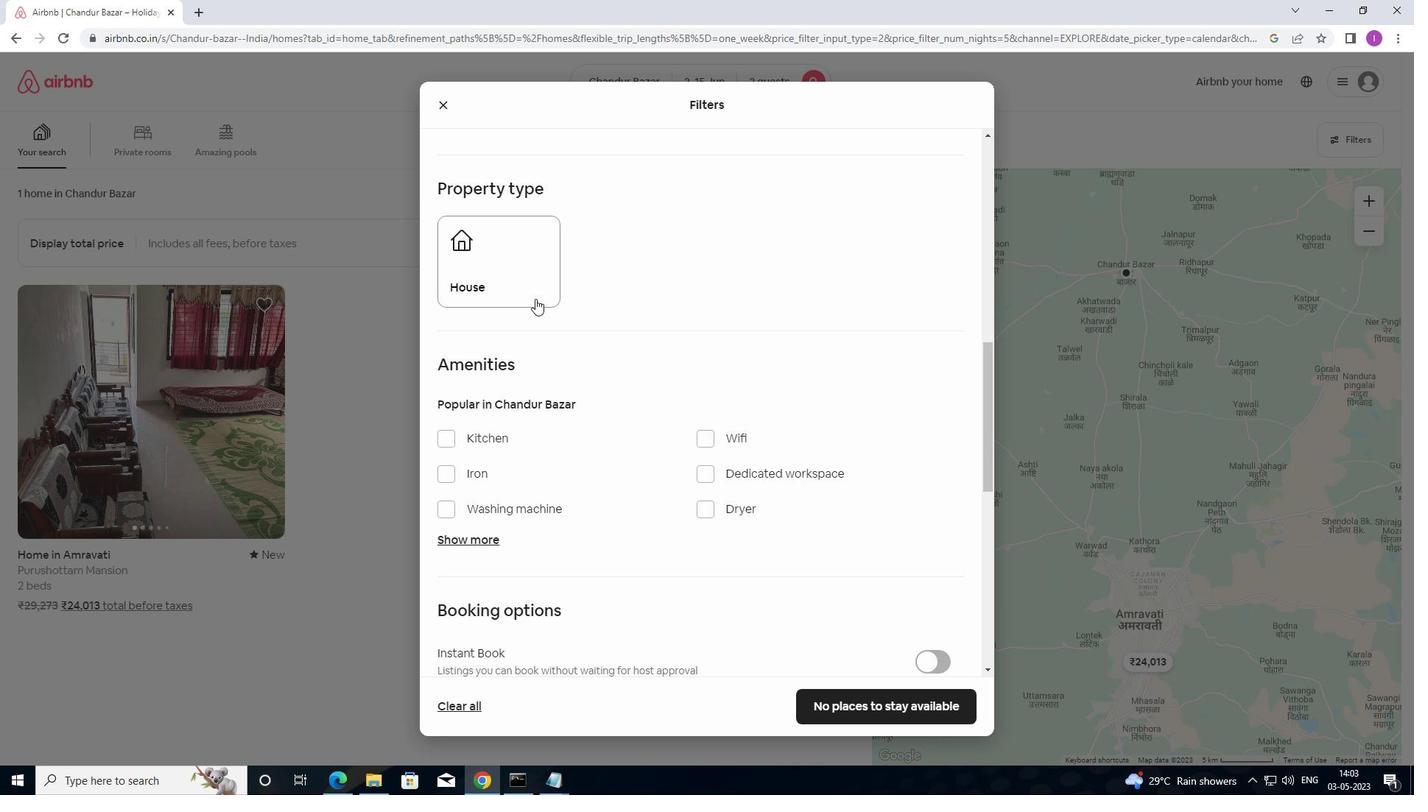 
Action: Mouse moved to (626, 412)
Screenshot: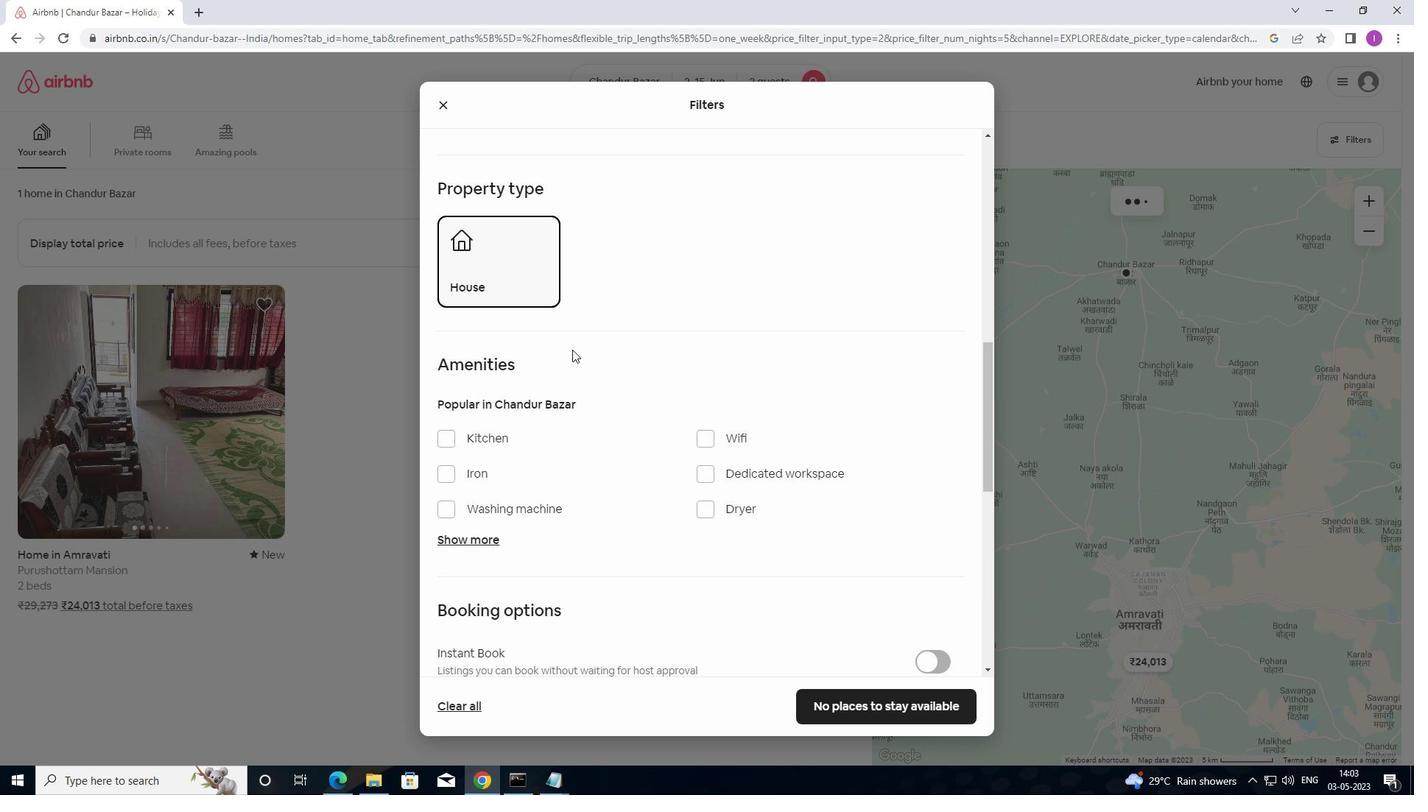 
Action: Mouse scrolled (626, 411) with delta (0, 0)
Screenshot: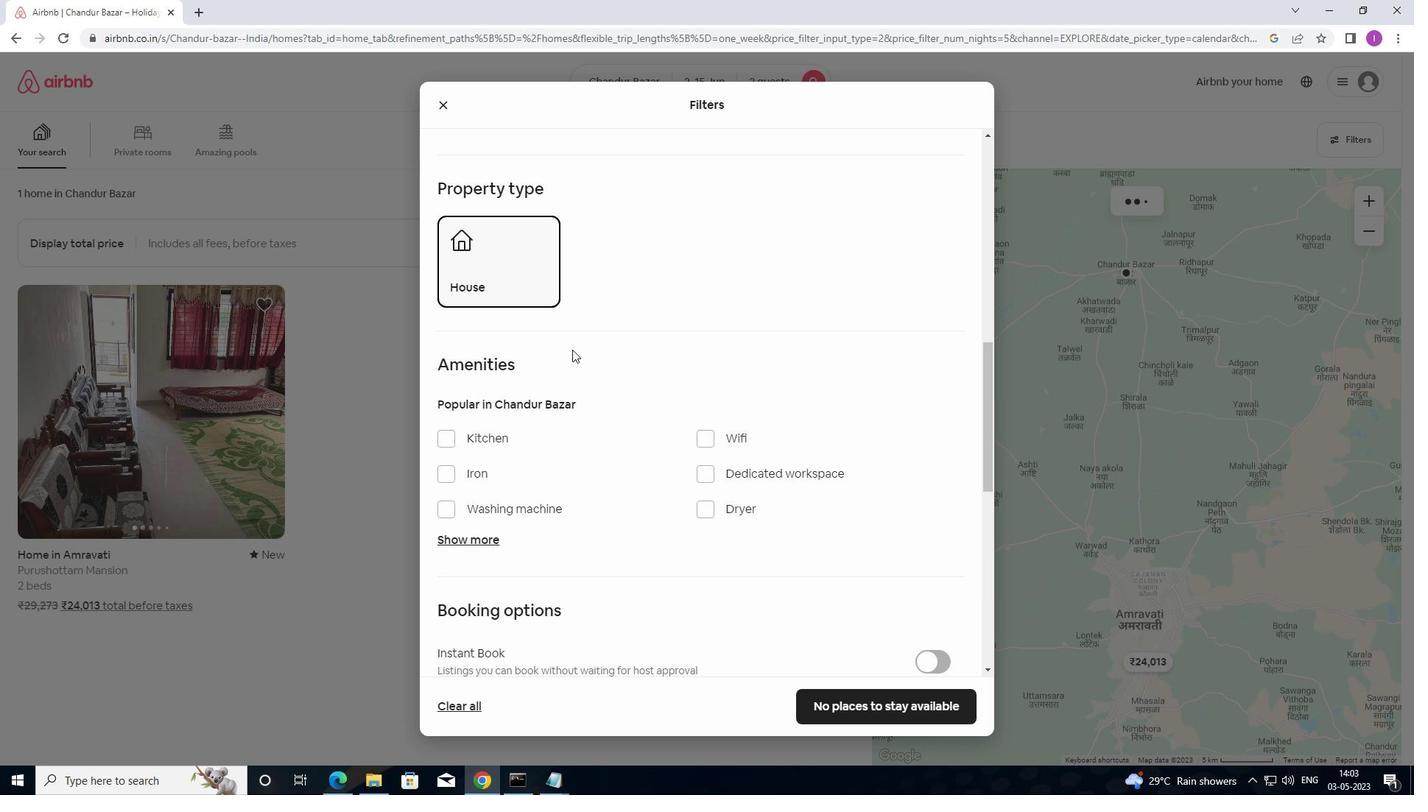 
Action: Mouse moved to (629, 413)
Screenshot: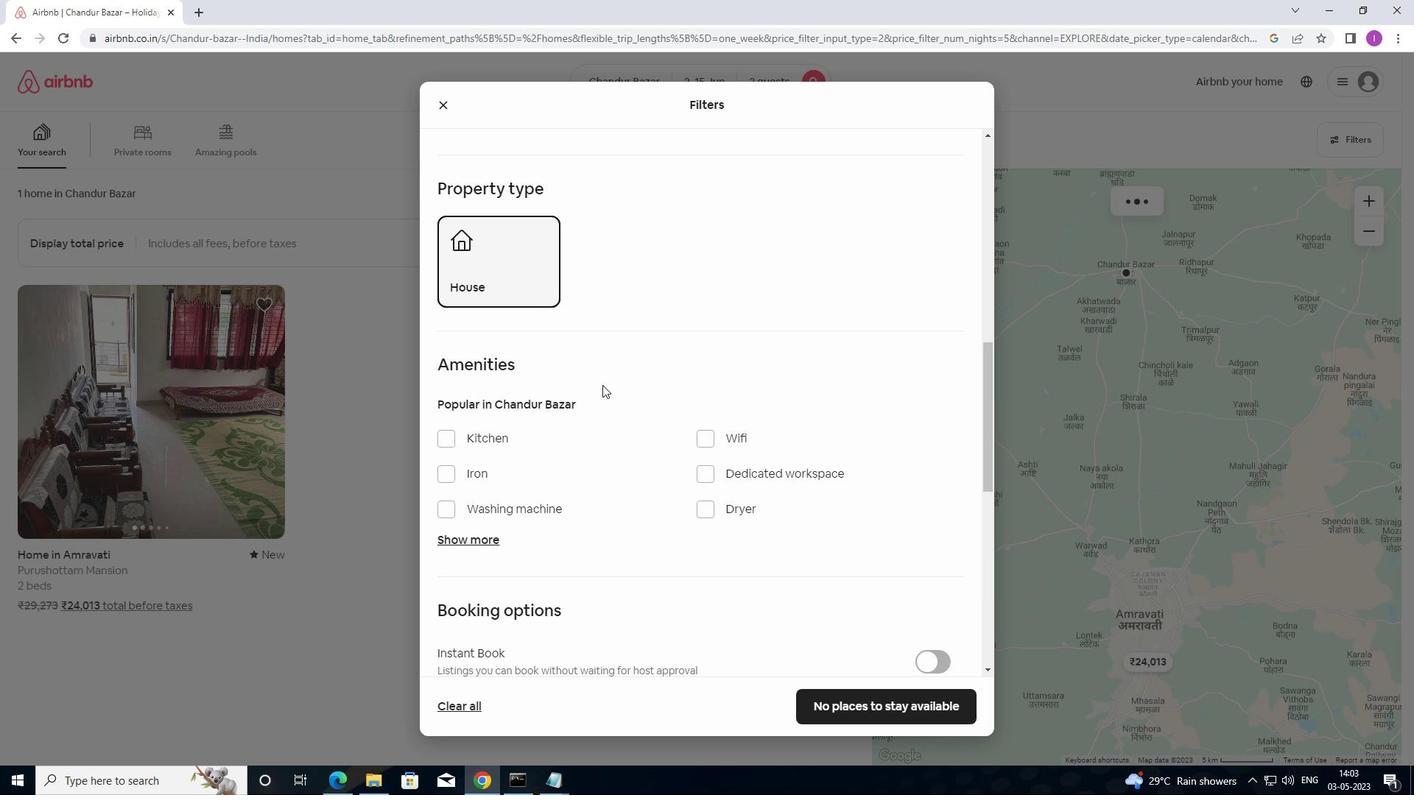 
Action: Mouse scrolled (629, 412) with delta (0, 0)
Screenshot: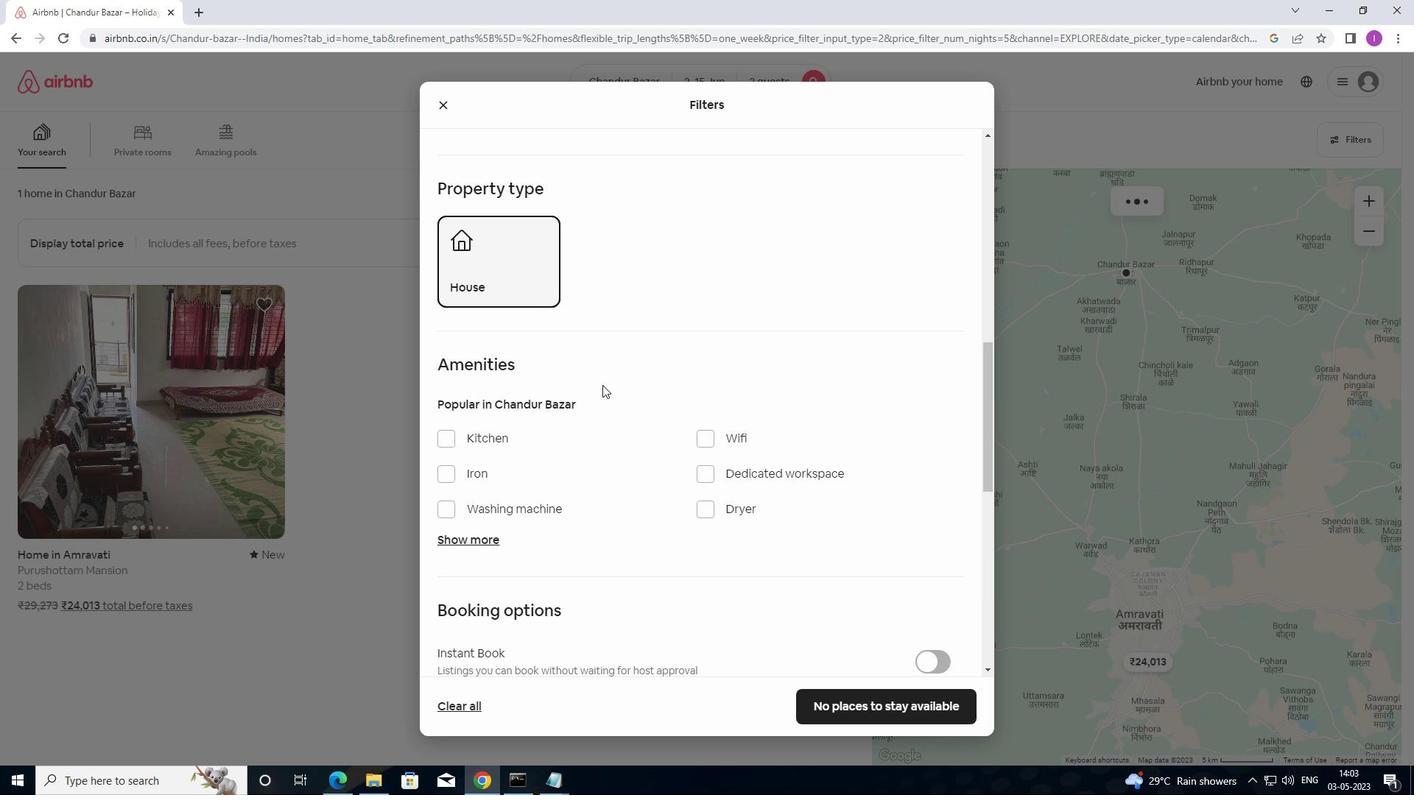 
Action: Mouse moved to (634, 413)
Screenshot: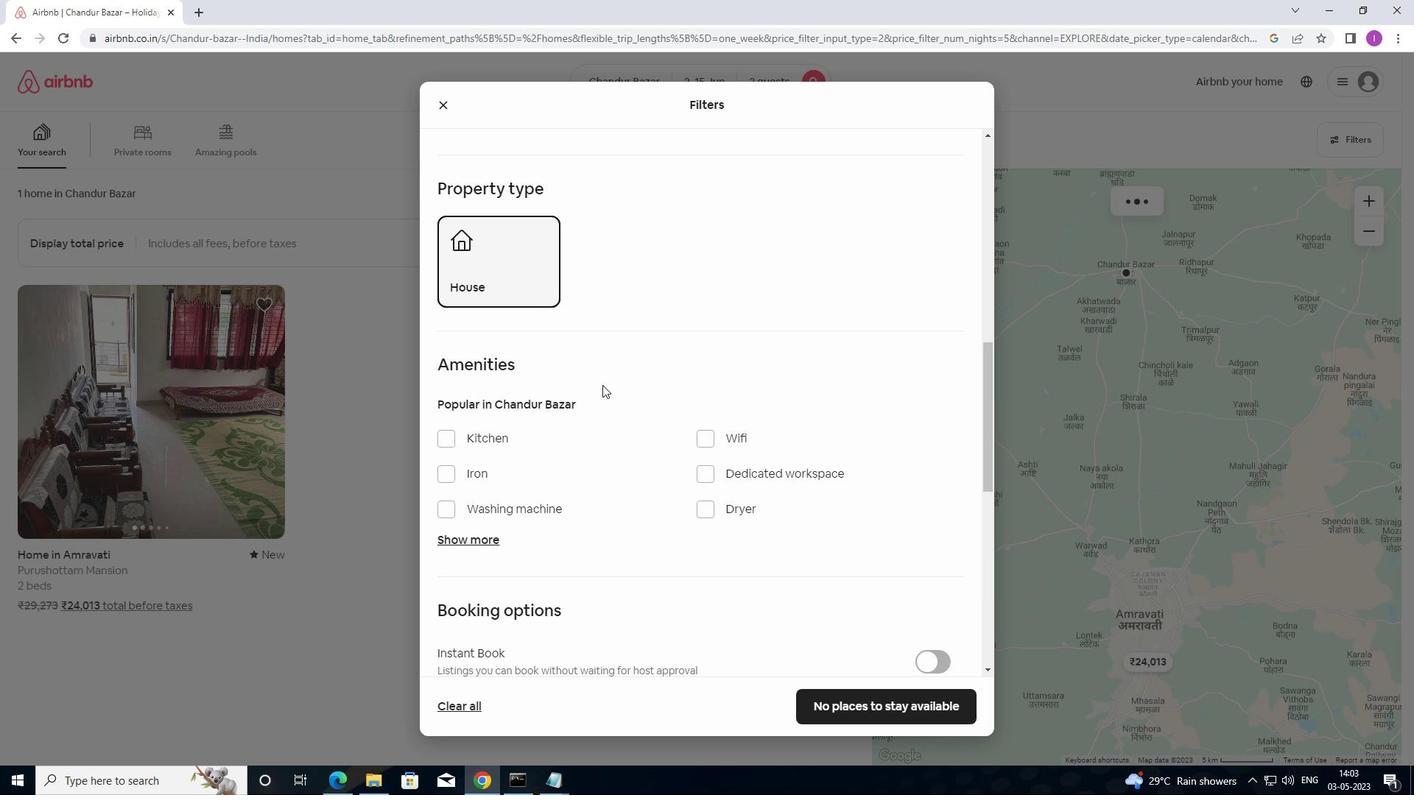 
Action: Mouse scrolled (634, 412) with delta (0, 0)
Screenshot: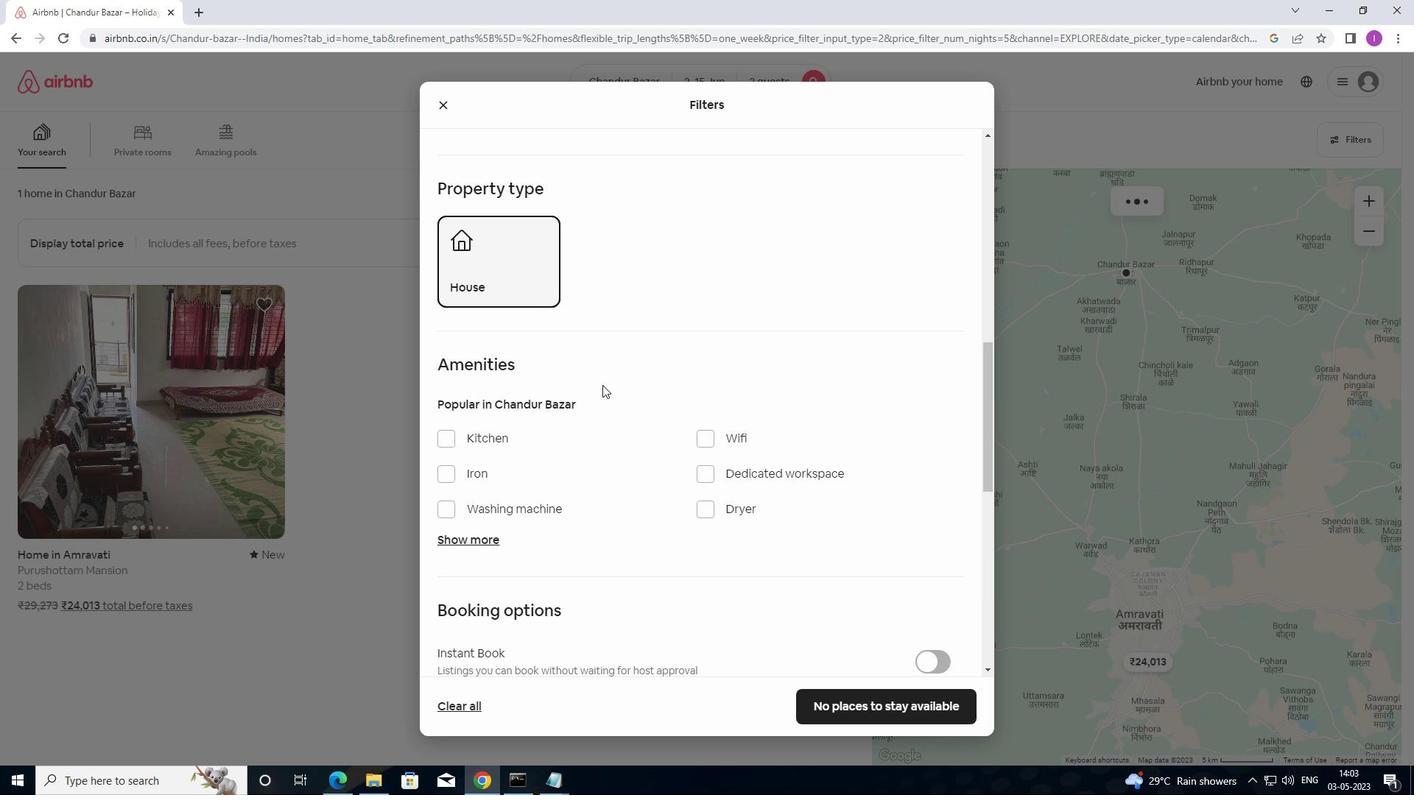 
Action: Mouse moved to (646, 413)
Screenshot: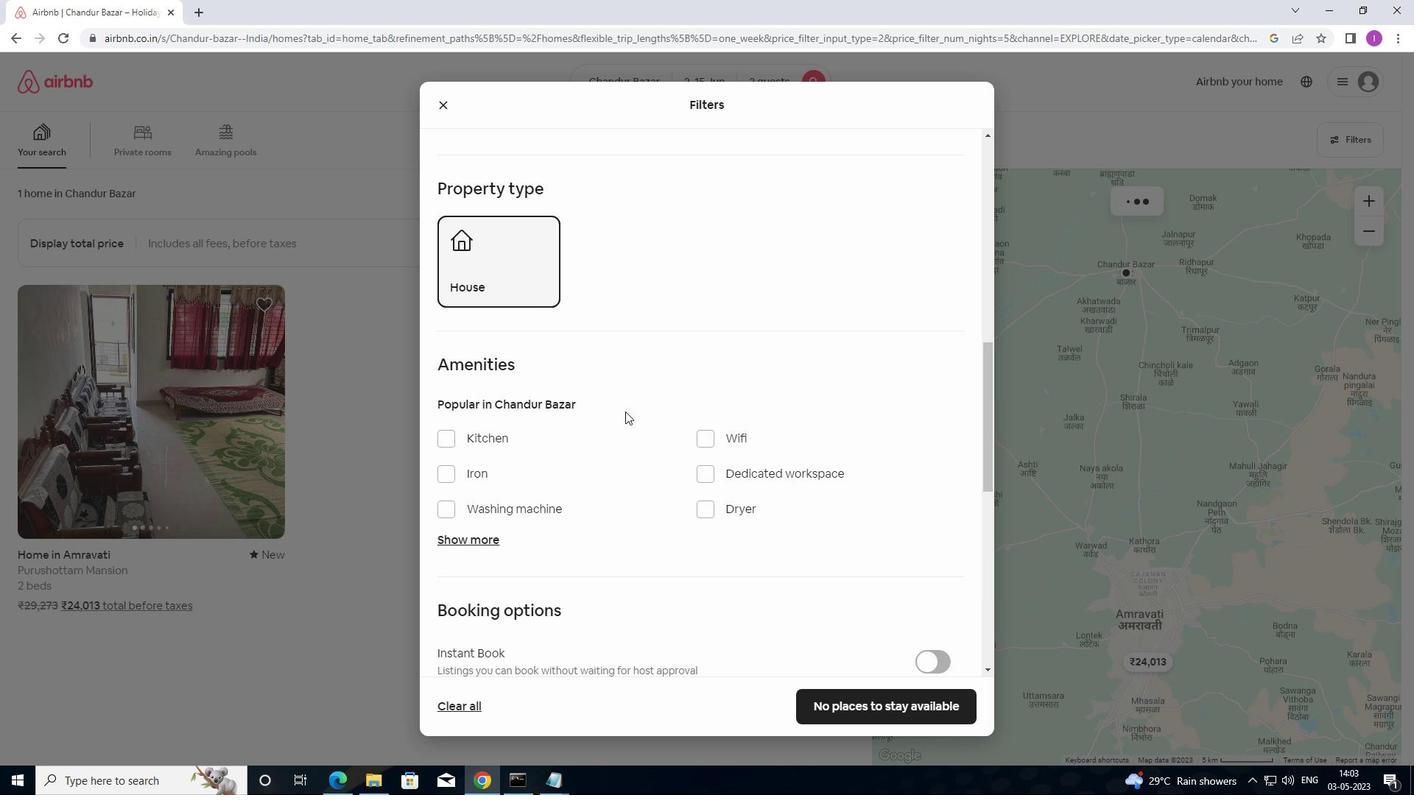 
Action: Mouse scrolled (646, 412) with delta (0, 0)
Screenshot: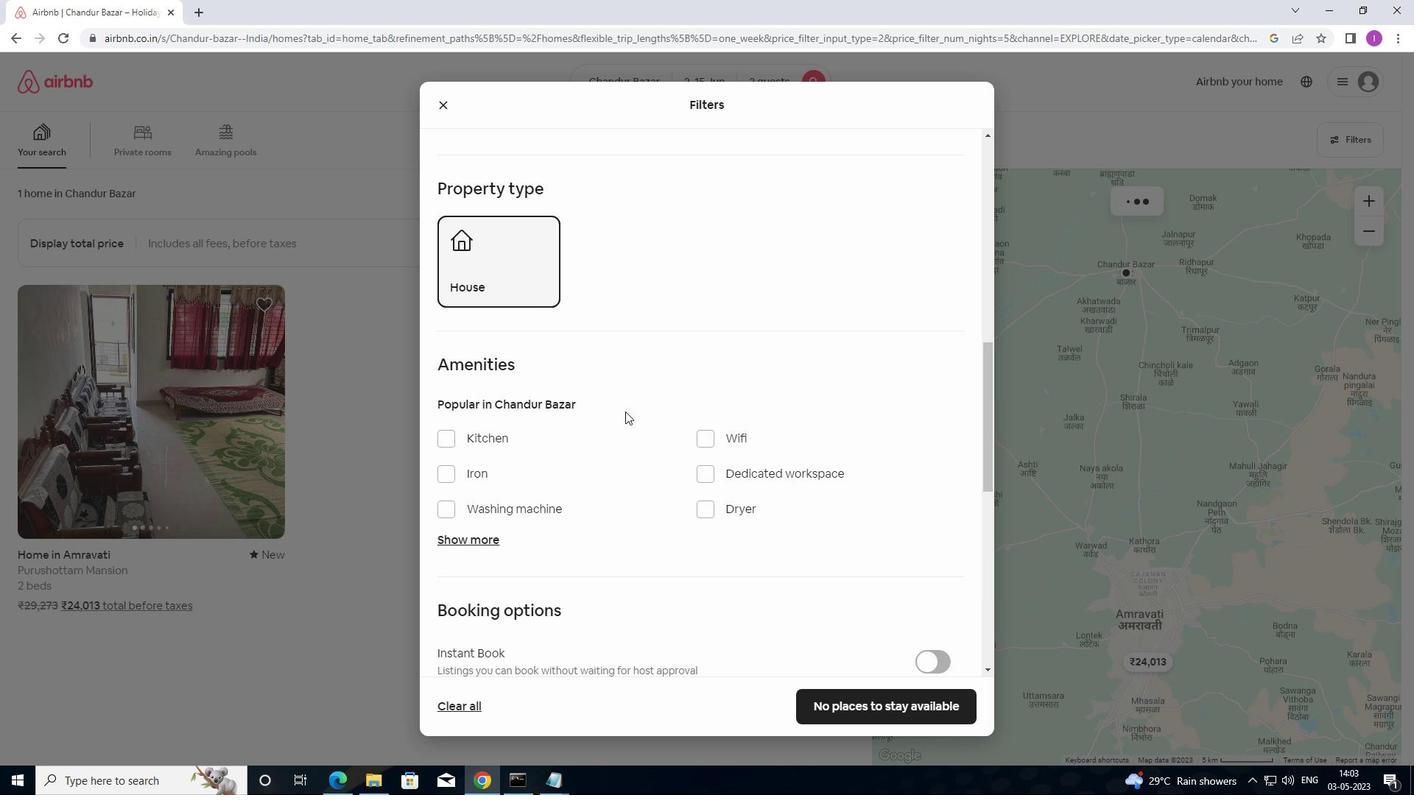 
Action: Mouse moved to (659, 412)
Screenshot: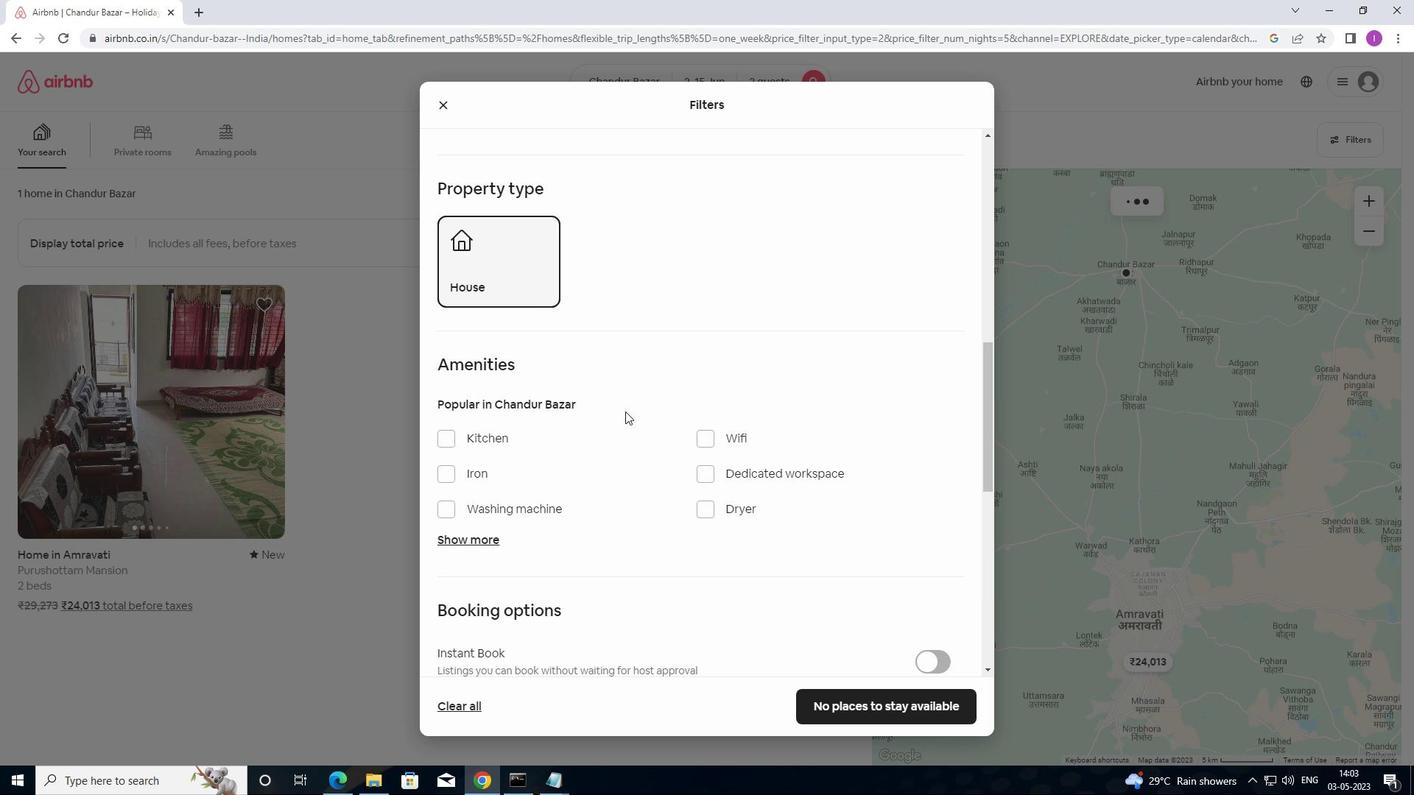
Action: Mouse scrolled (659, 411) with delta (0, 0)
Screenshot: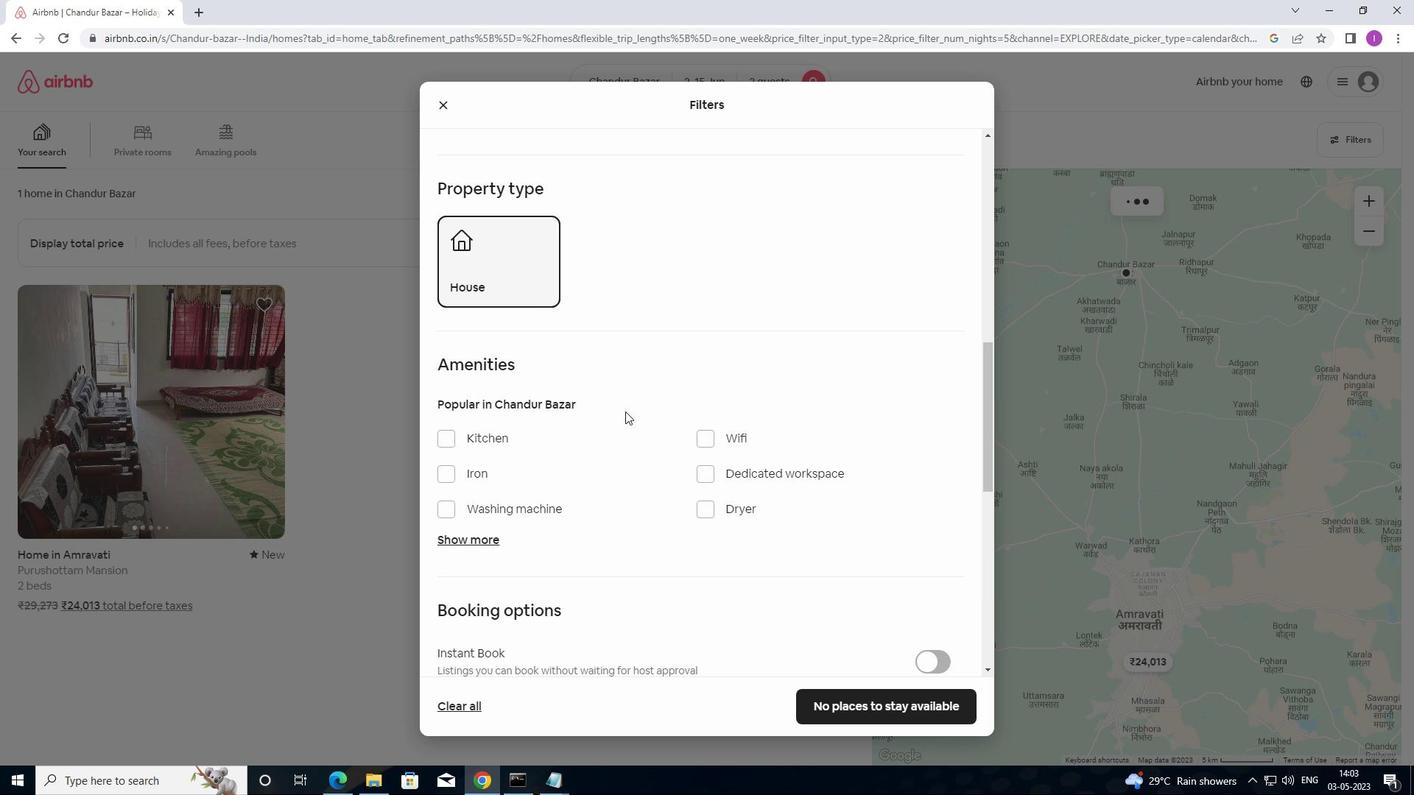 
Action: Mouse moved to (949, 347)
Screenshot: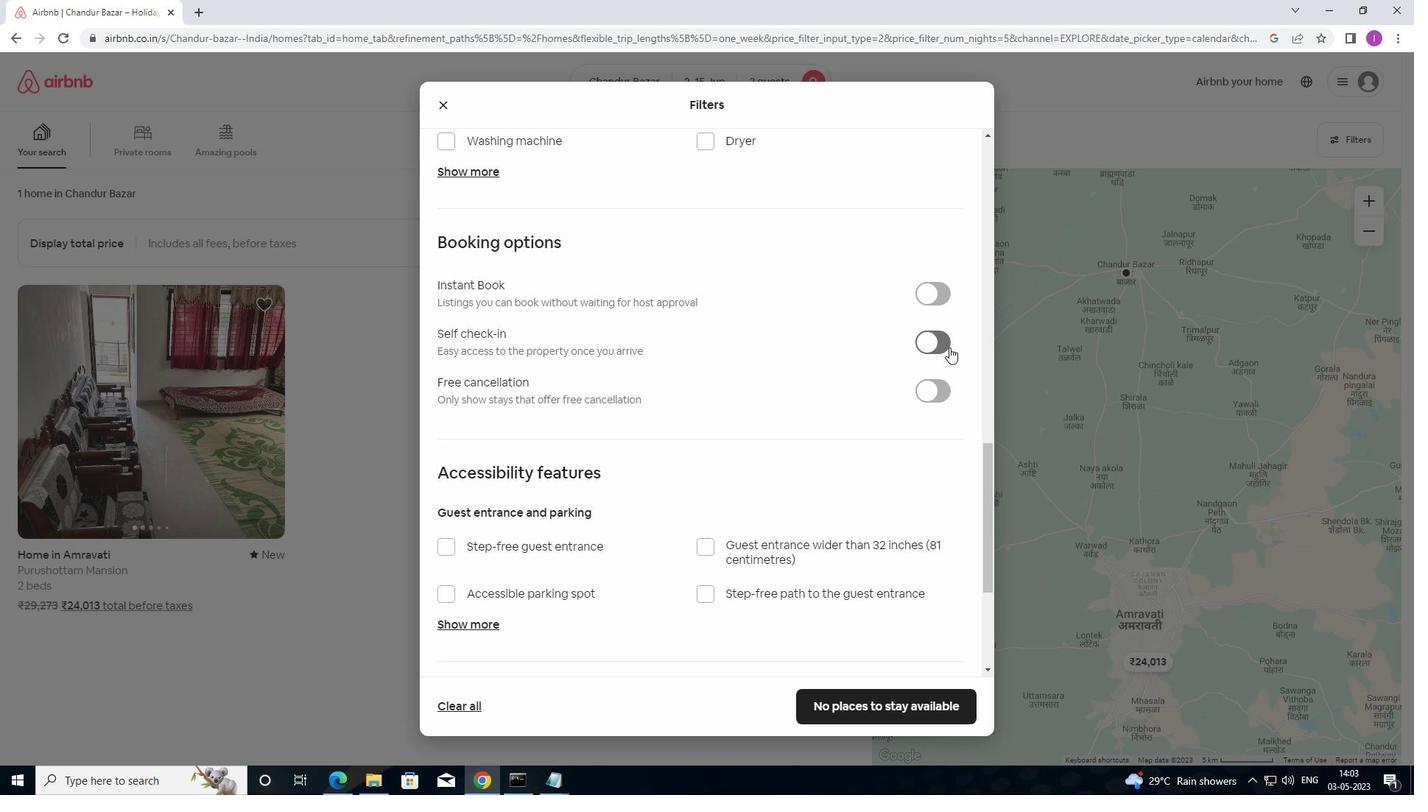 
Action: Mouse pressed left at (949, 347)
Screenshot: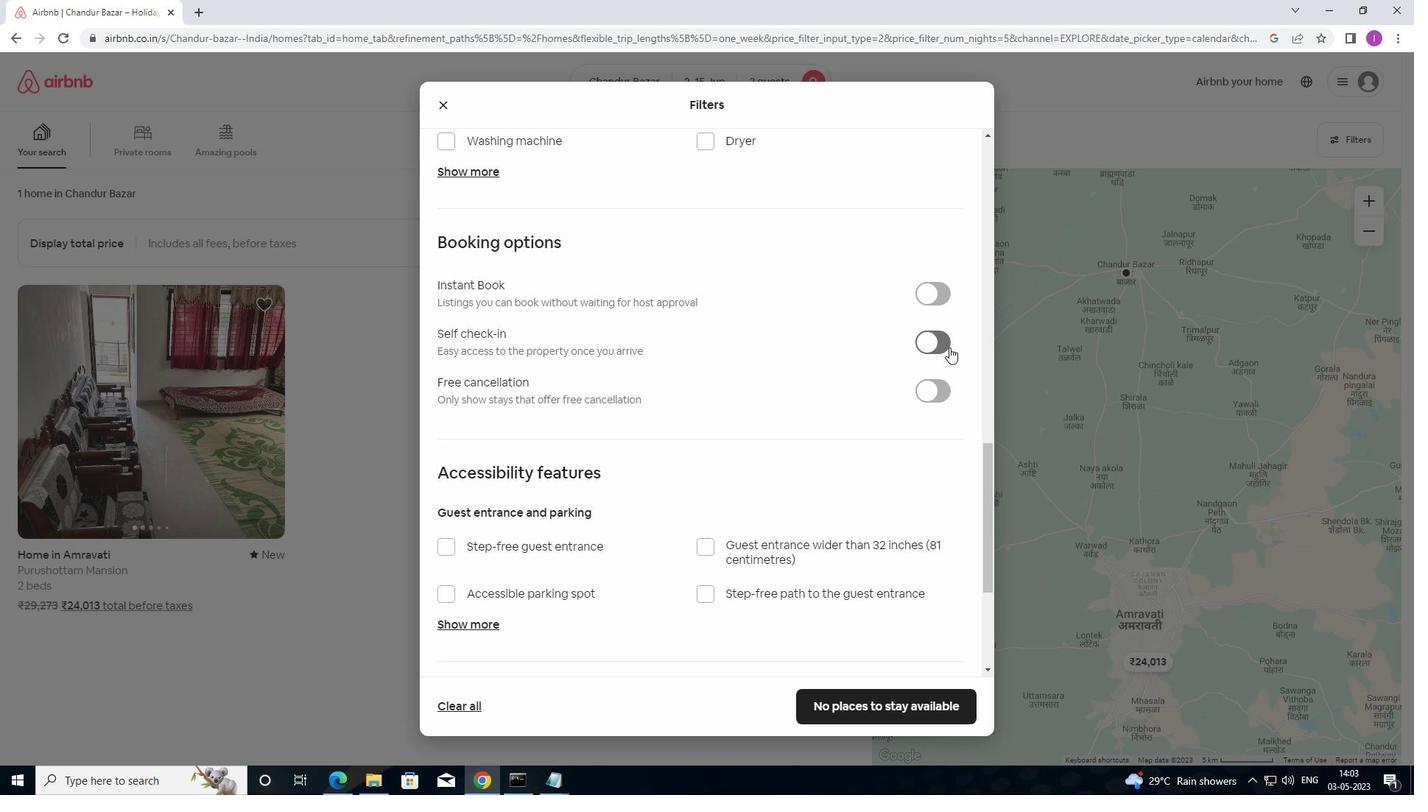 
Action: Mouse moved to (709, 441)
Screenshot: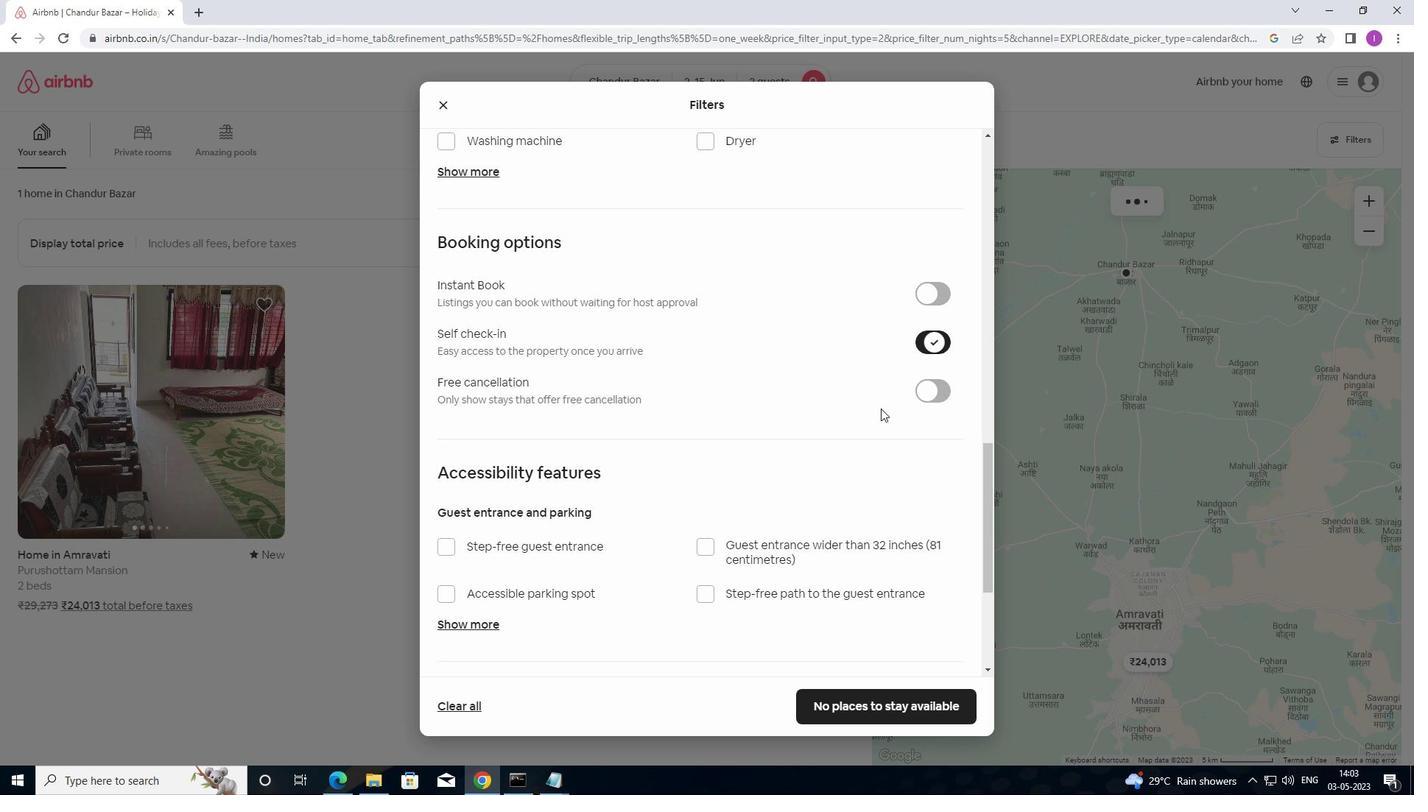 
Action: Mouse scrolled (709, 440) with delta (0, 0)
Screenshot: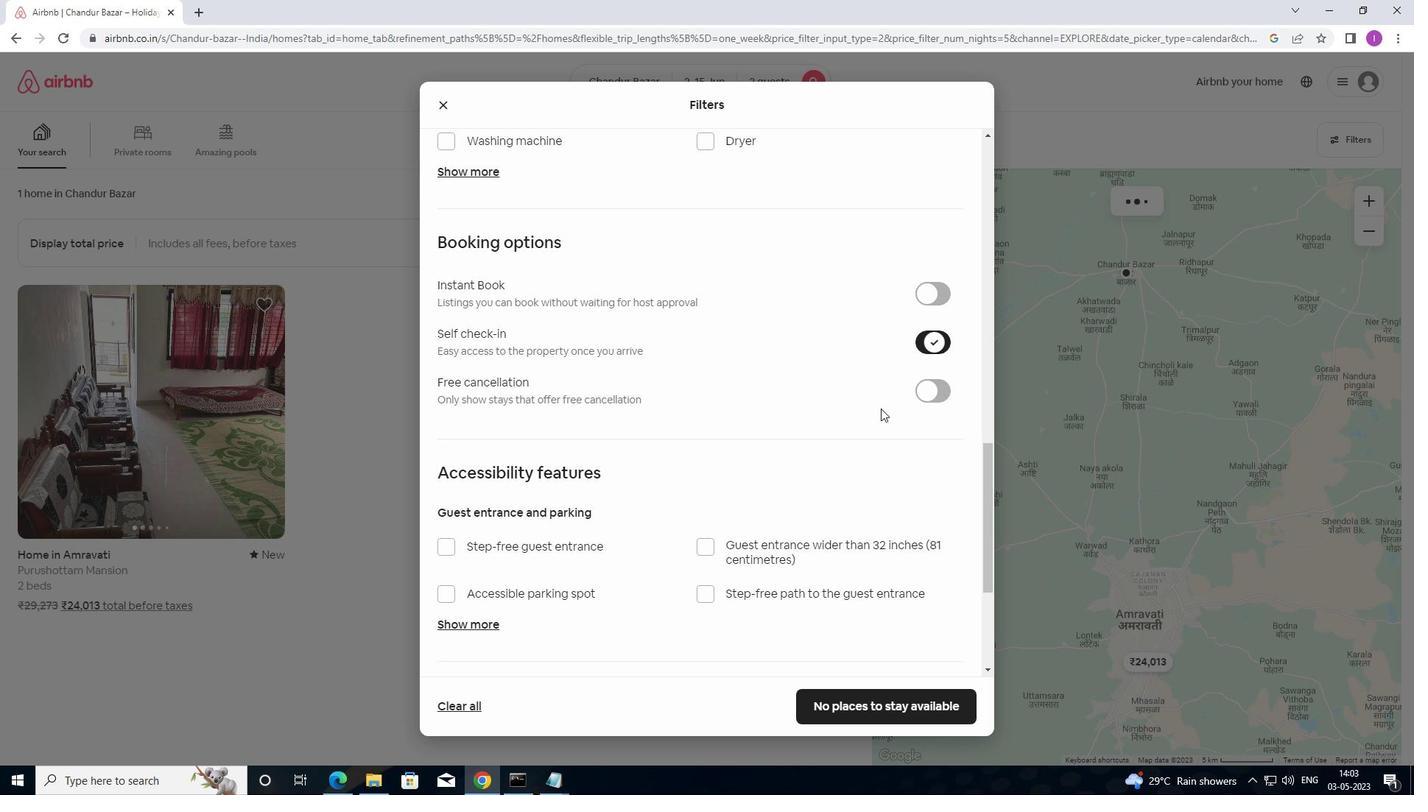 
Action: Mouse moved to (704, 450)
Screenshot: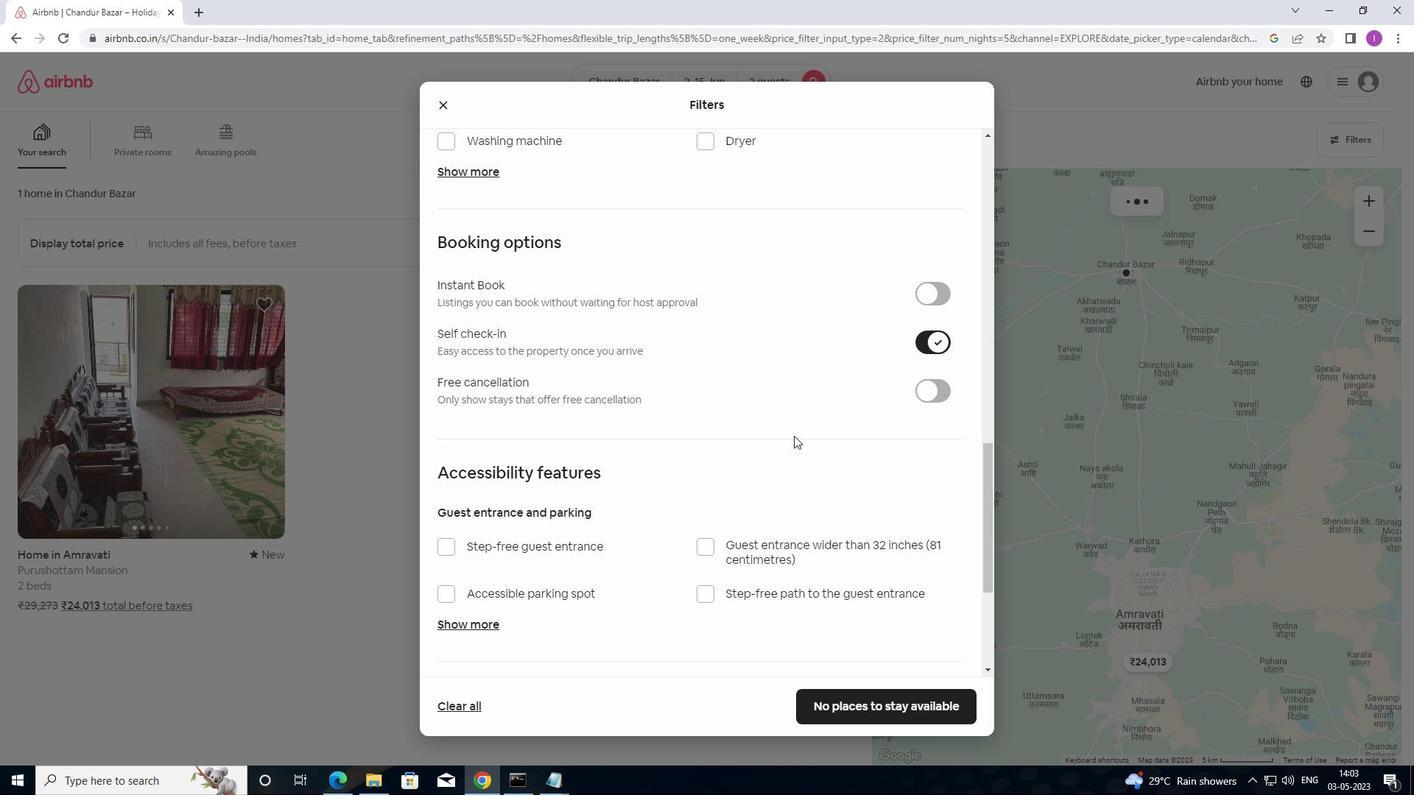 
Action: Mouse scrolled (704, 450) with delta (0, 0)
Screenshot: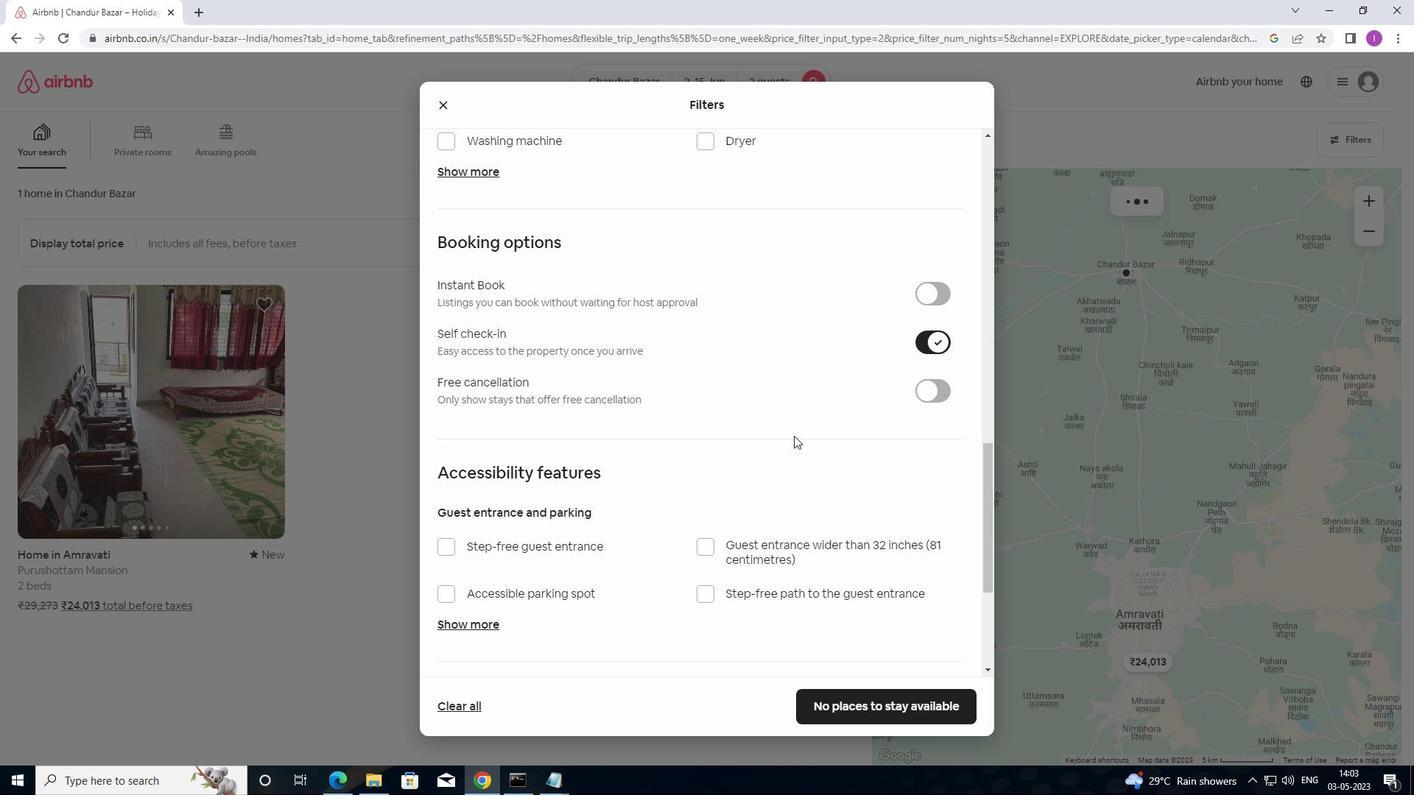 
Action: Mouse moved to (703, 451)
Screenshot: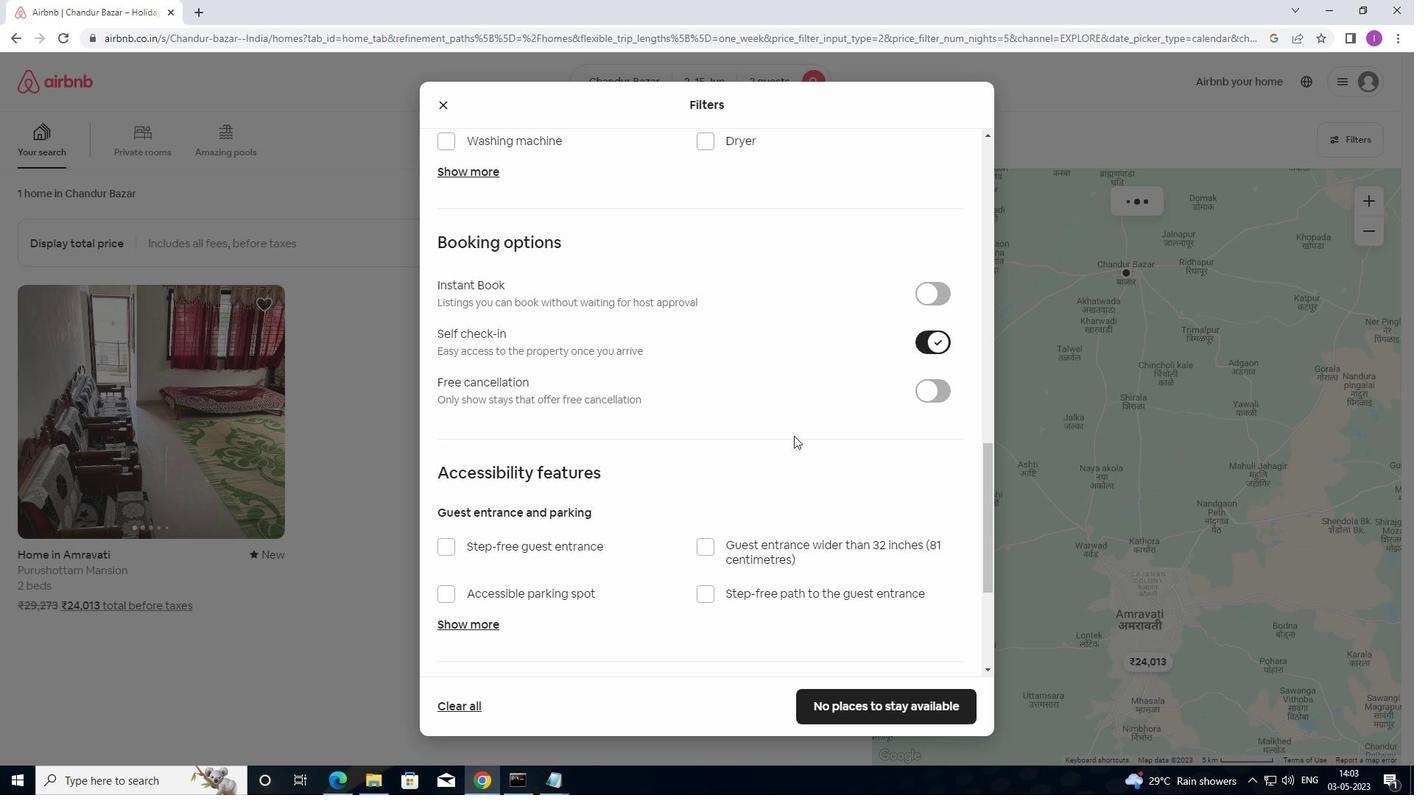 
Action: Mouse scrolled (703, 450) with delta (0, 0)
Screenshot: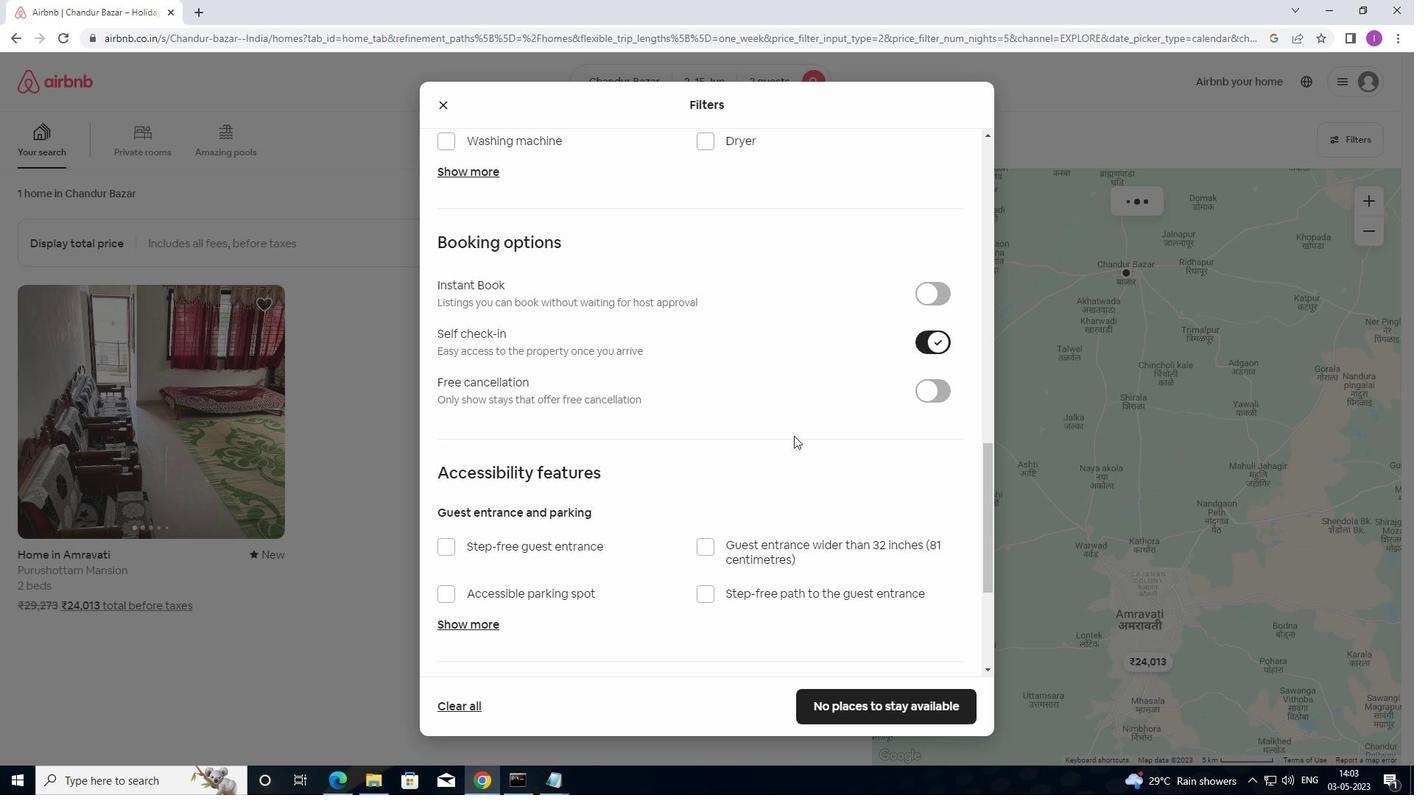 
Action: Mouse moved to (702, 453)
Screenshot: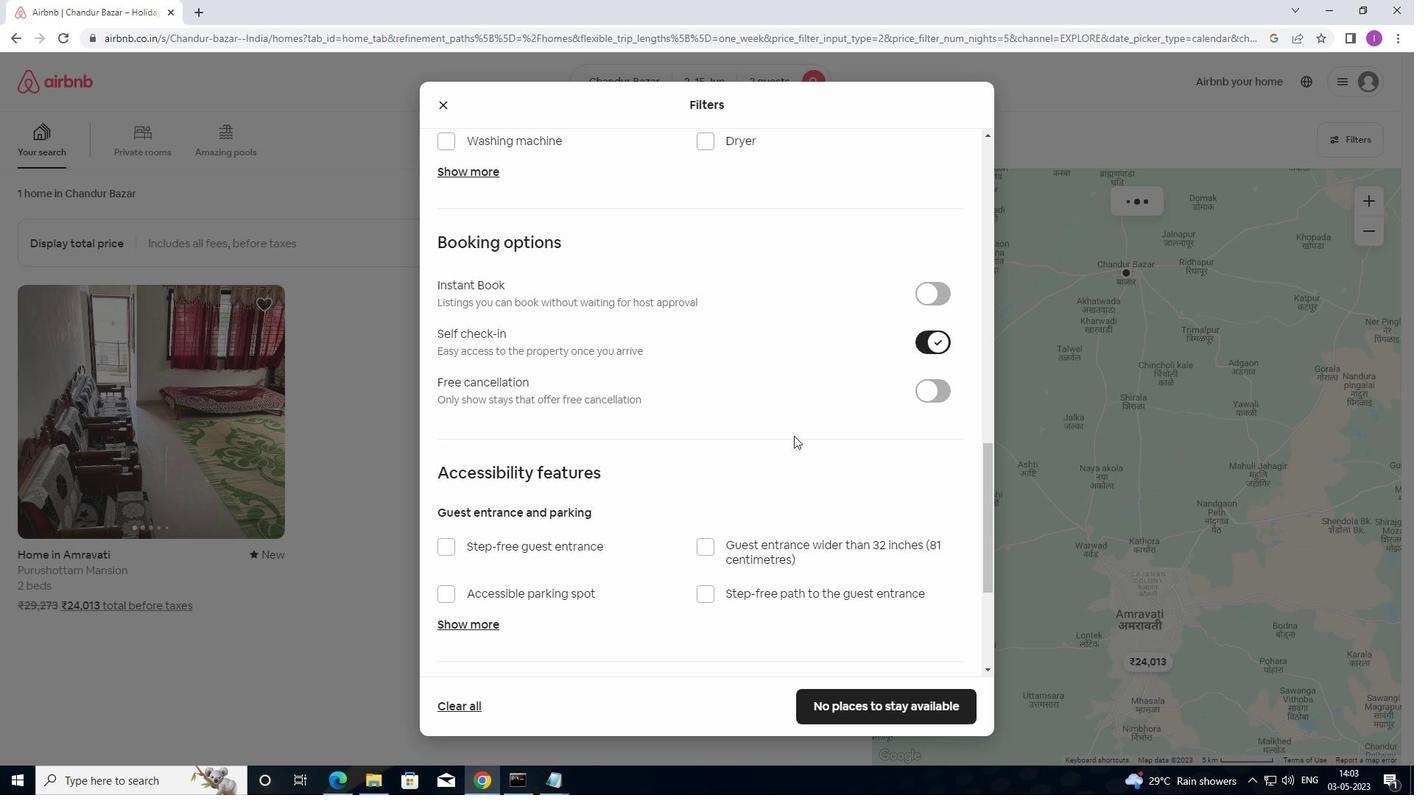 
Action: Mouse scrolled (702, 452) with delta (0, 0)
Screenshot: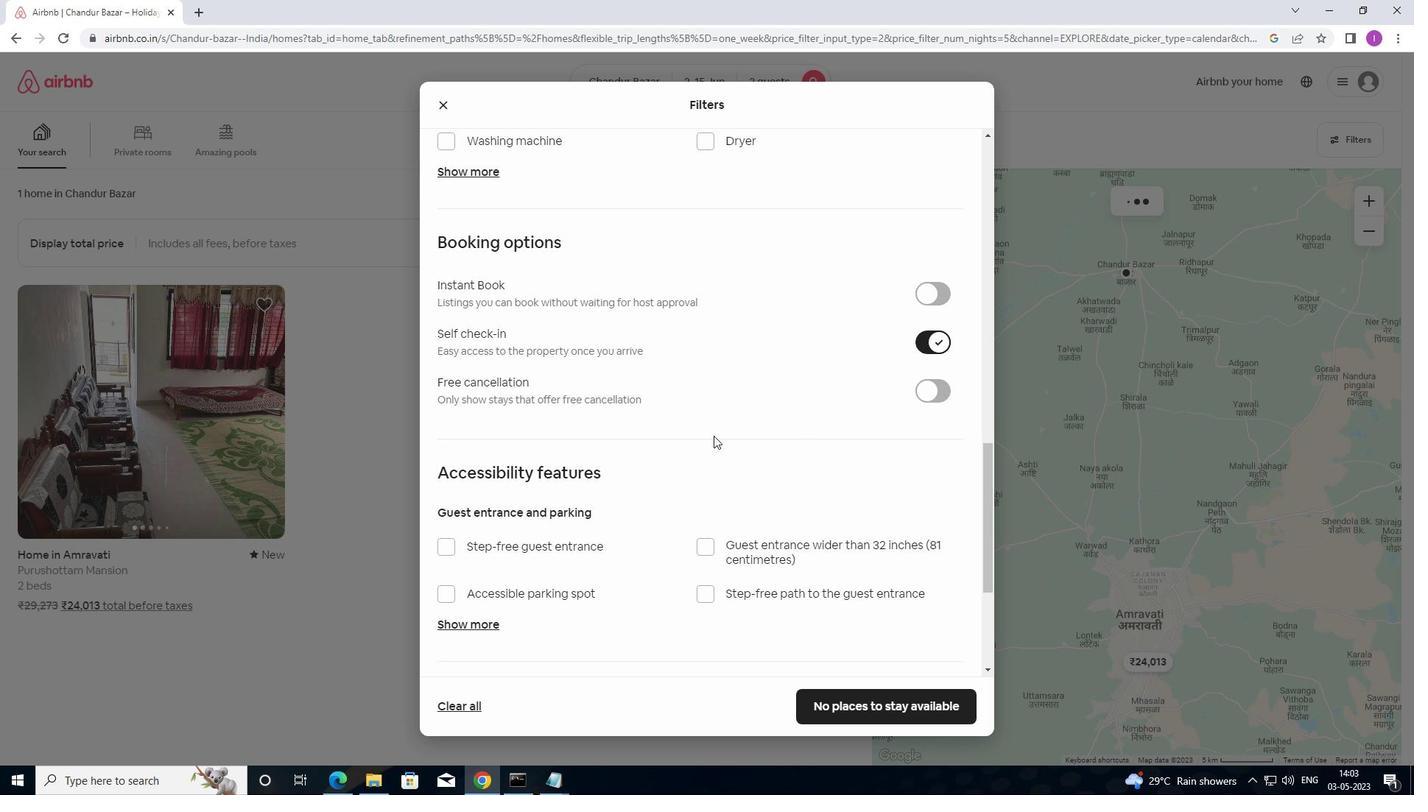 
Action: Mouse scrolled (702, 452) with delta (0, 0)
Screenshot: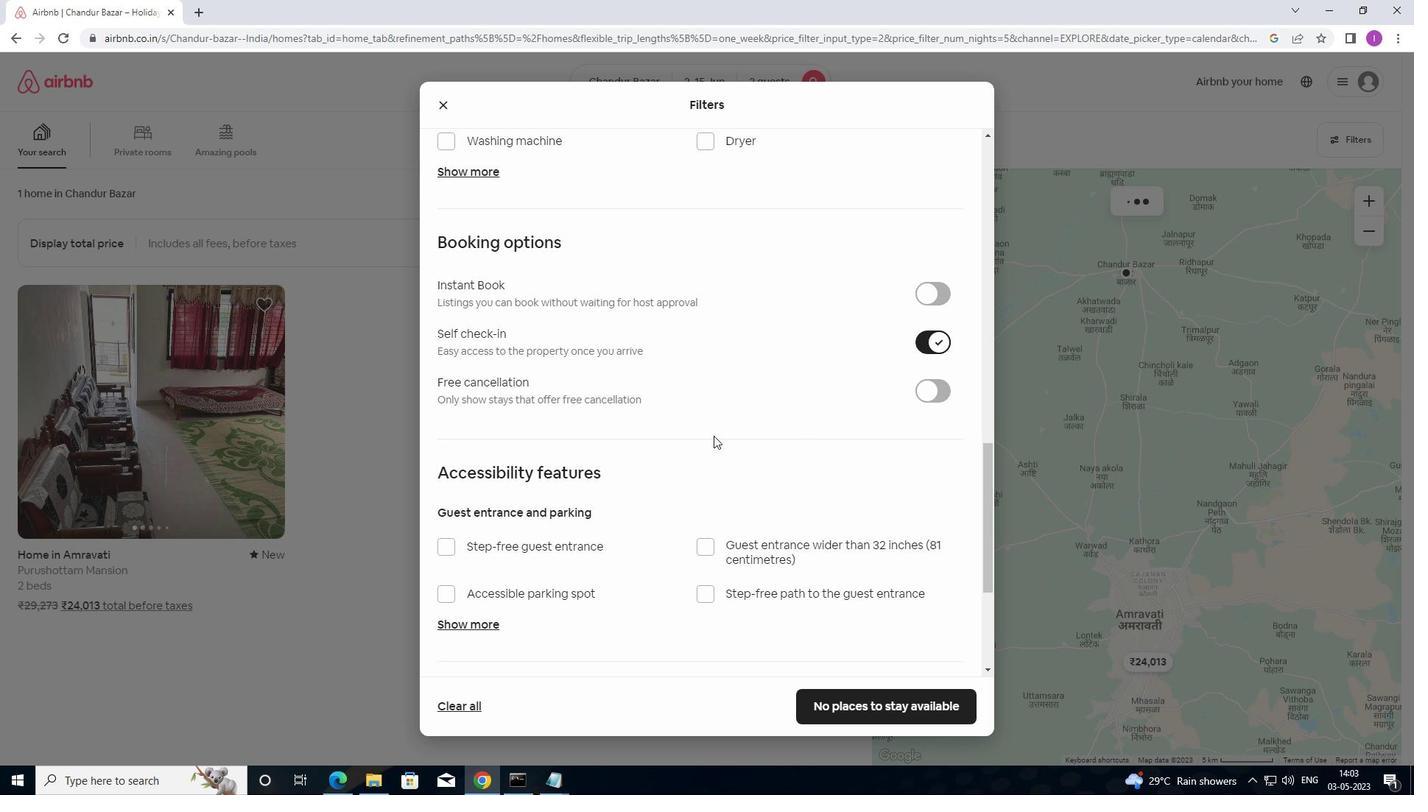 
Action: Mouse scrolled (702, 452) with delta (0, 0)
Screenshot: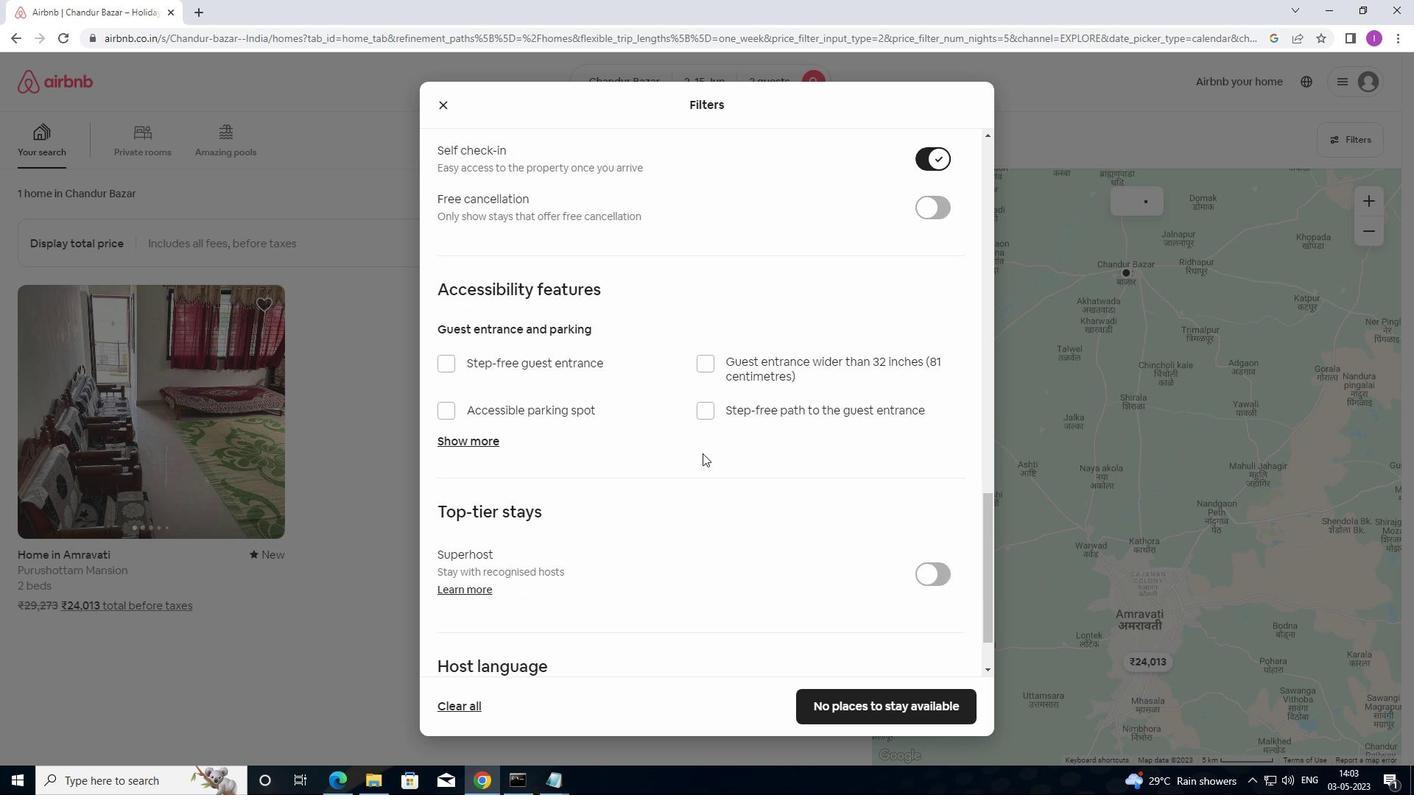 
Action: Mouse moved to (701, 457)
Screenshot: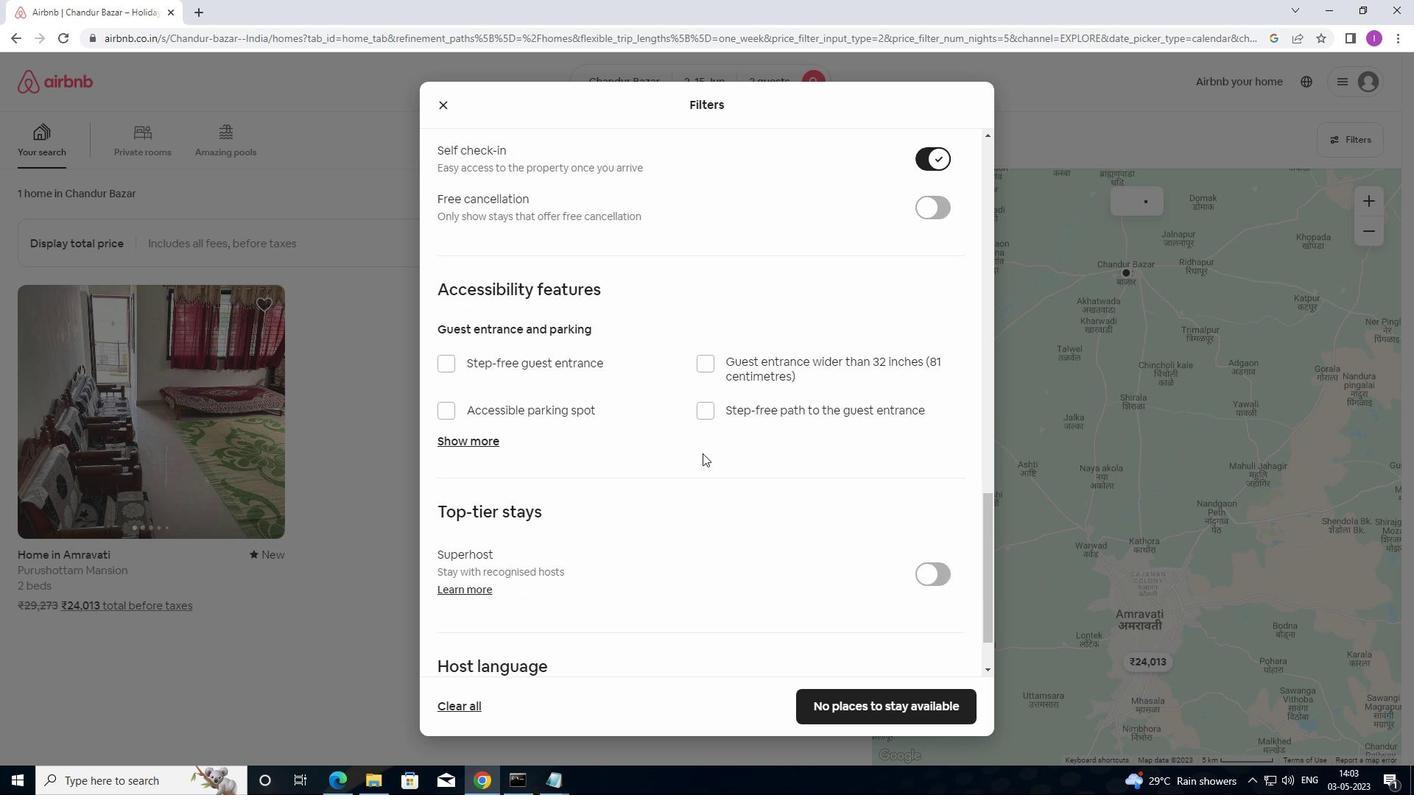 
Action: Mouse scrolled (701, 456) with delta (0, 0)
Screenshot: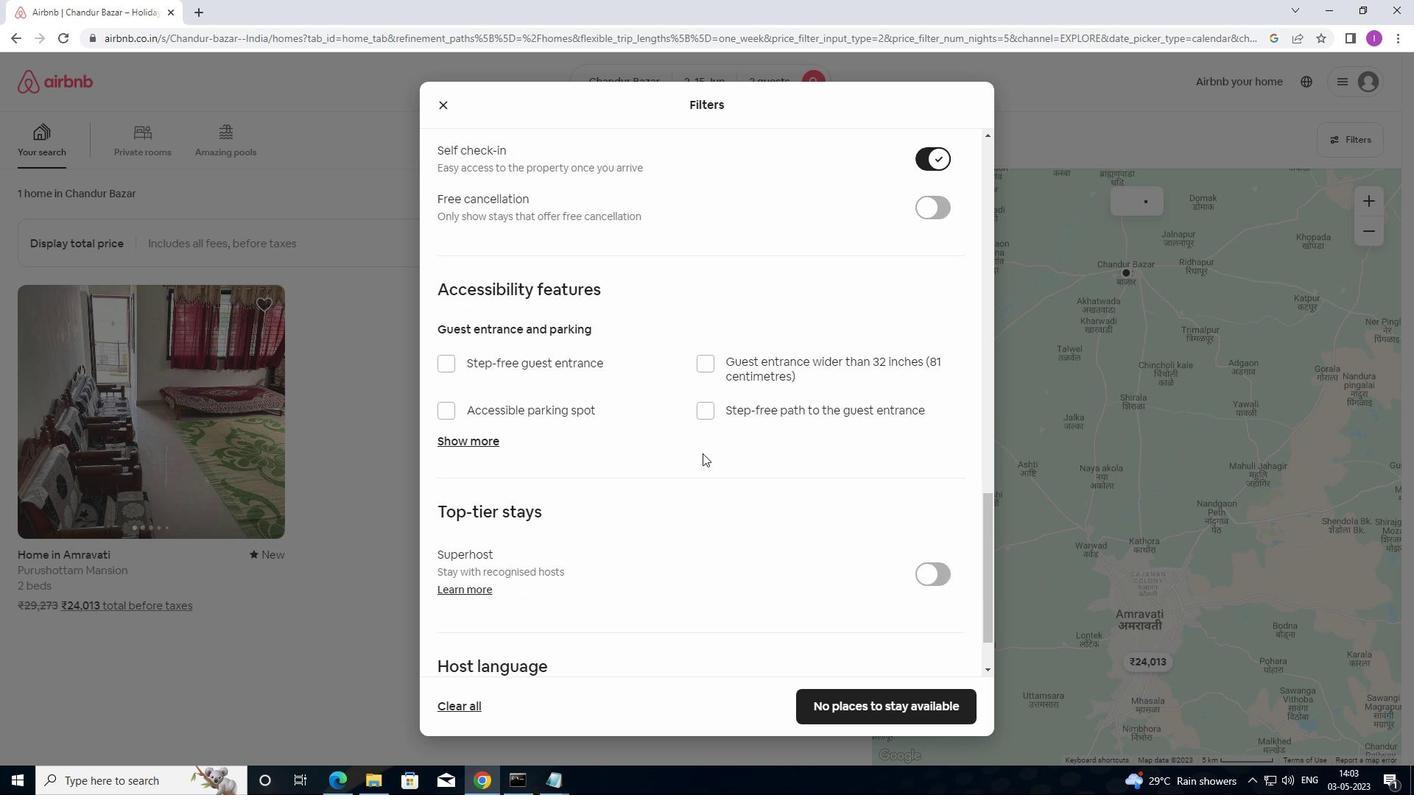 
Action: Mouse moved to (701, 462)
Screenshot: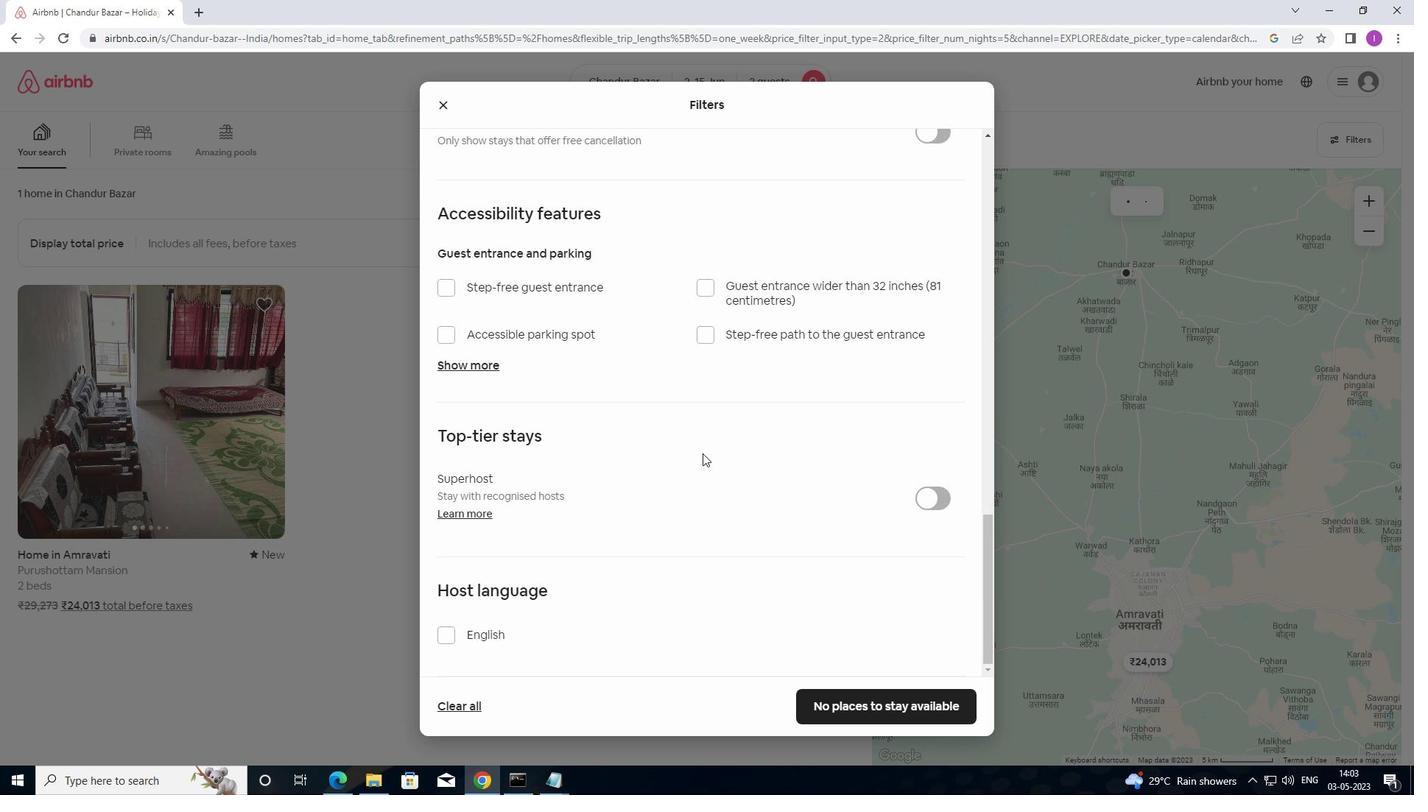 
Action: Mouse scrolled (701, 461) with delta (0, 0)
Screenshot: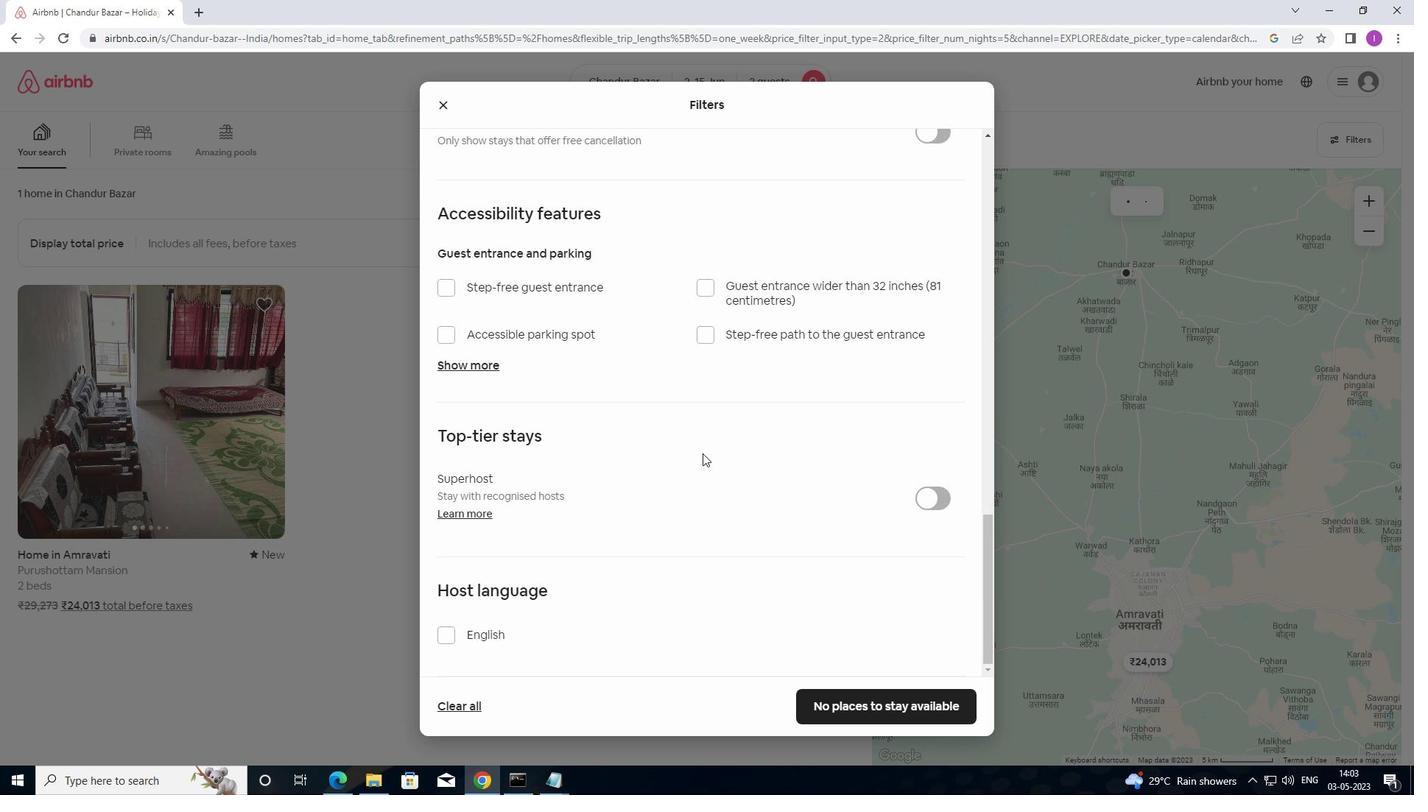 
Action: Mouse moved to (701, 464)
Screenshot: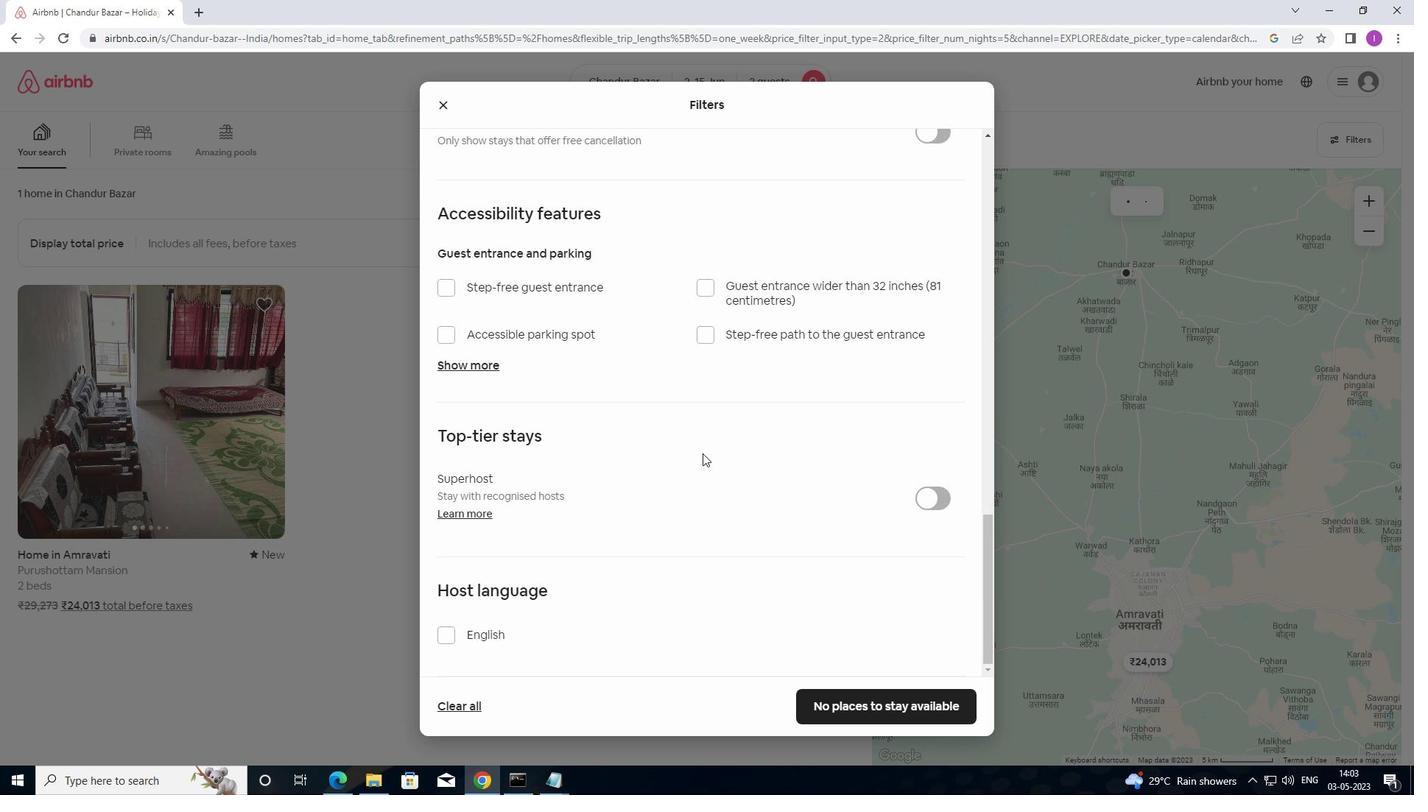 
Action: Mouse scrolled (701, 463) with delta (0, 0)
Screenshot: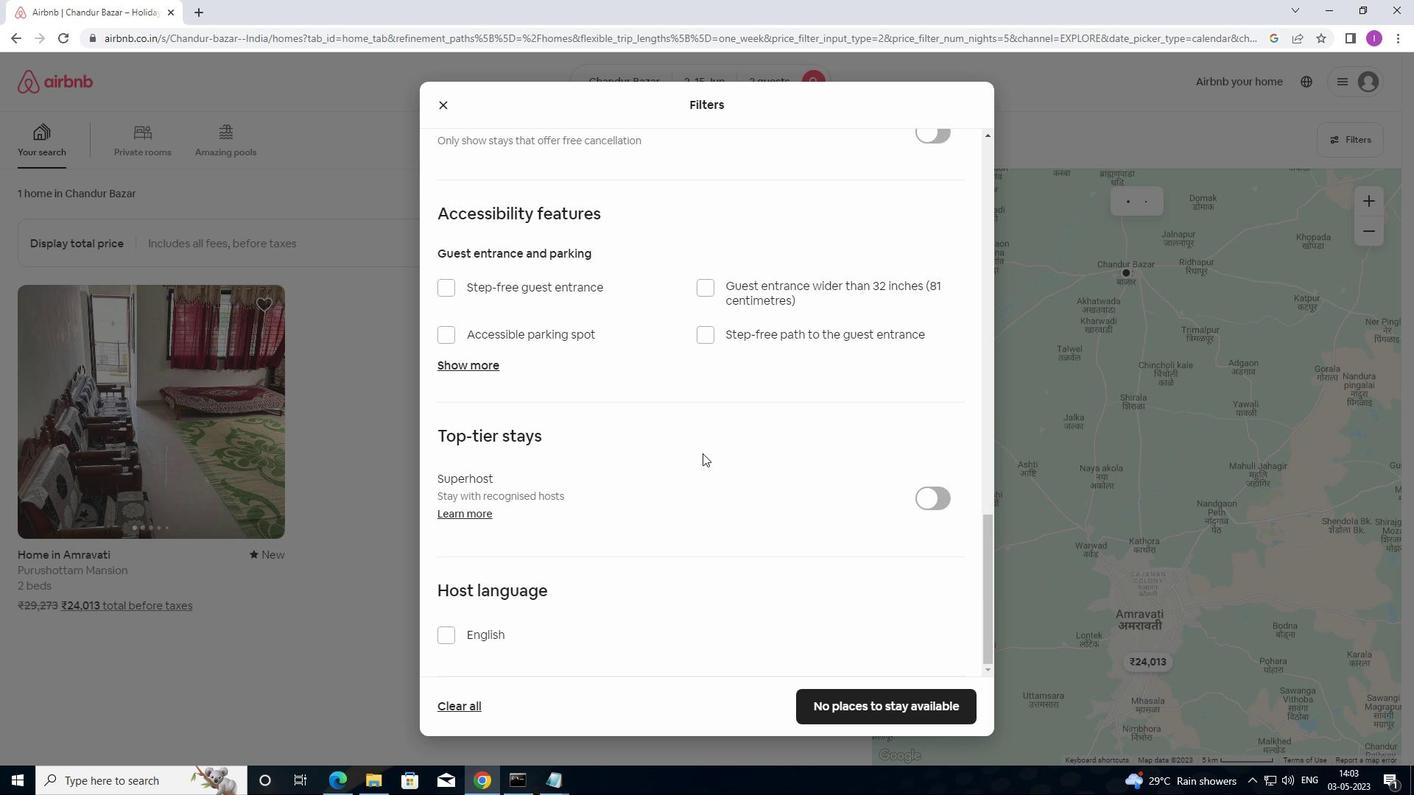 
Action: Mouse scrolled (701, 463) with delta (0, 0)
Screenshot: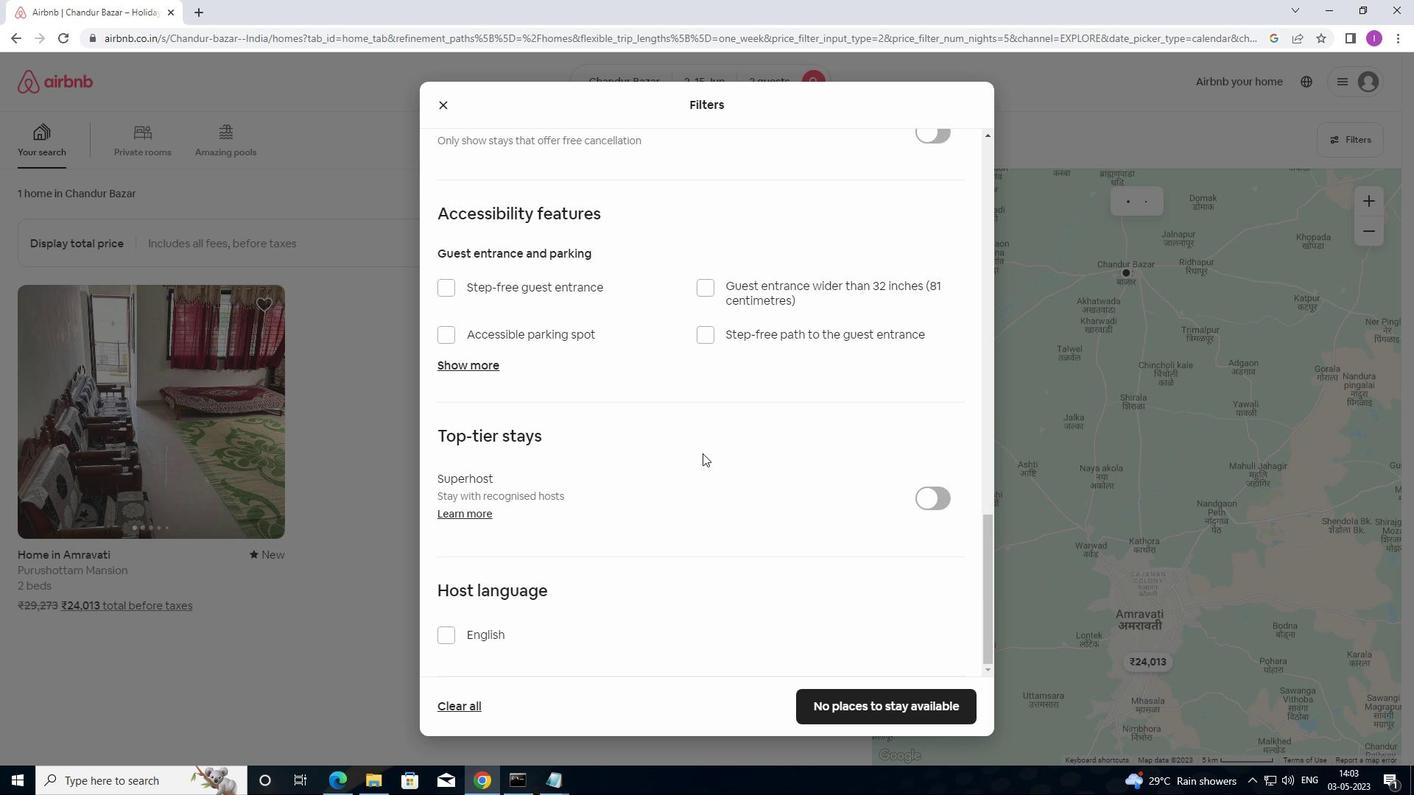 
Action: Mouse moved to (444, 637)
Screenshot: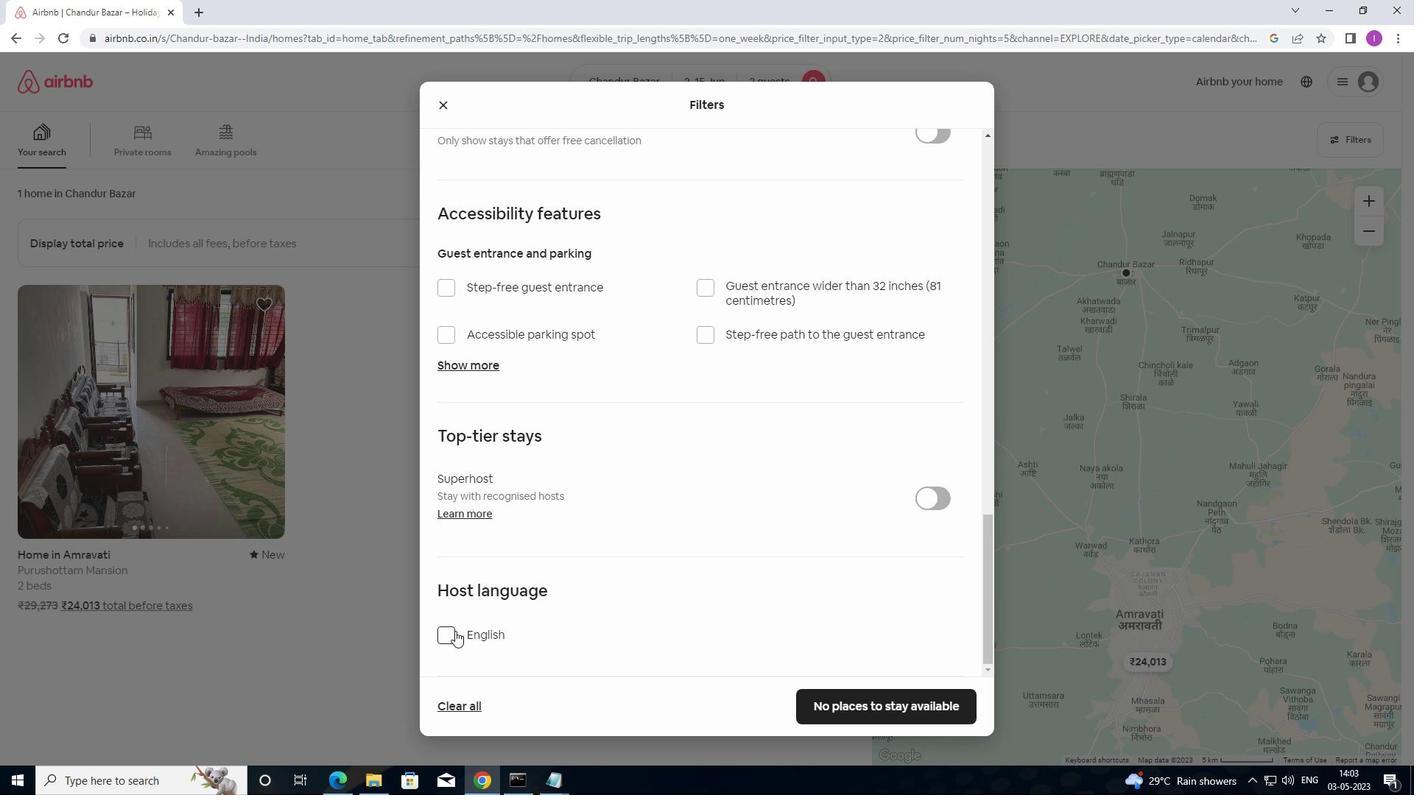 
Action: Mouse pressed left at (444, 637)
Screenshot: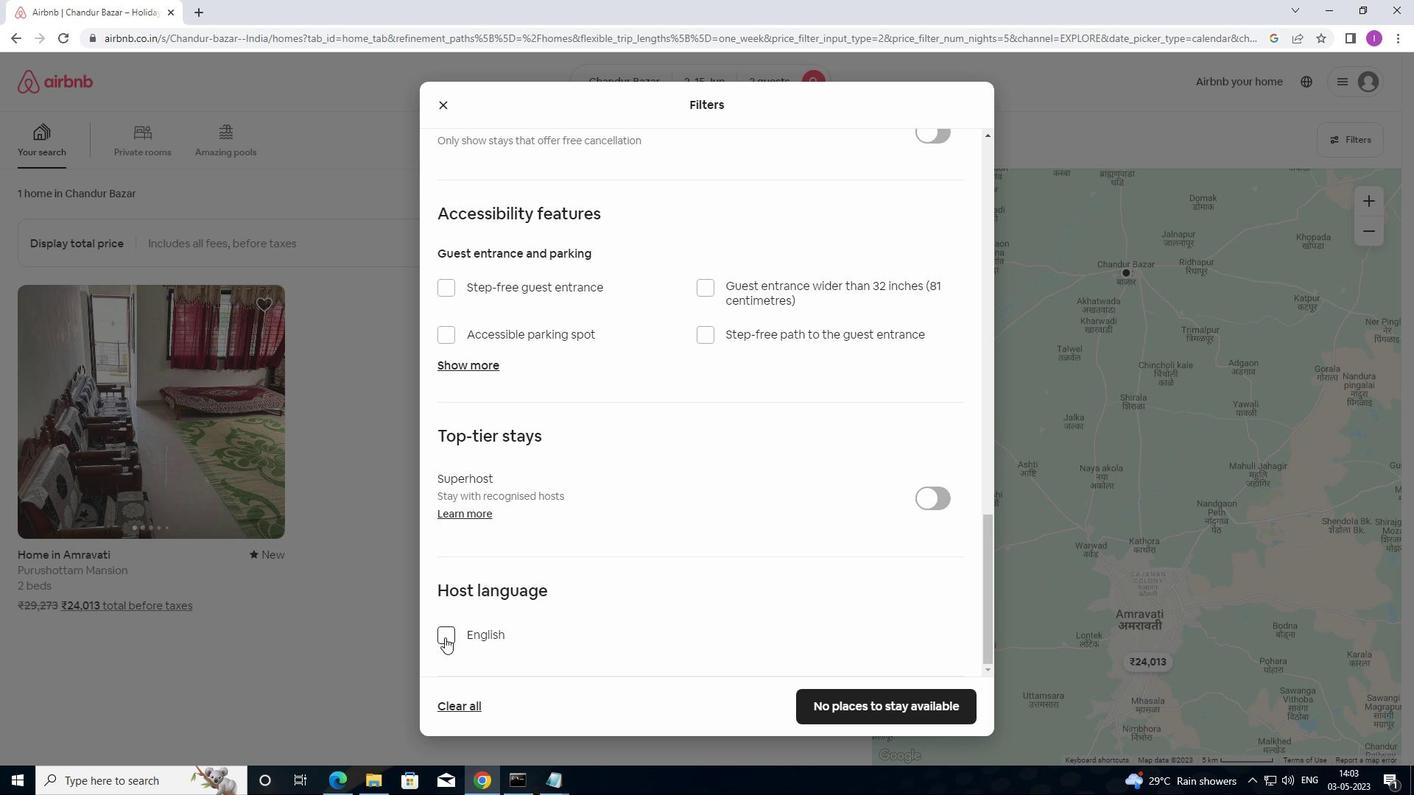 
Action: Mouse moved to (817, 715)
Screenshot: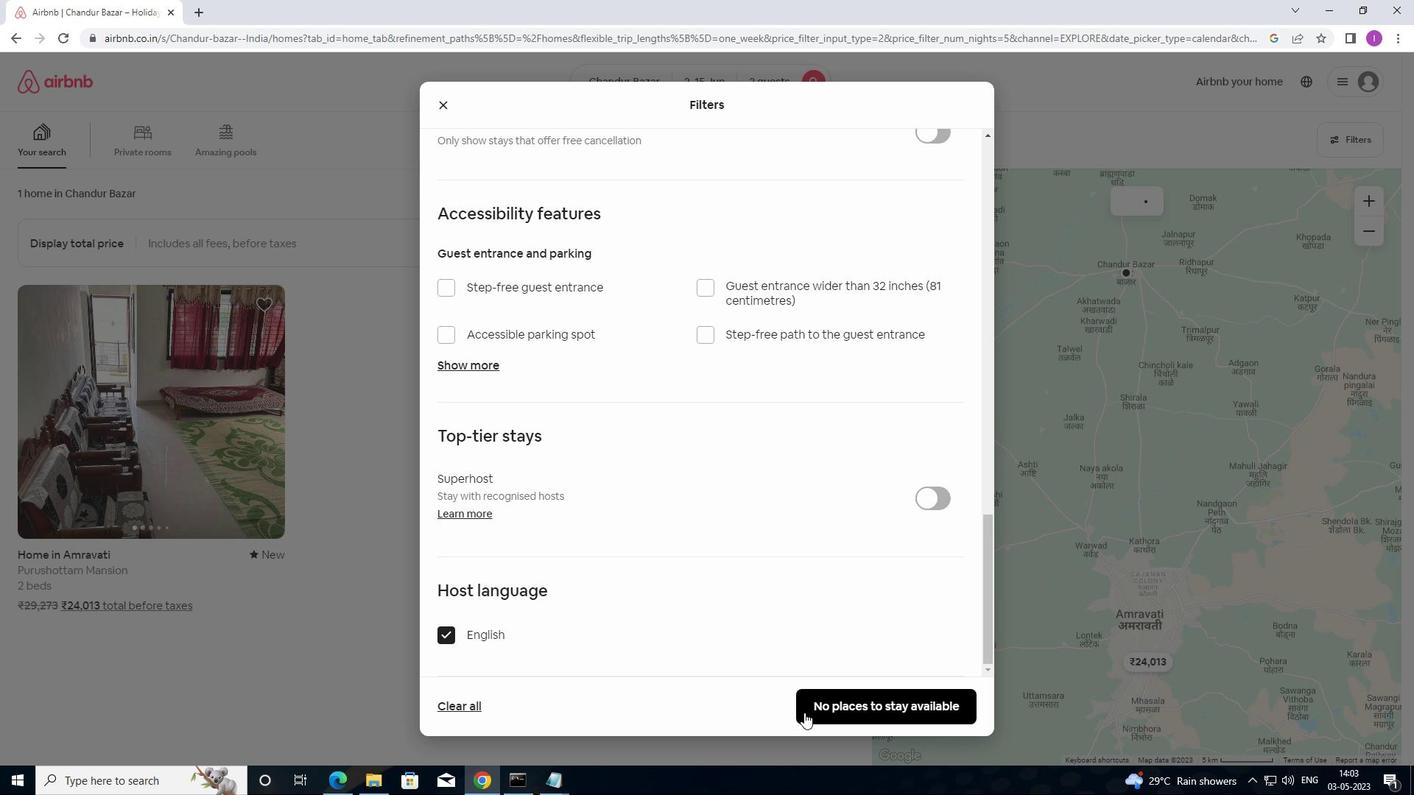 
Action: Mouse pressed left at (817, 715)
Screenshot: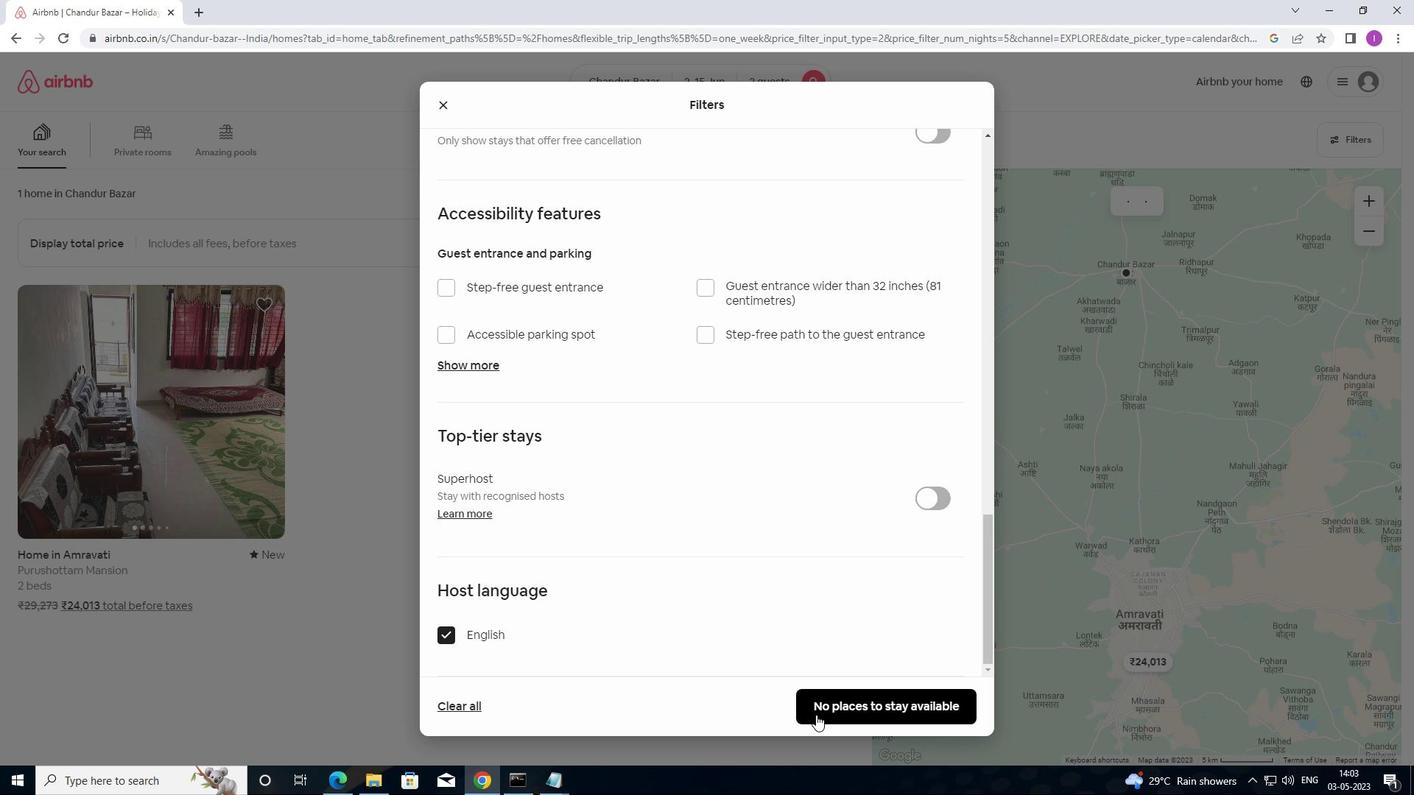 
Action: Mouse moved to (824, 687)
Screenshot: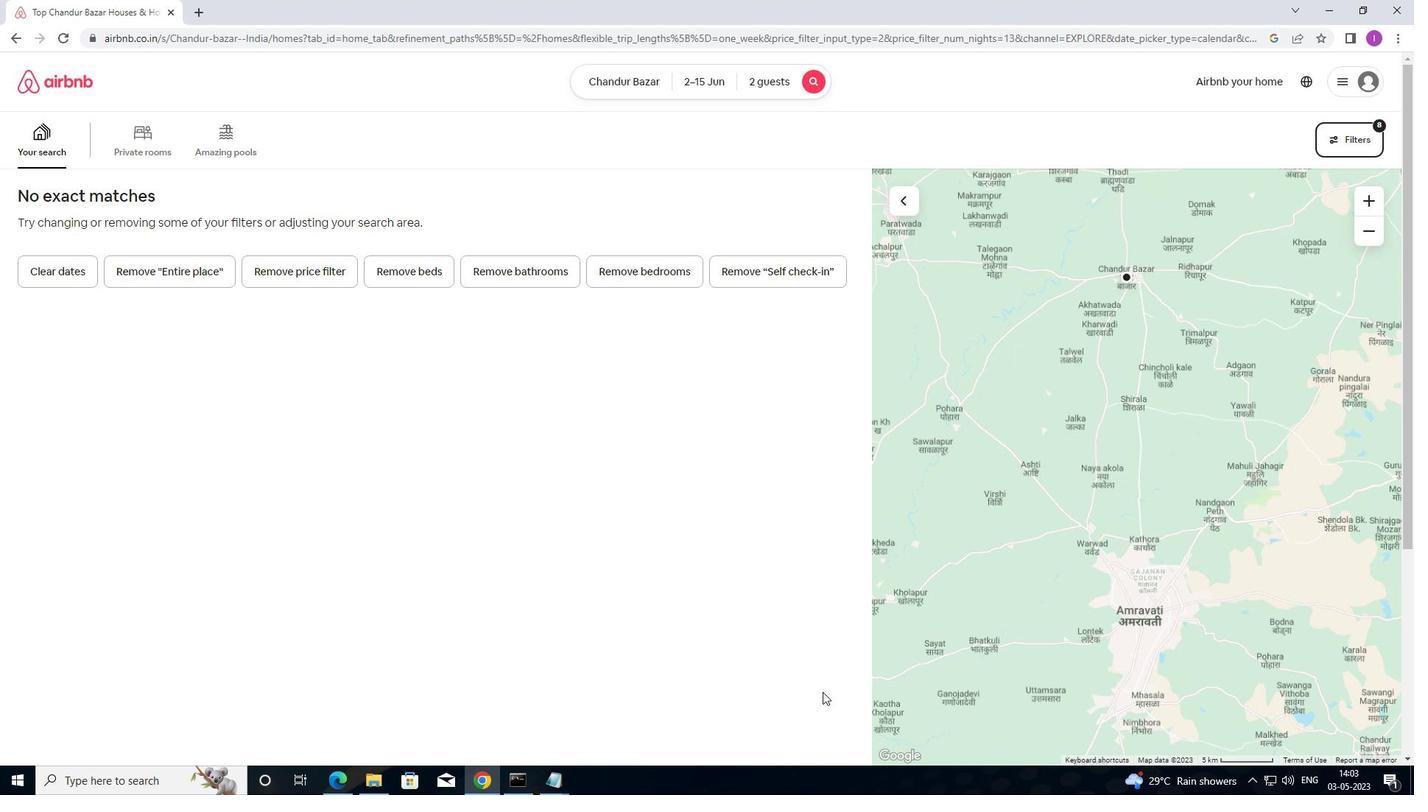 
